 Task: Look for space in Dasoguz, Turkmenistan from 15th July, 2023 to 25th July, 2023 for 6 adults in price range Rs.8000 to Rs.12000. Place can be entire place or private room with 6 bedrooms having 6 beds and 6 bathrooms. Property type can be house, flat, guest house. Amenities needed are: wifi, TV, free parkinig on premises, gym, breakfast. Booking option can be shelf check-in. Required host language is English.
Action: Mouse moved to (448, 94)
Screenshot: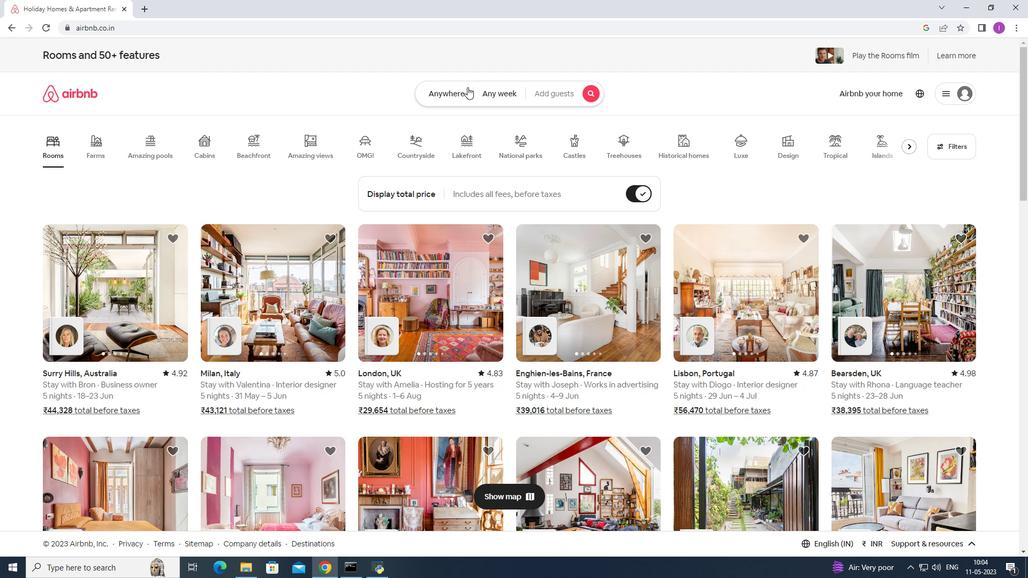 
Action: Mouse pressed left at (448, 94)
Screenshot: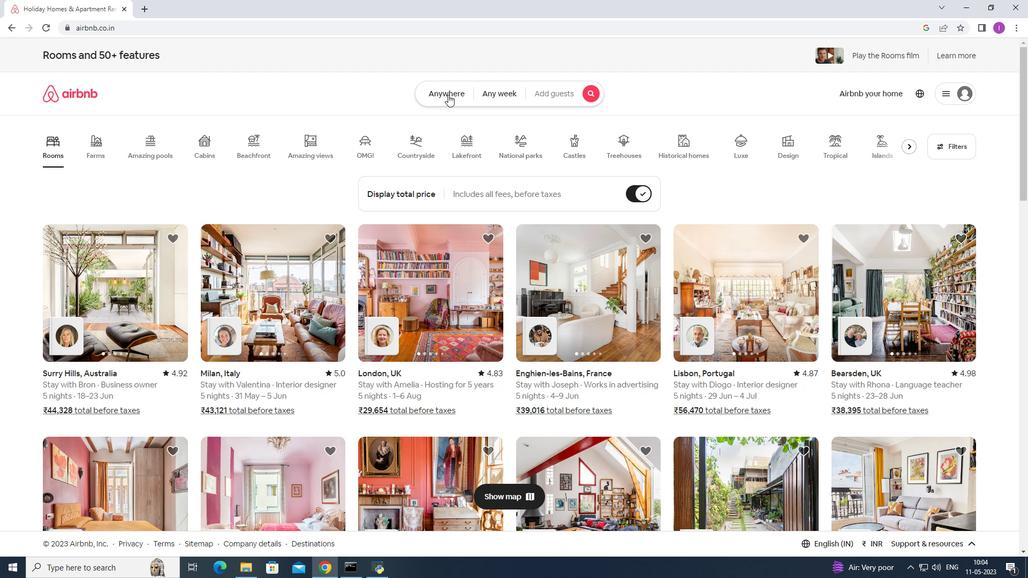 
Action: Mouse moved to (319, 137)
Screenshot: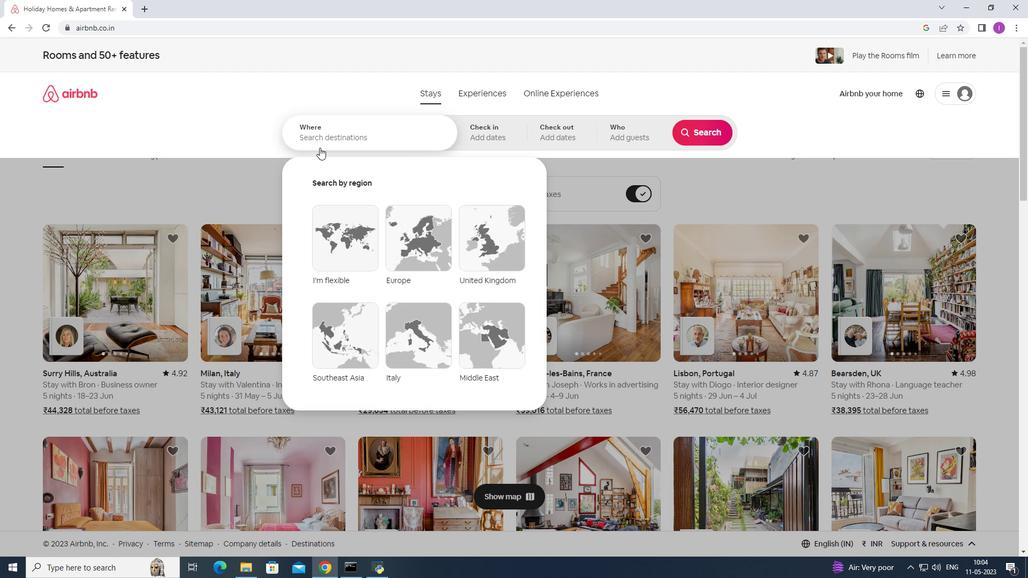 
Action: Mouse pressed left at (319, 137)
Screenshot: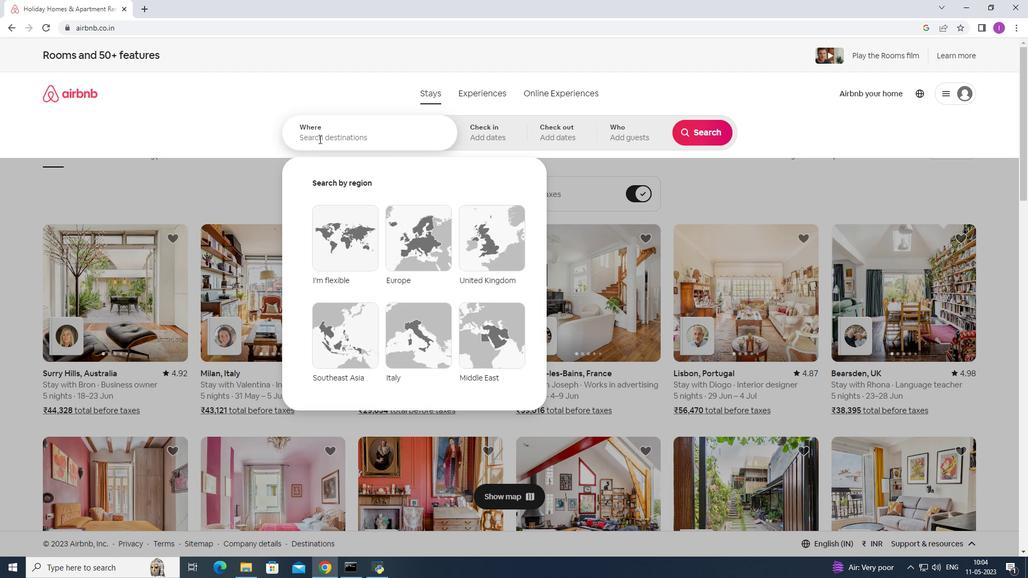 
Action: Mouse moved to (344, 143)
Screenshot: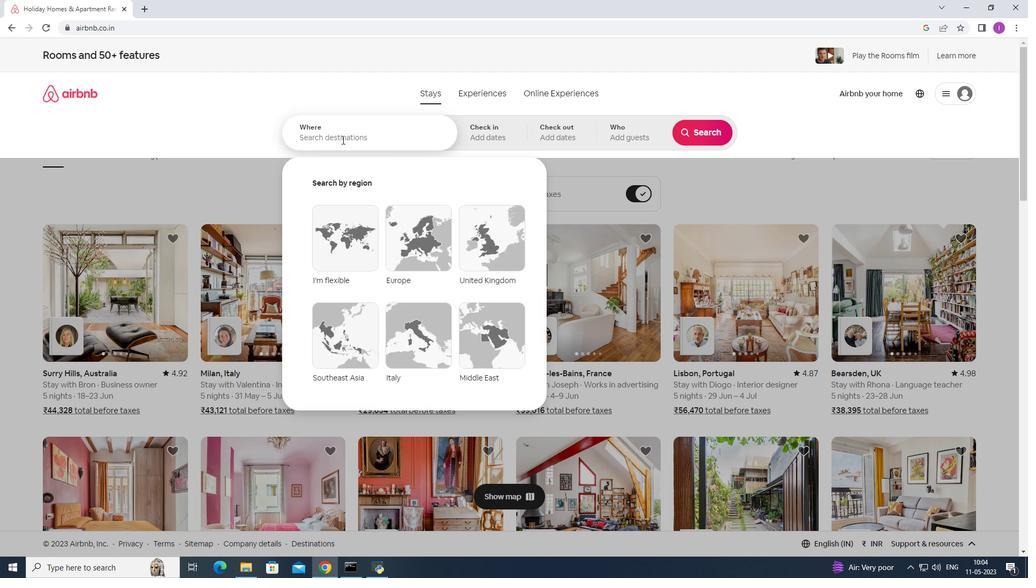 
Action: Key pressed <Key.shift><Key.shift><Key.shift>Dasoguz,<Key.shift>Turkmenistan
Screenshot: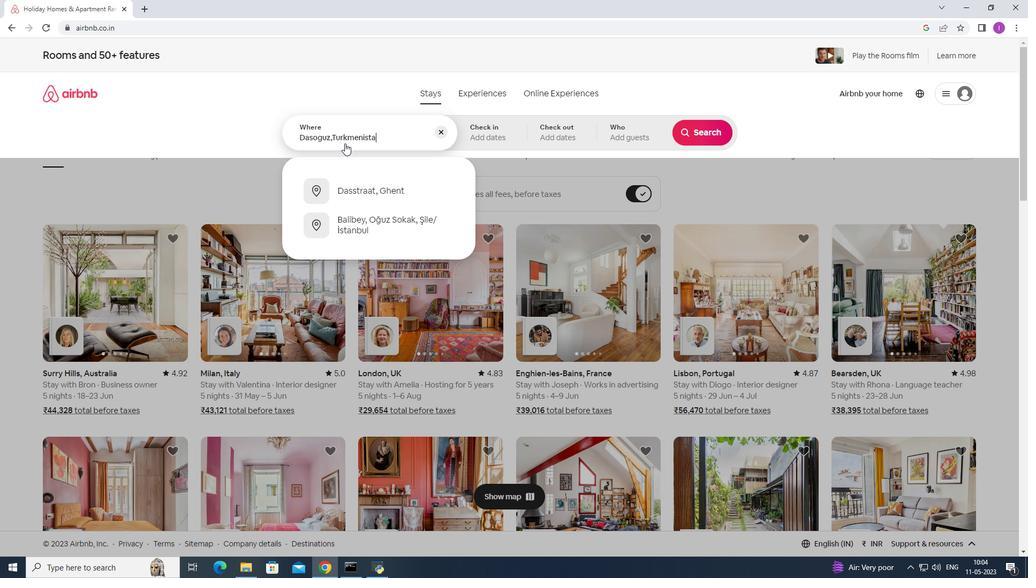 
Action: Mouse moved to (383, 197)
Screenshot: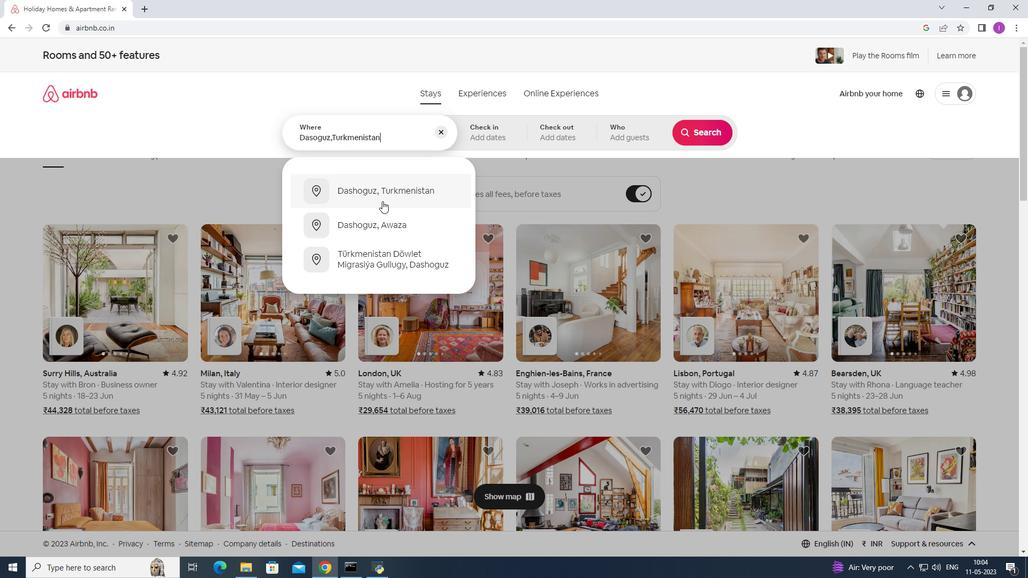 
Action: Mouse pressed left at (383, 197)
Screenshot: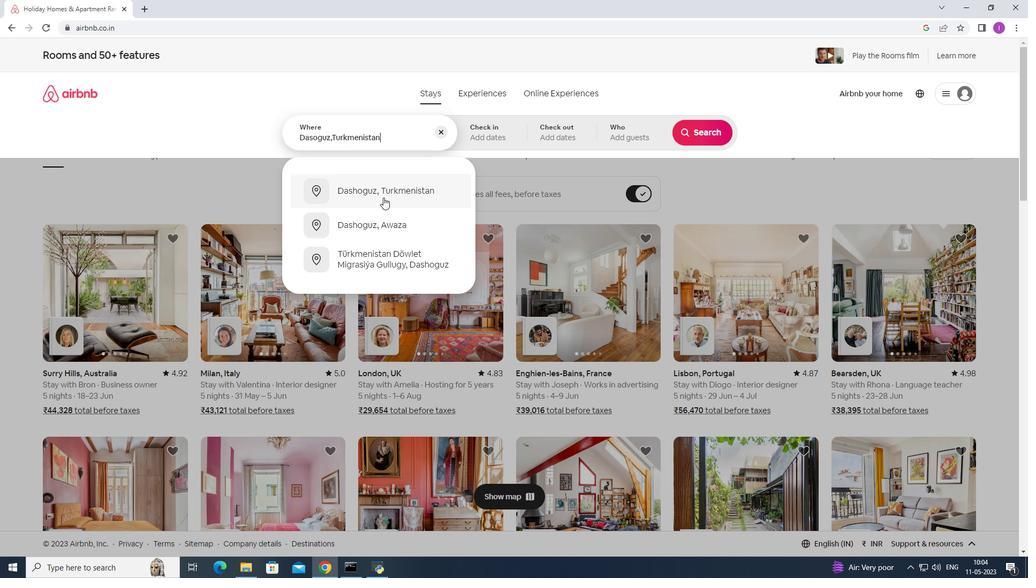 
Action: Mouse moved to (703, 219)
Screenshot: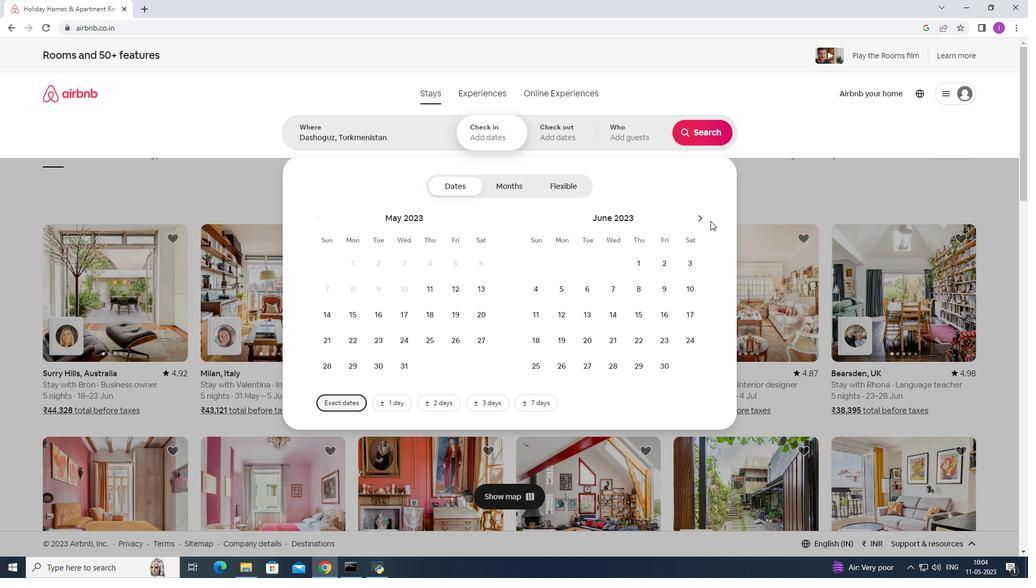 
Action: Mouse pressed left at (703, 219)
Screenshot: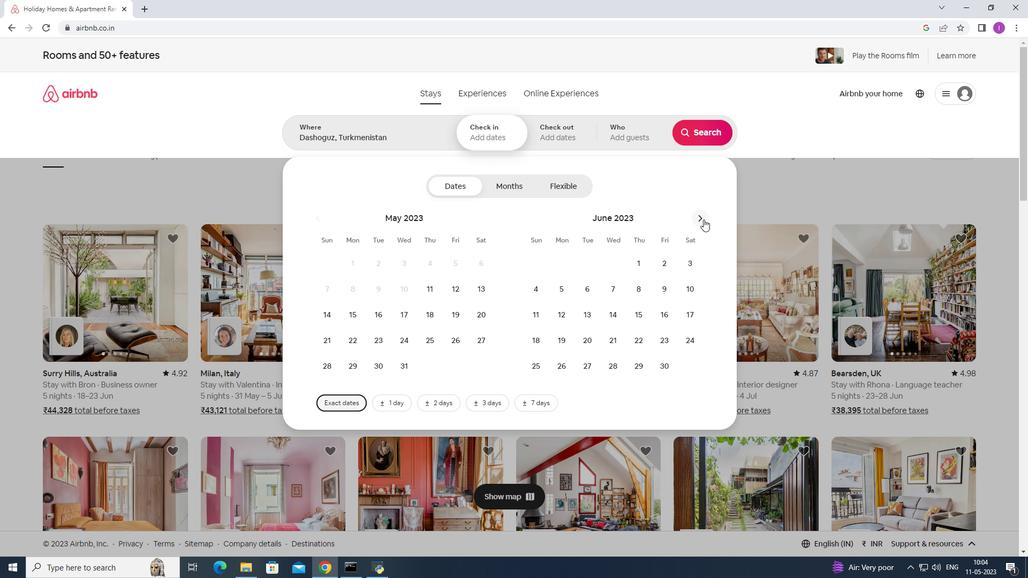 
Action: Mouse moved to (702, 219)
Screenshot: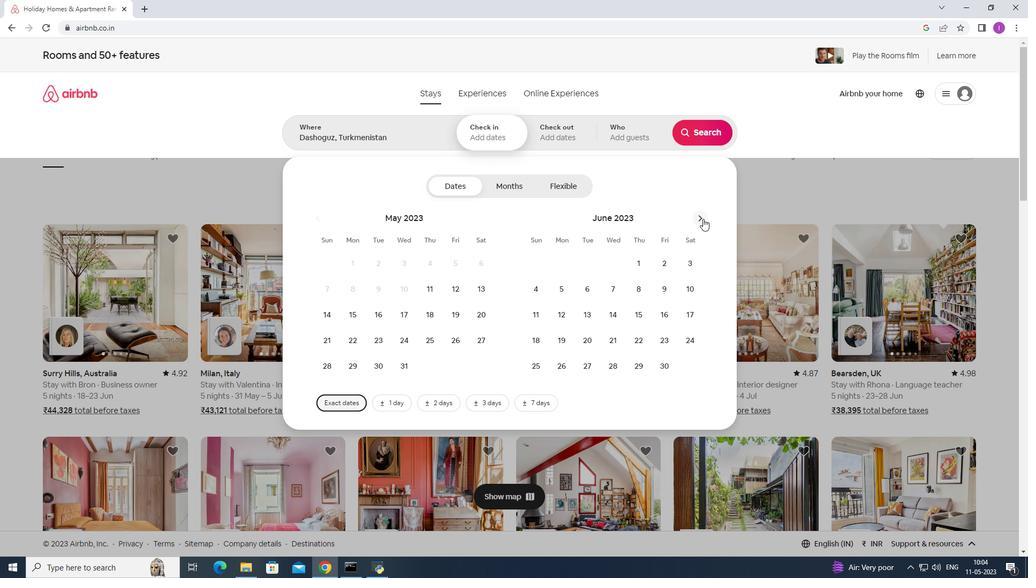 
Action: Mouse pressed left at (702, 219)
Screenshot: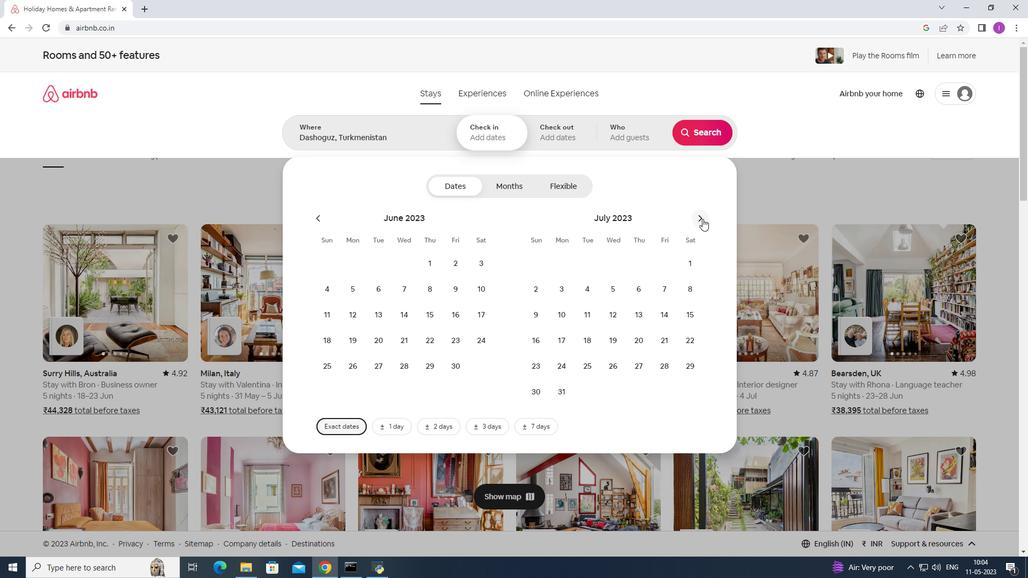 
Action: Mouse moved to (481, 314)
Screenshot: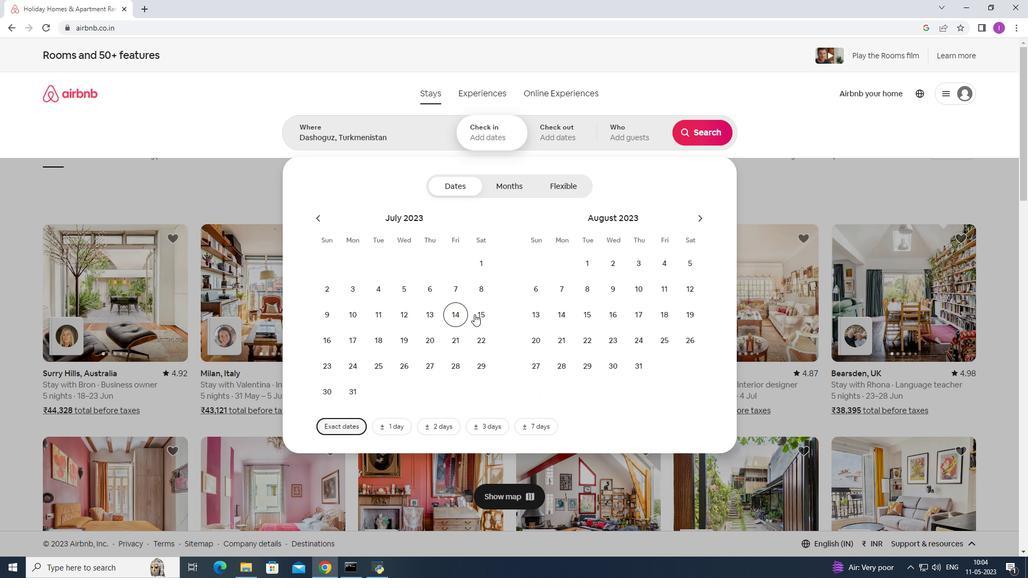 
Action: Mouse pressed left at (481, 314)
Screenshot: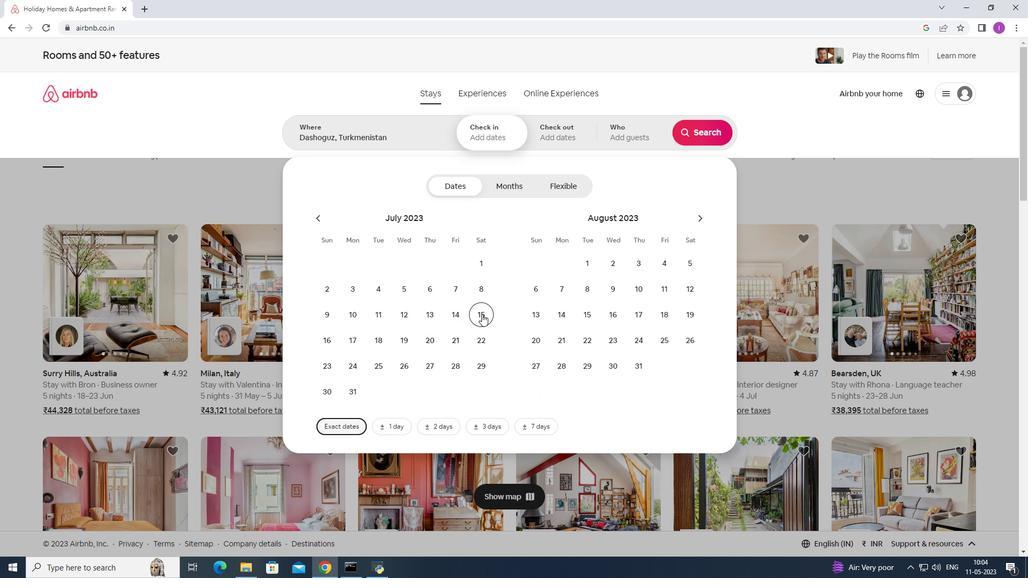 
Action: Mouse moved to (377, 366)
Screenshot: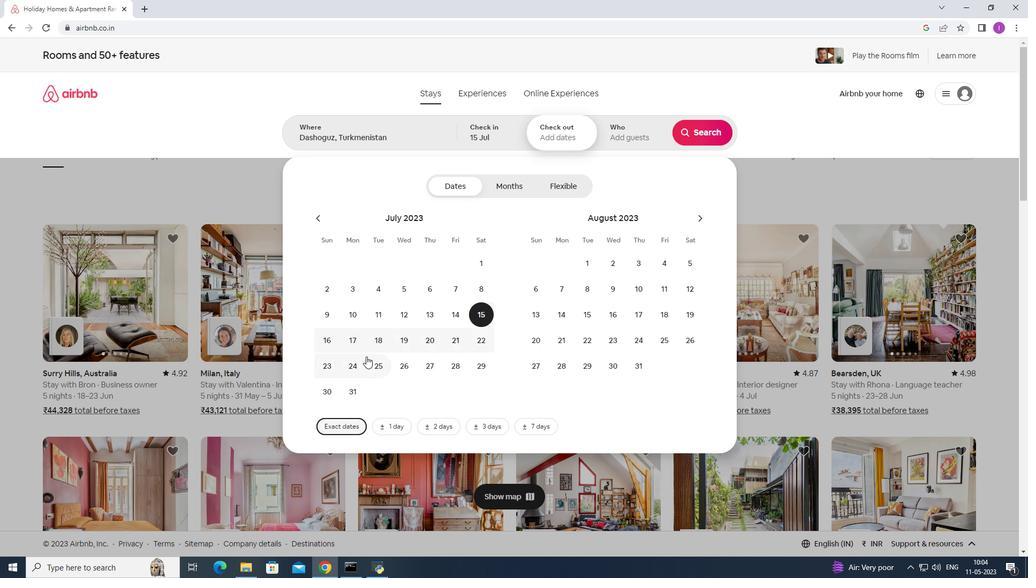 
Action: Mouse pressed left at (377, 366)
Screenshot: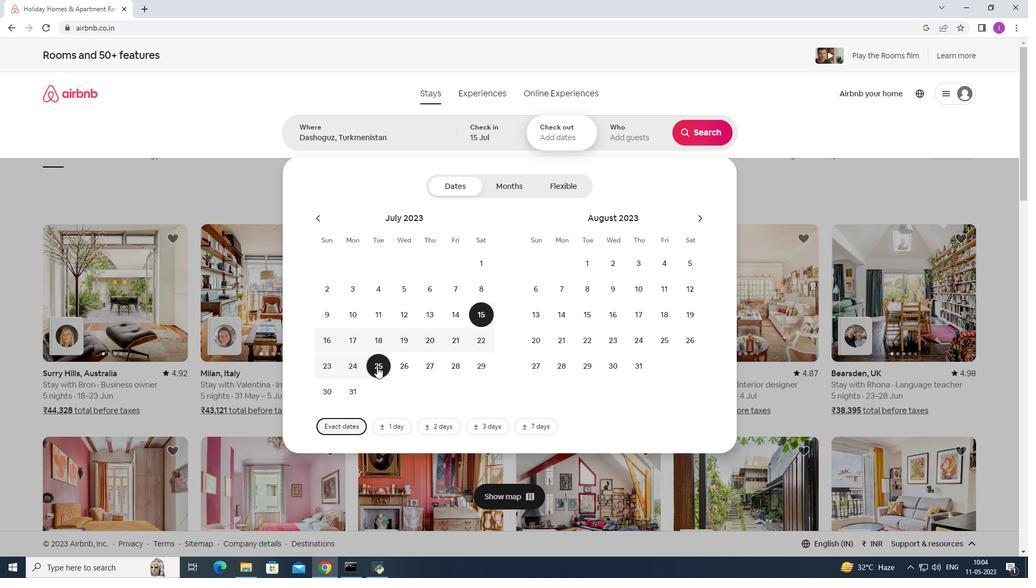 
Action: Mouse moved to (620, 137)
Screenshot: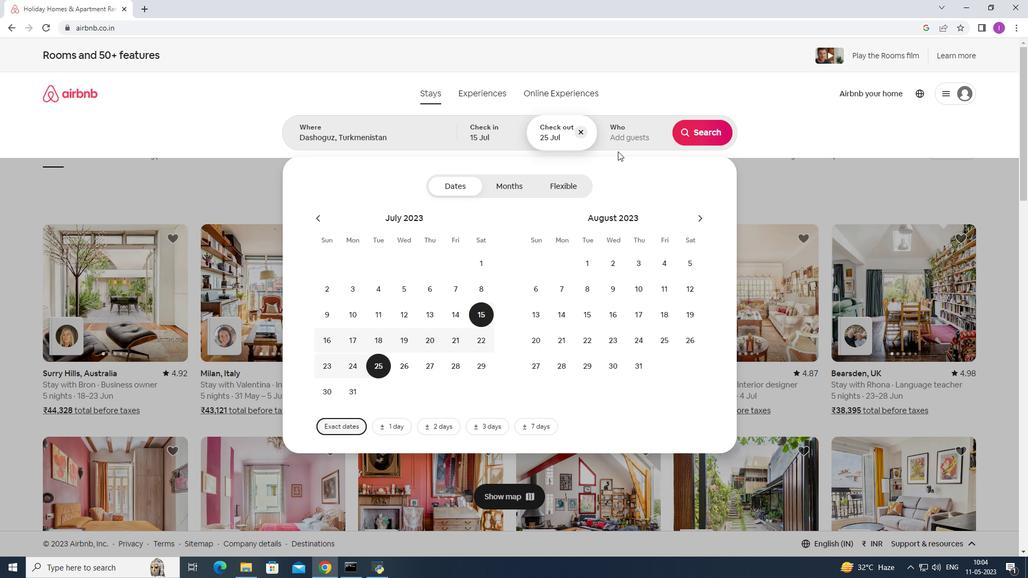 
Action: Mouse pressed left at (620, 137)
Screenshot: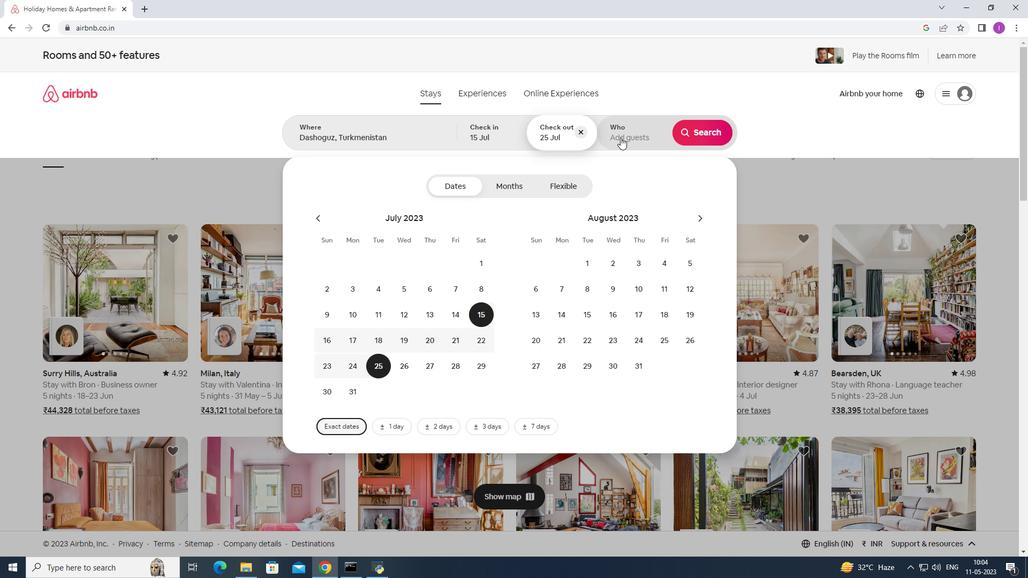 
Action: Mouse moved to (708, 189)
Screenshot: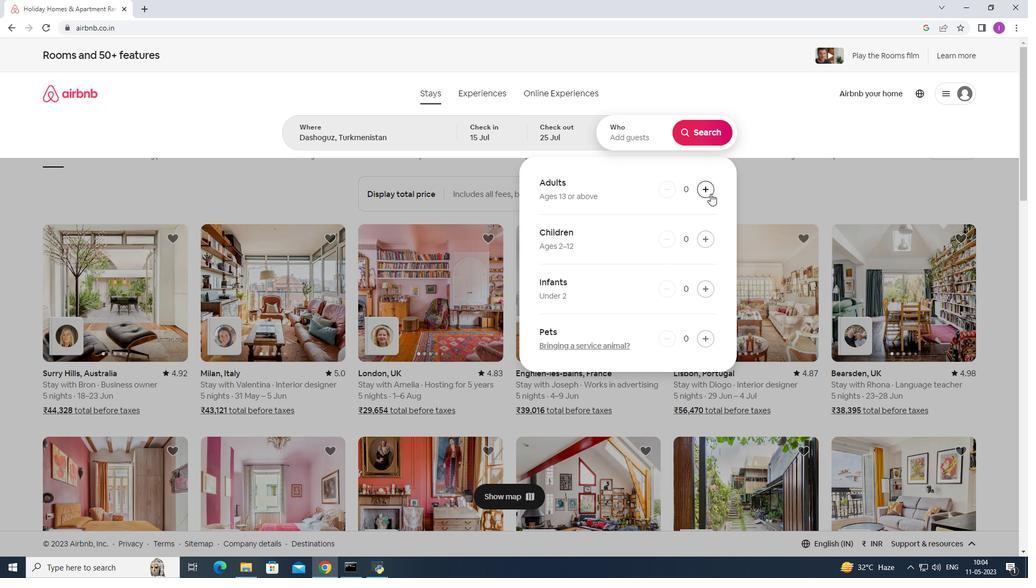 
Action: Mouse pressed left at (708, 189)
Screenshot: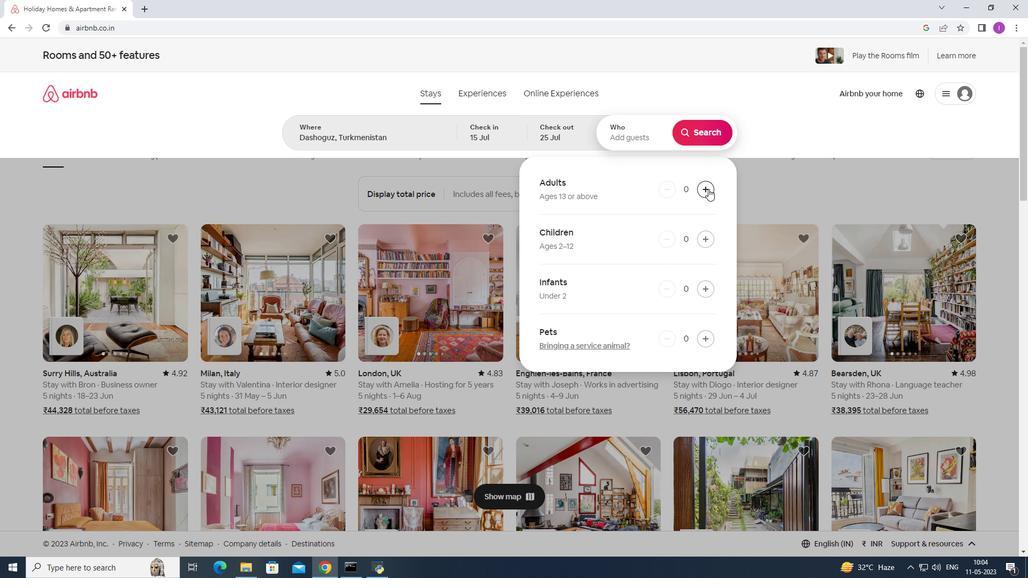 
Action: Mouse pressed left at (708, 189)
Screenshot: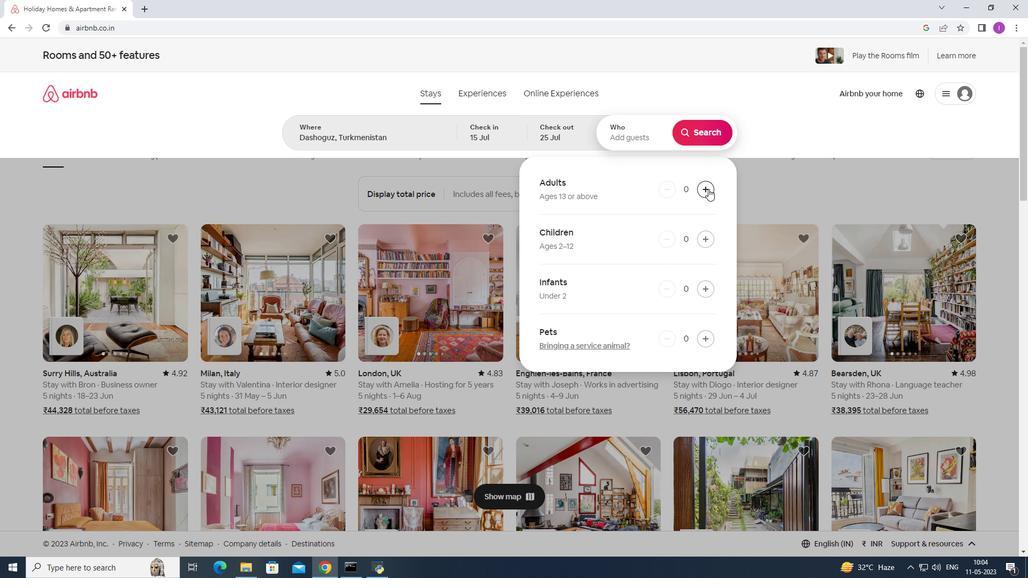 
Action: Mouse pressed left at (708, 189)
Screenshot: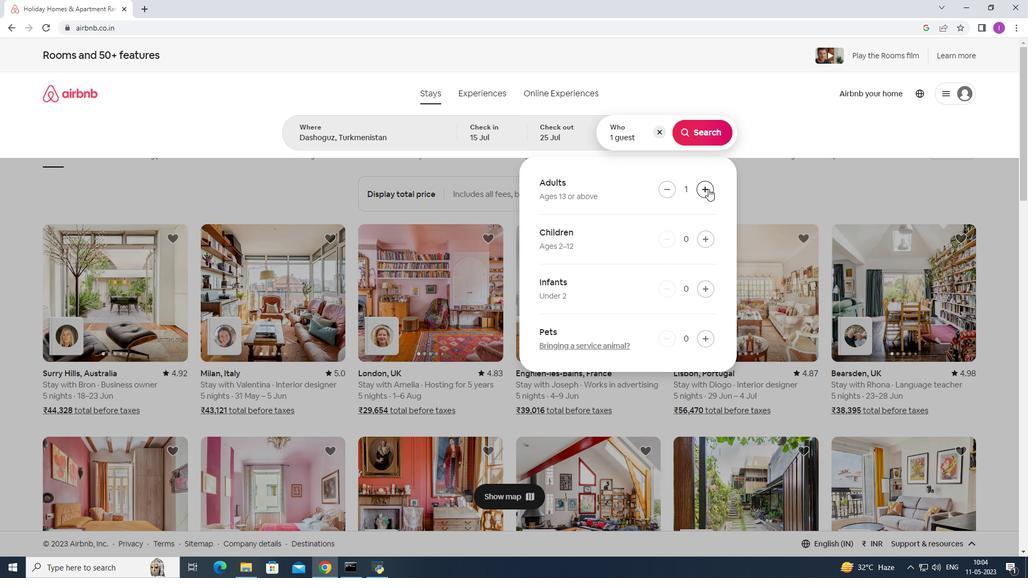 
Action: Mouse pressed left at (708, 189)
Screenshot: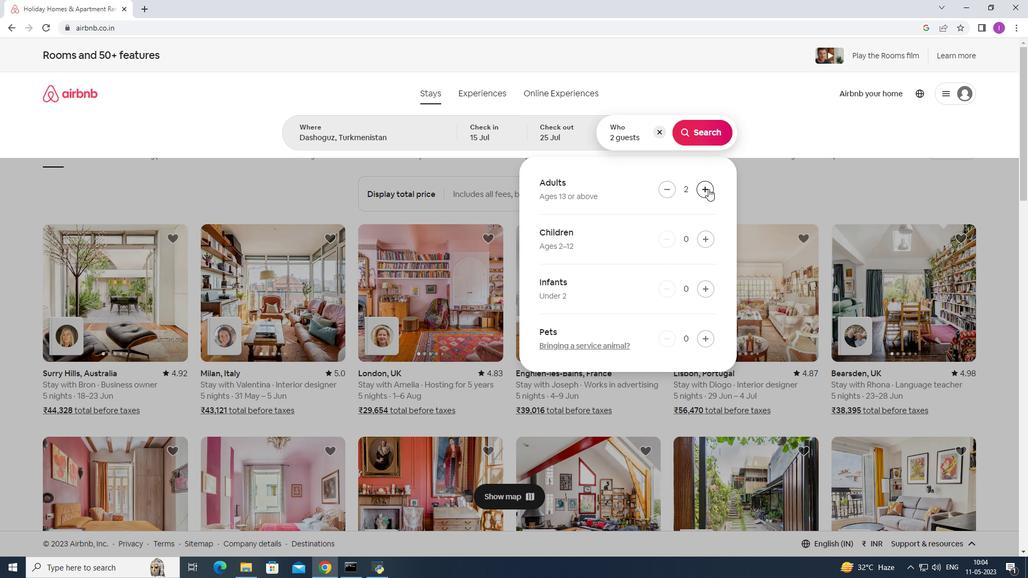 
Action: Mouse pressed left at (708, 189)
Screenshot: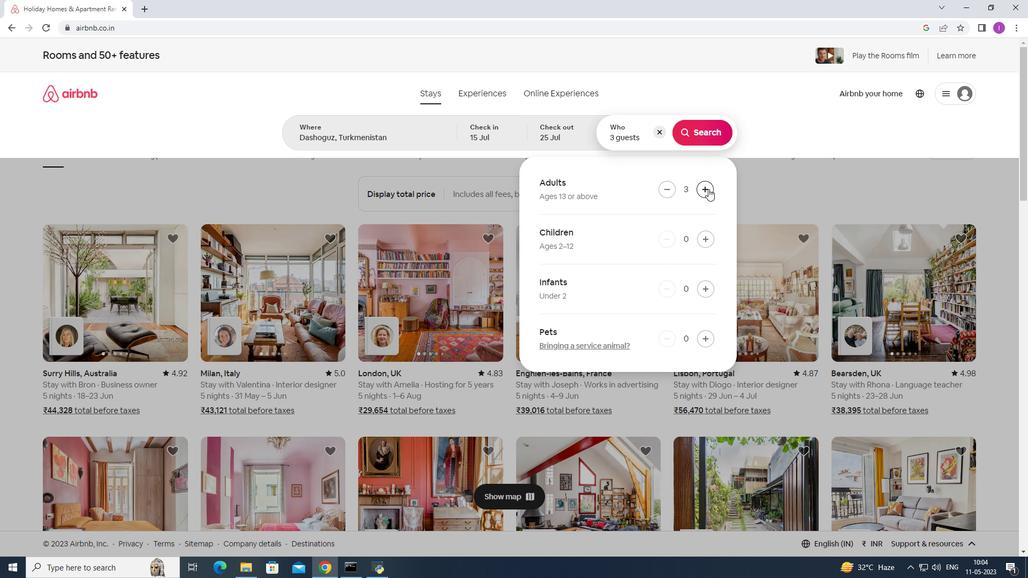 
Action: Mouse pressed left at (708, 189)
Screenshot: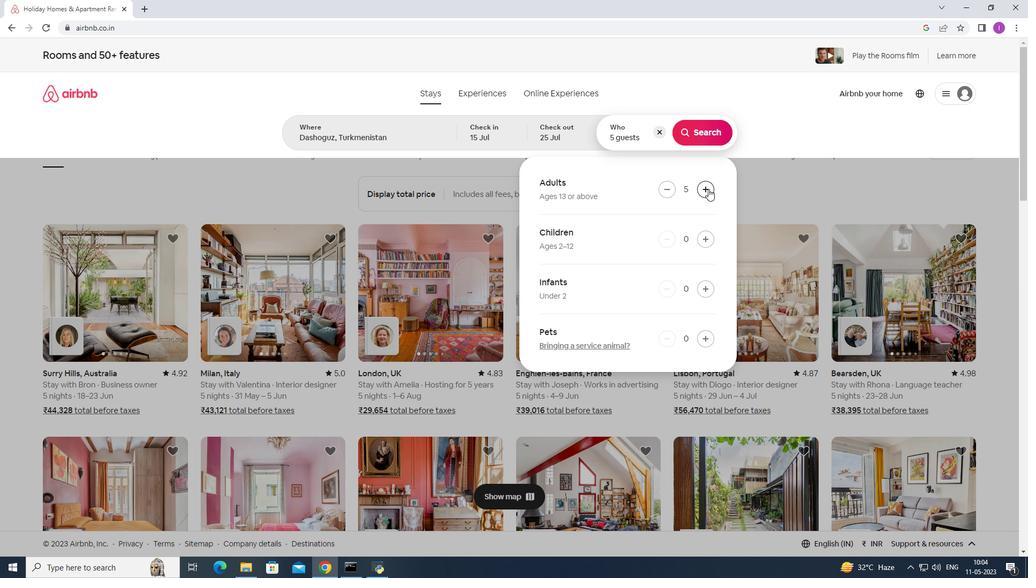 
Action: Mouse moved to (703, 138)
Screenshot: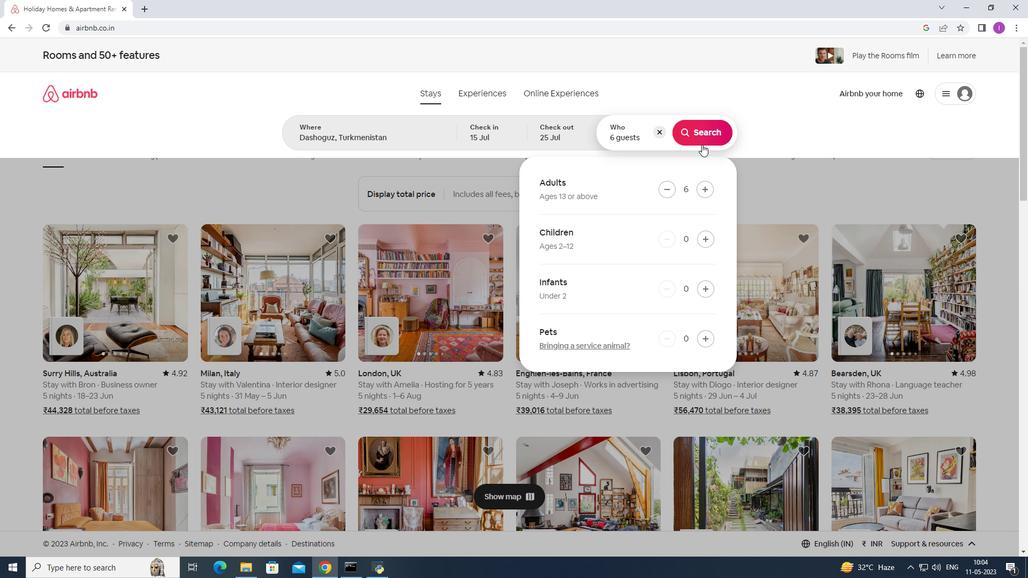 
Action: Mouse pressed left at (703, 138)
Screenshot: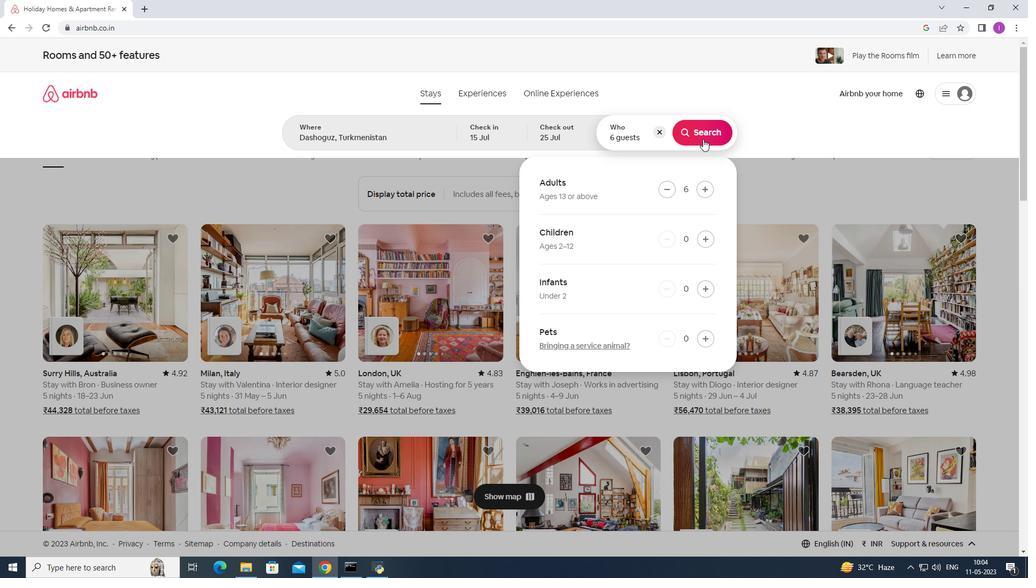 
Action: Mouse moved to (975, 100)
Screenshot: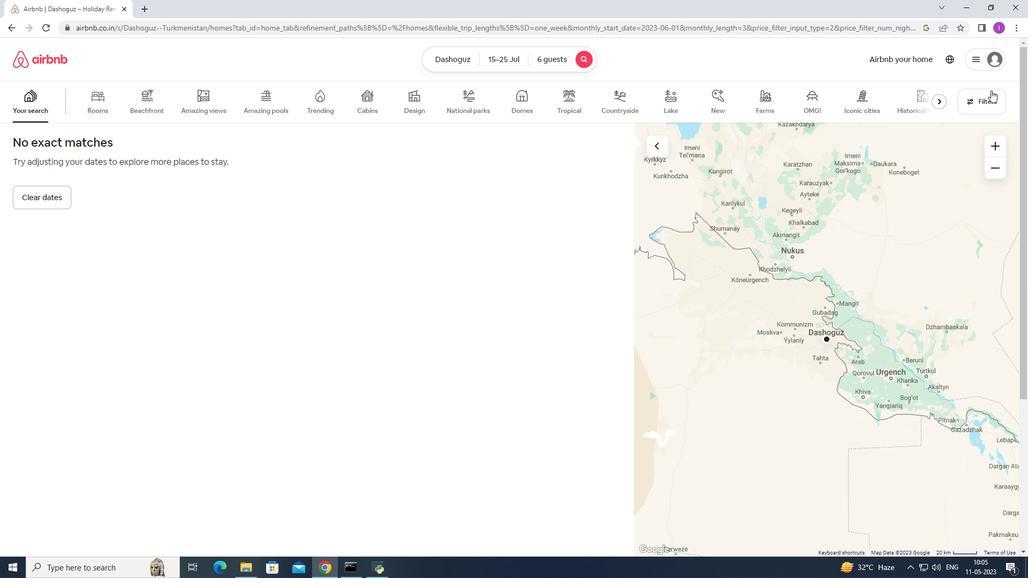 
Action: Mouse pressed left at (975, 100)
Screenshot: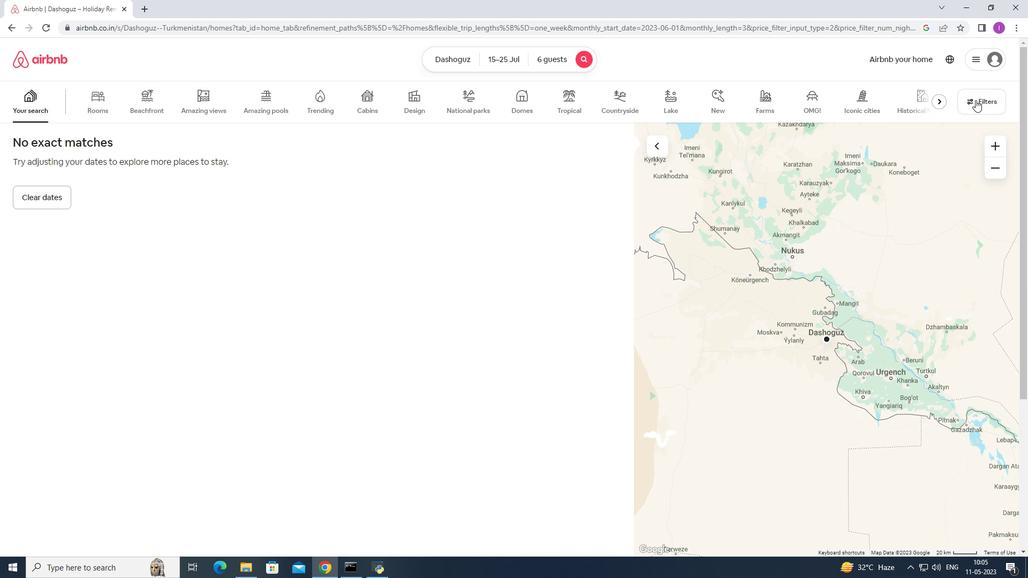 
Action: Mouse moved to (587, 364)
Screenshot: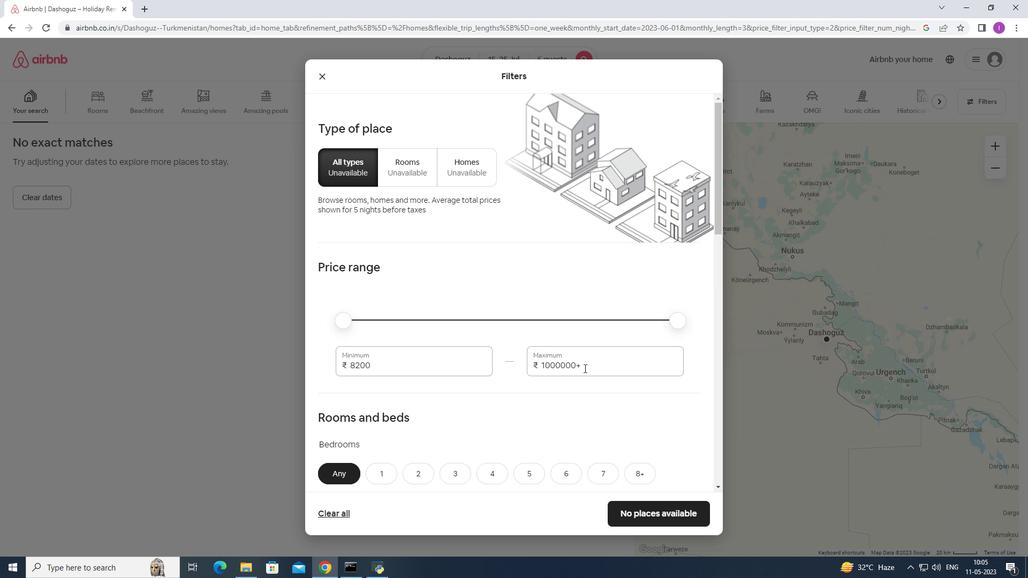 
Action: Mouse pressed left at (587, 364)
Screenshot: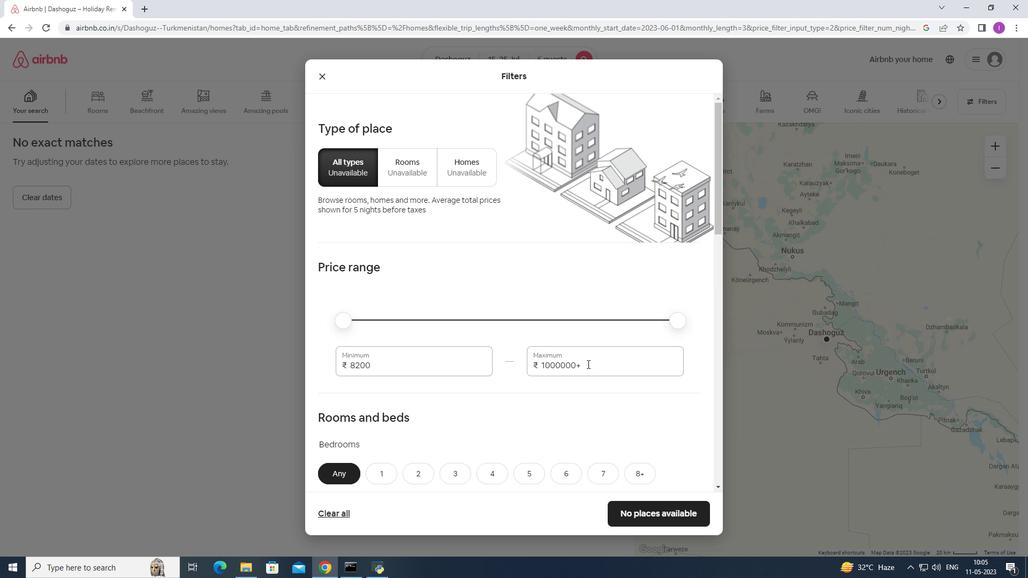 
Action: Mouse moved to (531, 363)
Screenshot: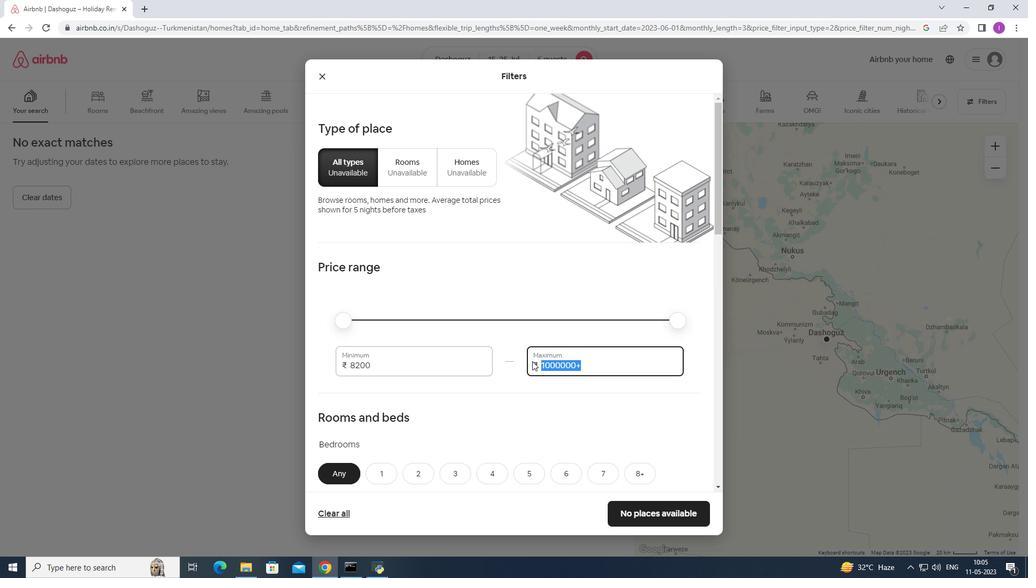 
Action: Key pressed 12
Screenshot: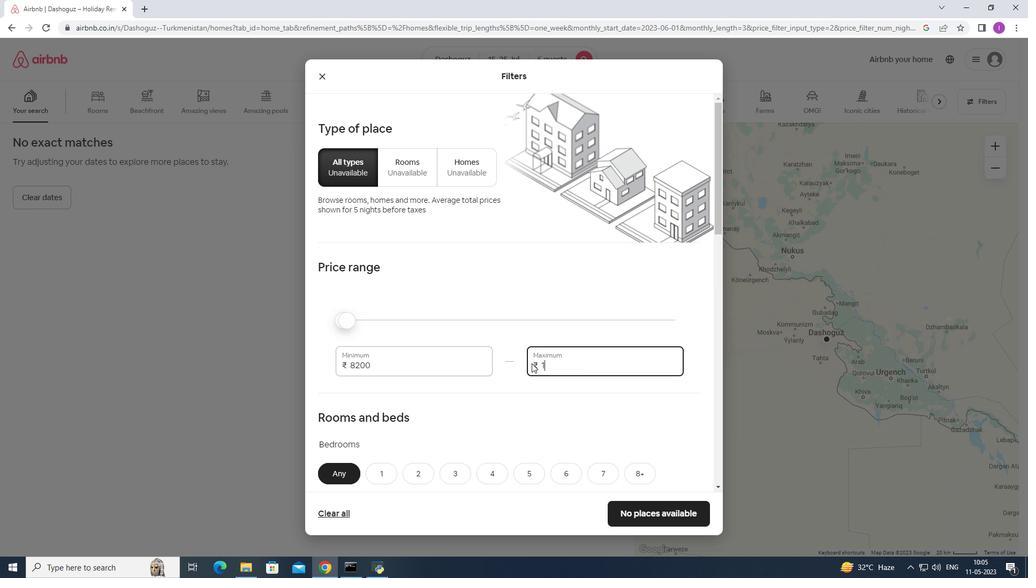 
Action: Mouse moved to (532, 365)
Screenshot: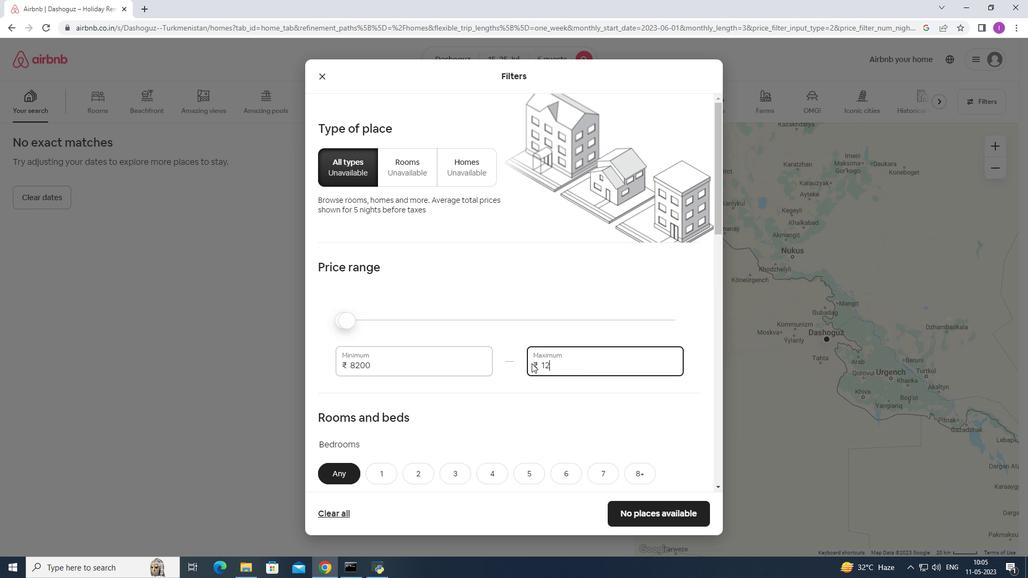 
Action: Key pressed 0
Screenshot: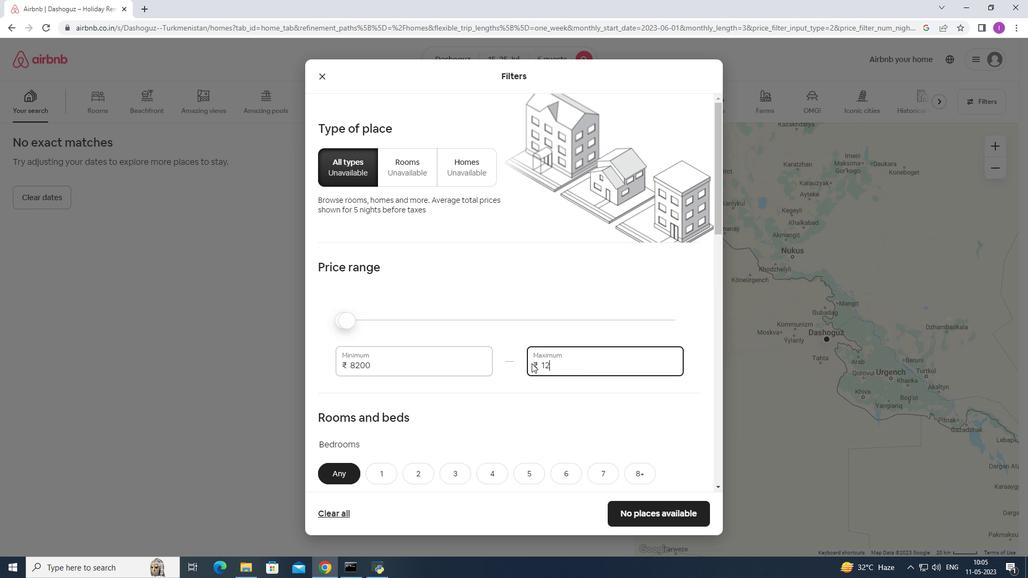 
Action: Mouse moved to (532, 366)
Screenshot: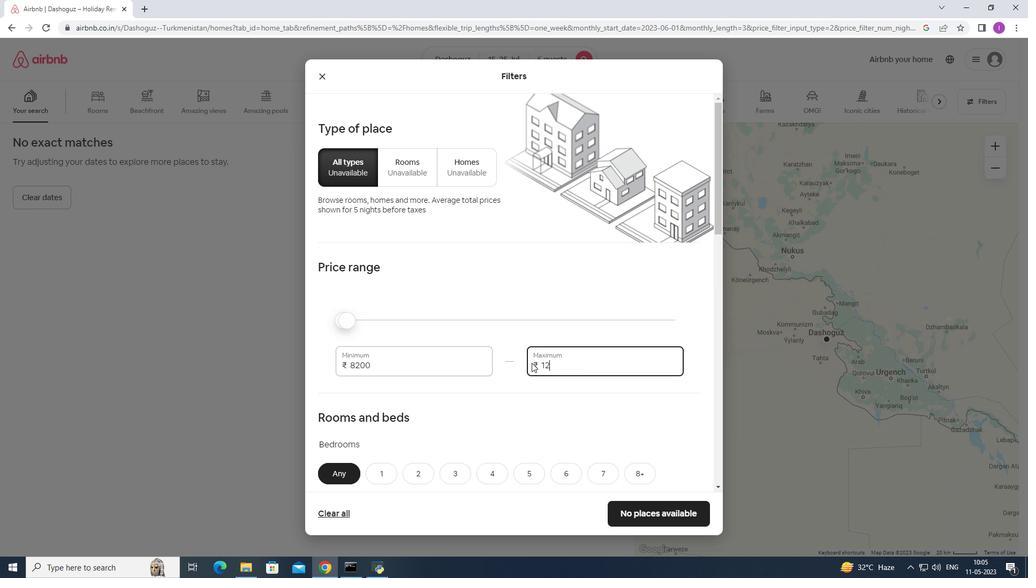 
Action: Key pressed 00
Screenshot: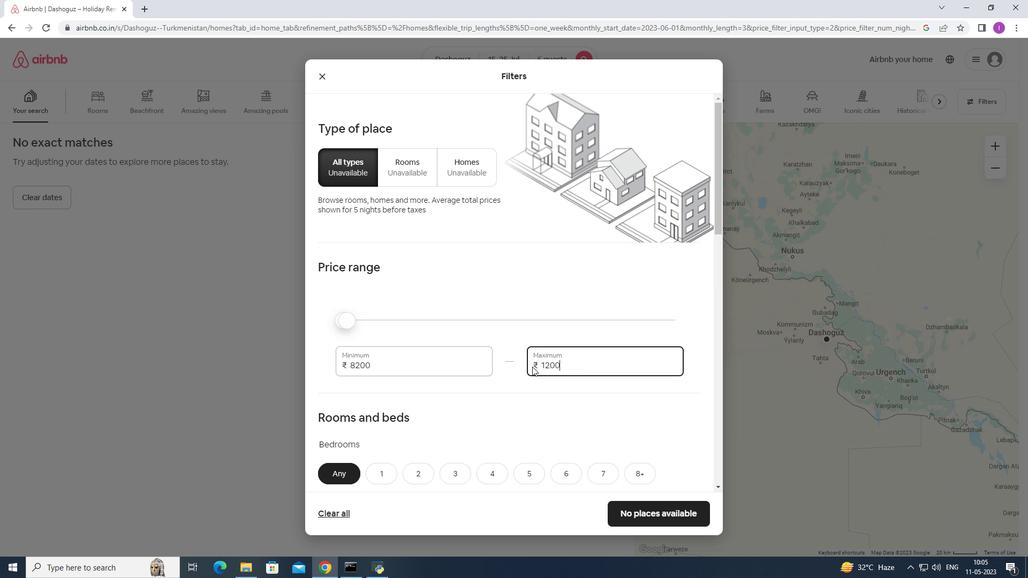 
Action: Mouse moved to (374, 363)
Screenshot: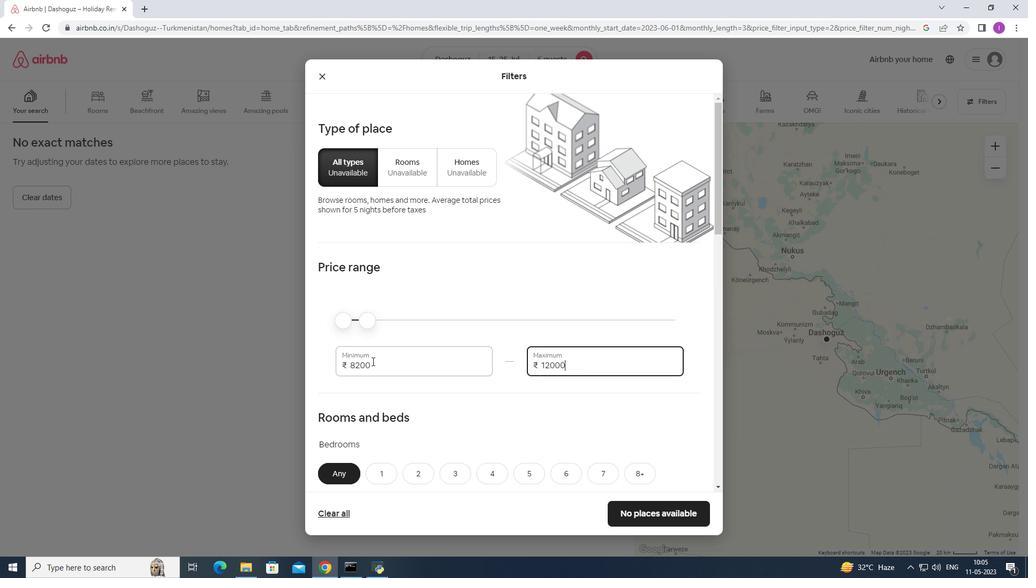 
Action: Mouse pressed left at (374, 363)
Screenshot: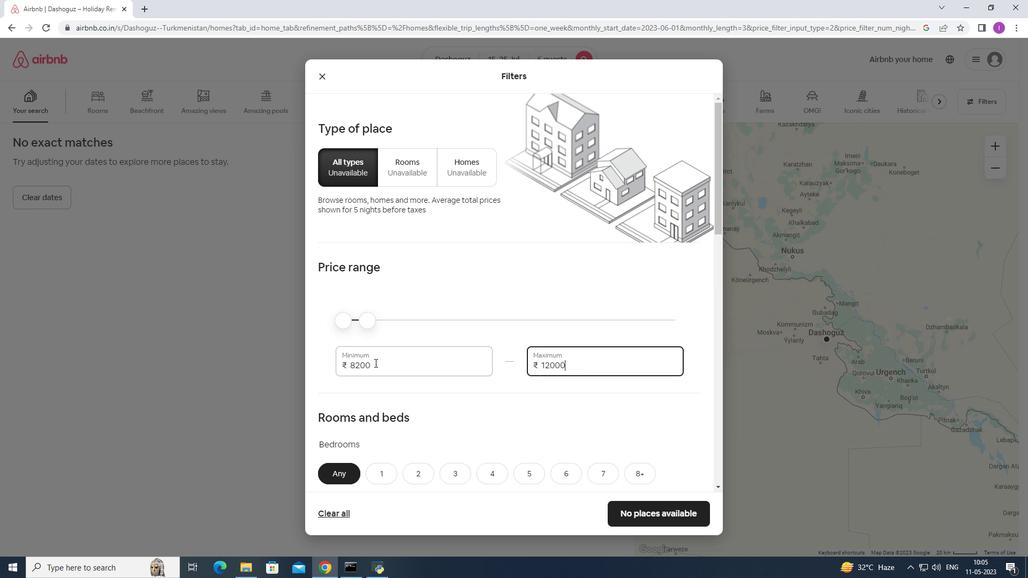 
Action: Mouse moved to (655, 409)
Screenshot: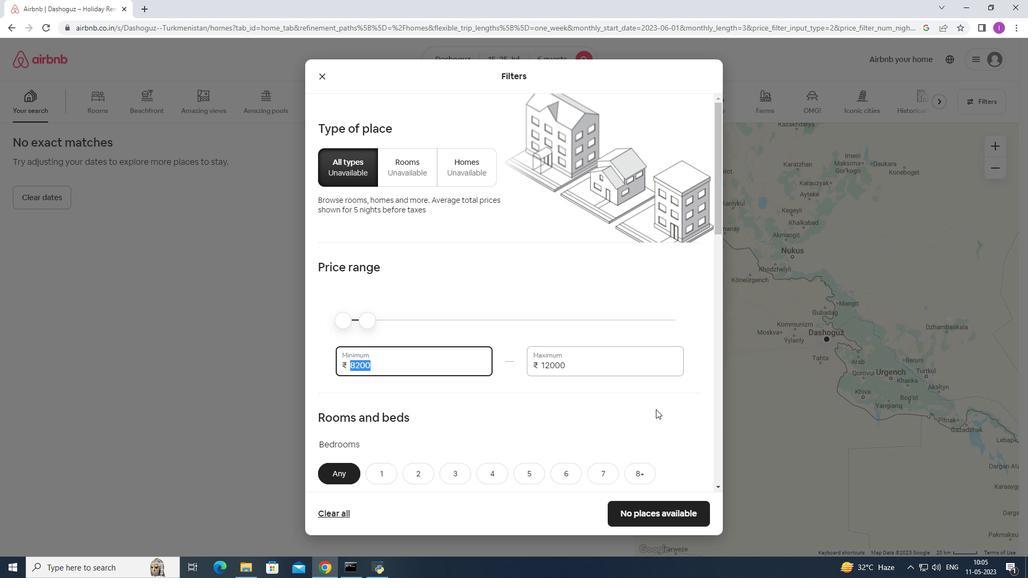 
Action: Key pressed 8
Screenshot: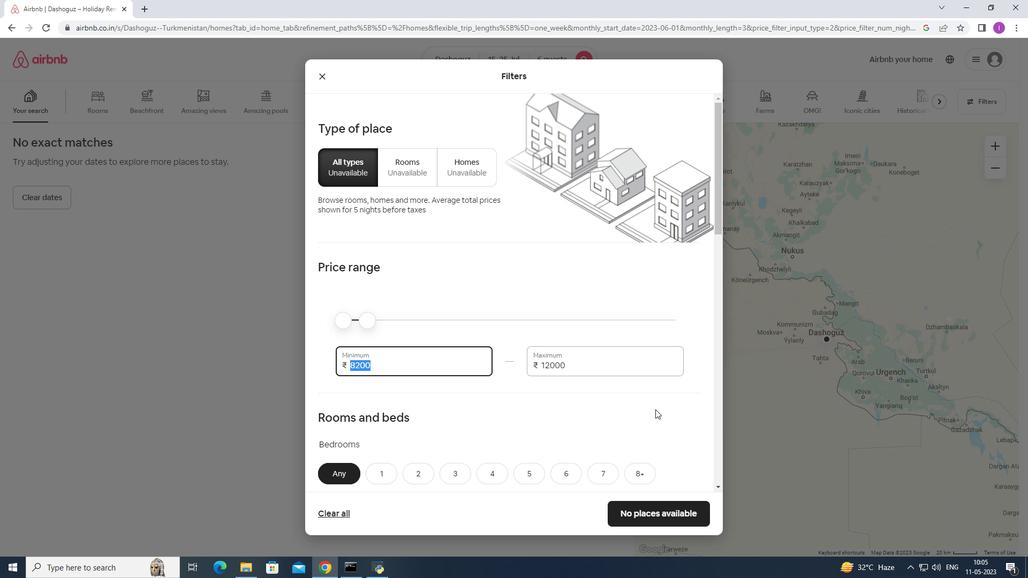 
Action: Mouse moved to (655, 409)
Screenshot: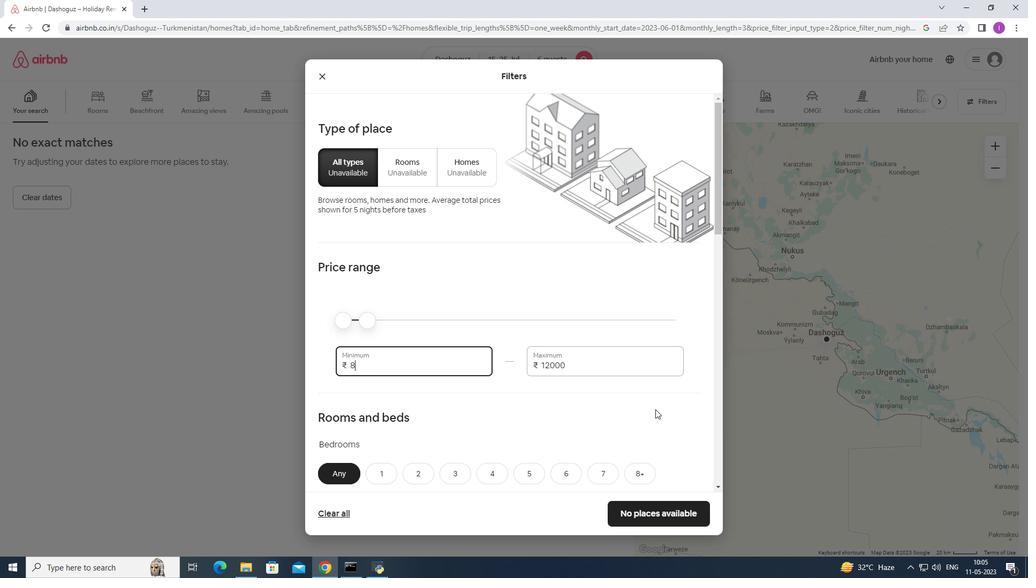 
Action: Key pressed 0
Screenshot: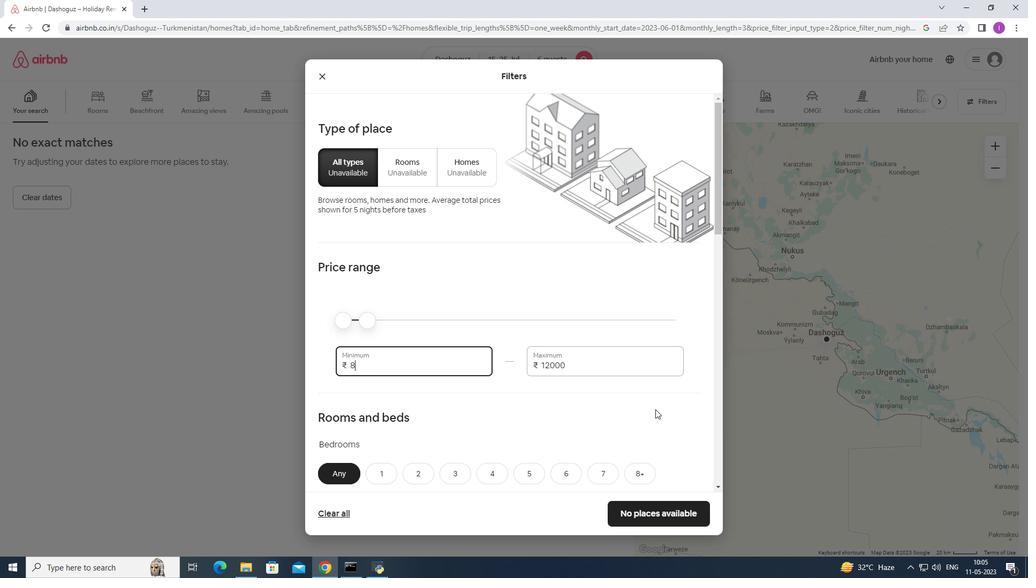 
Action: Mouse moved to (654, 409)
Screenshot: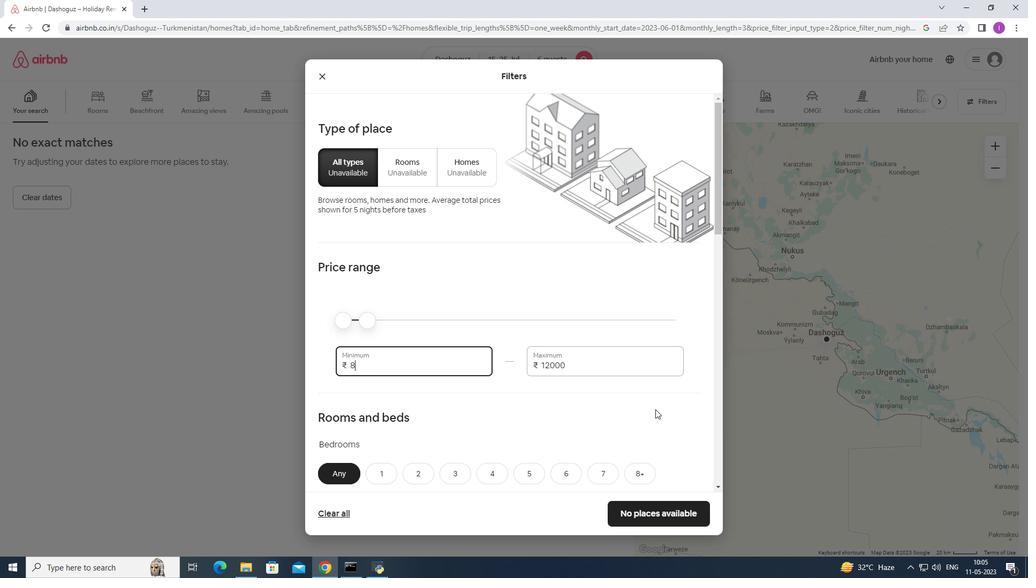 
Action: Key pressed 00
Screenshot: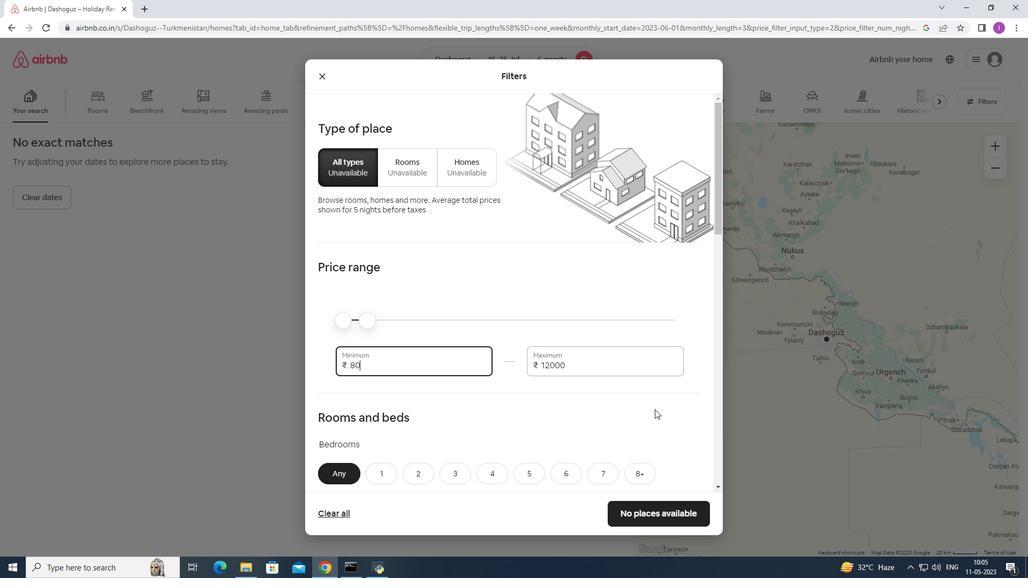 
Action: Mouse moved to (654, 412)
Screenshot: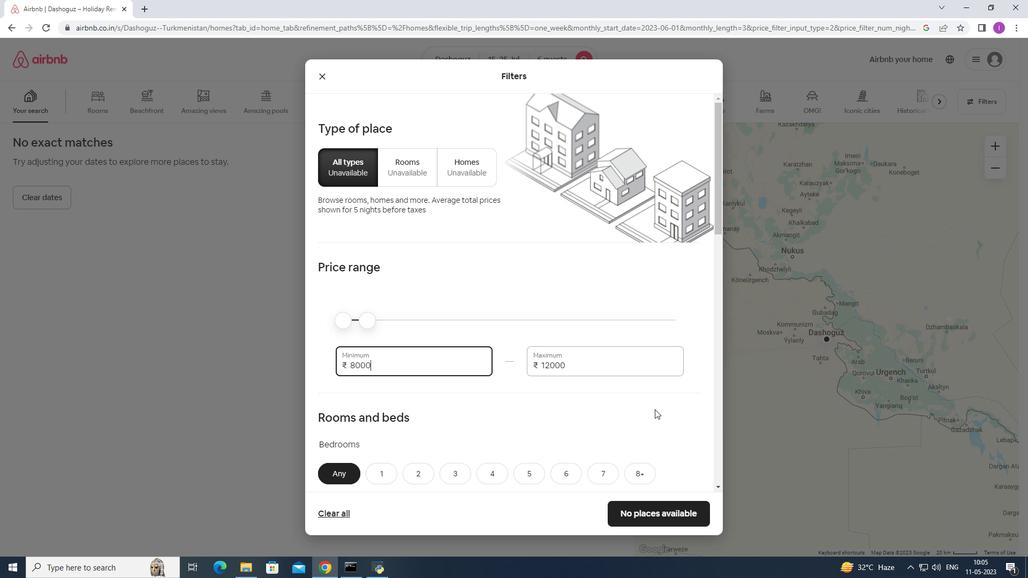 
Action: Mouse scrolled (654, 411) with delta (0, 0)
Screenshot: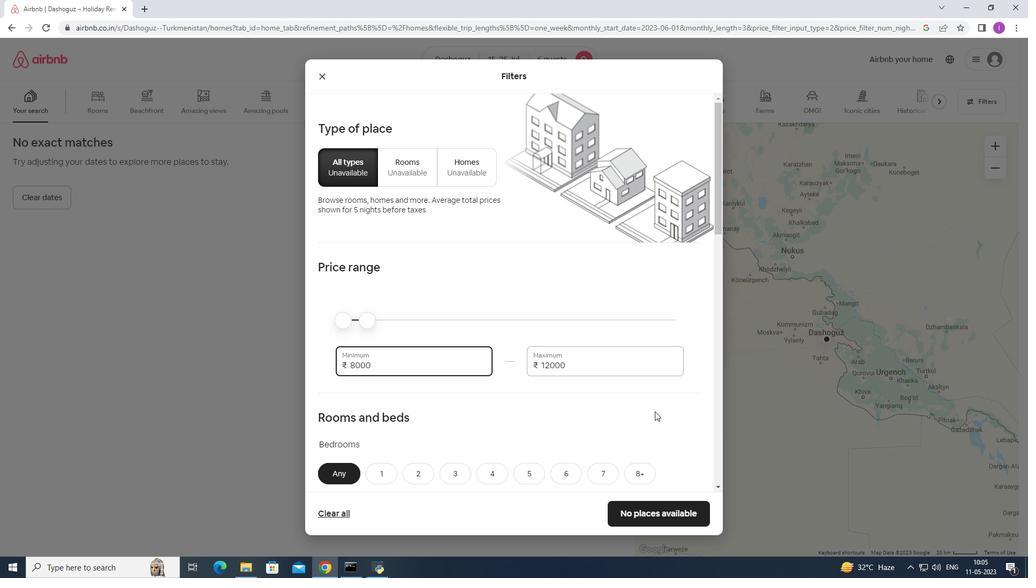 
Action: Mouse scrolled (654, 411) with delta (0, 0)
Screenshot: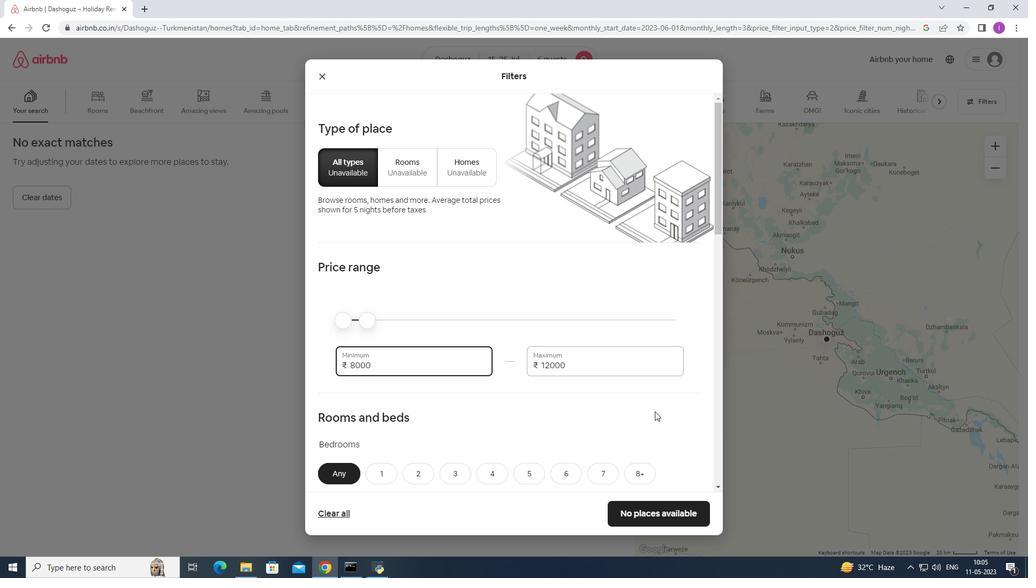 
Action: Mouse scrolled (654, 411) with delta (0, 0)
Screenshot: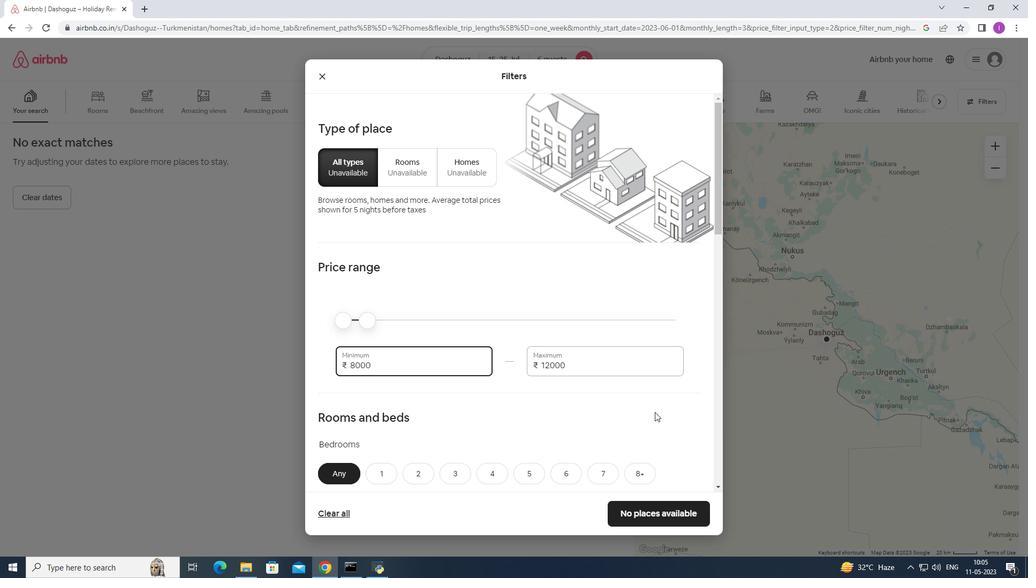 
Action: Mouse moved to (651, 408)
Screenshot: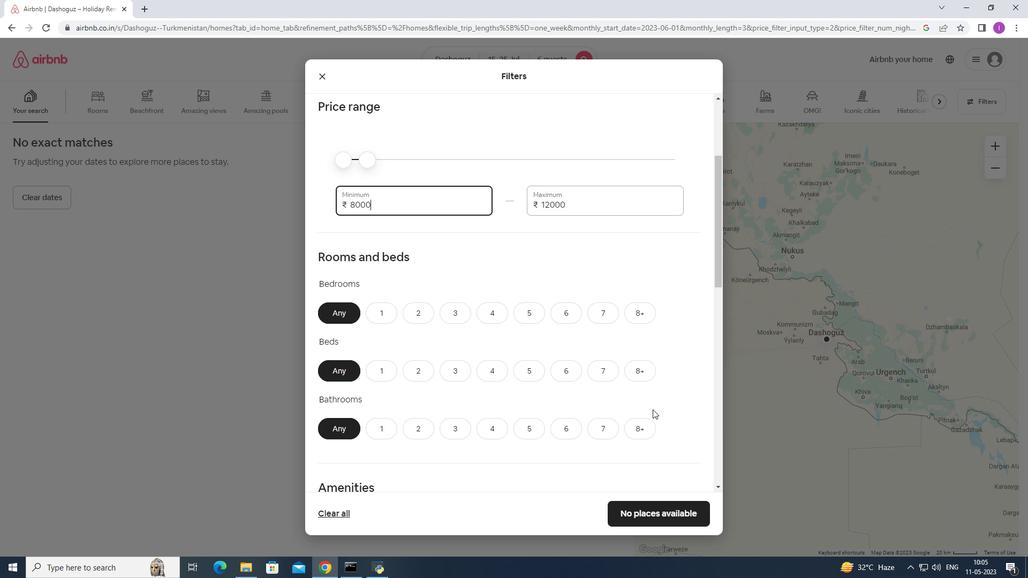 
Action: Mouse scrolled (651, 408) with delta (0, 0)
Screenshot: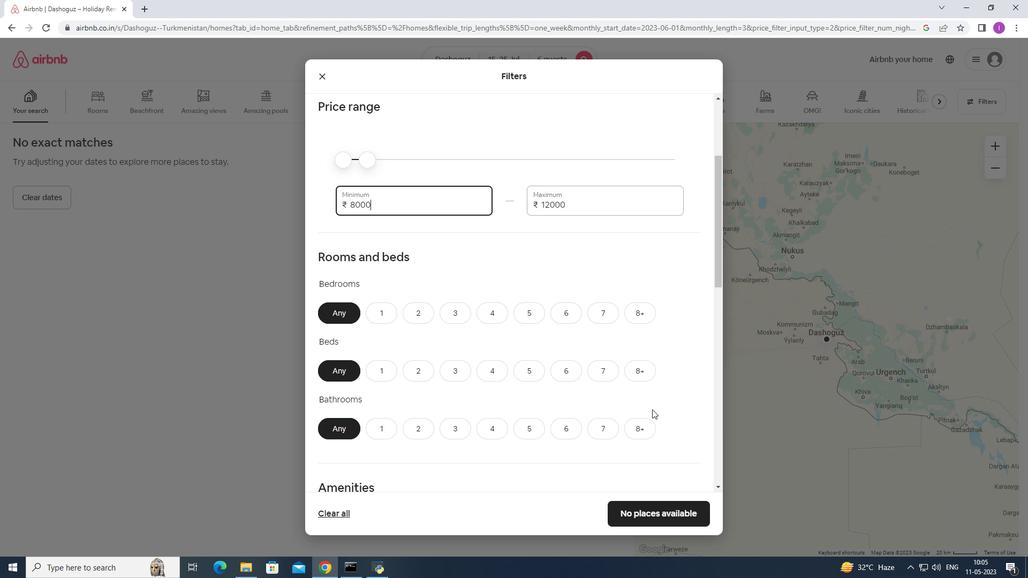 
Action: Mouse moved to (564, 262)
Screenshot: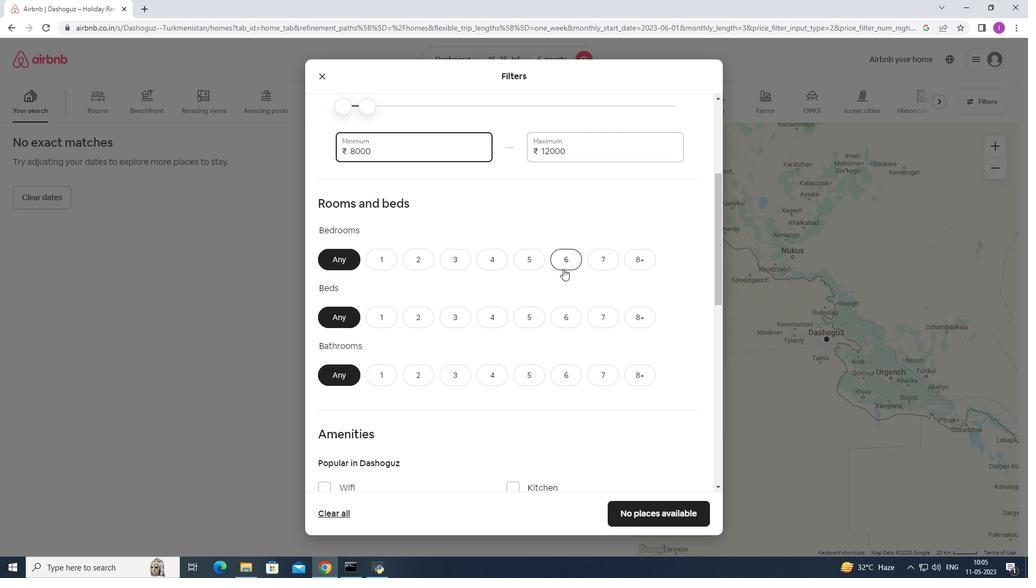 
Action: Mouse pressed left at (564, 262)
Screenshot: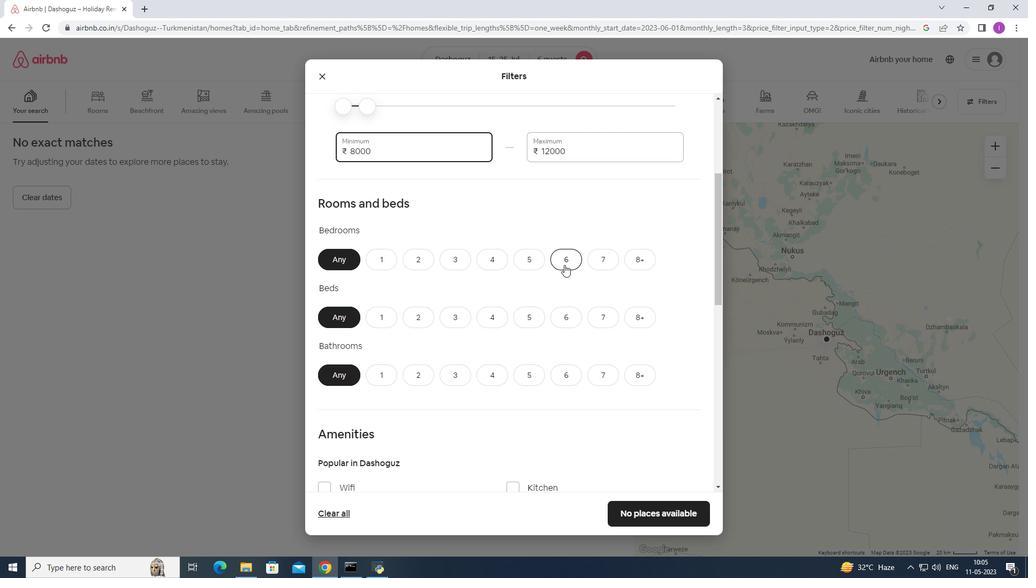
Action: Mouse moved to (569, 318)
Screenshot: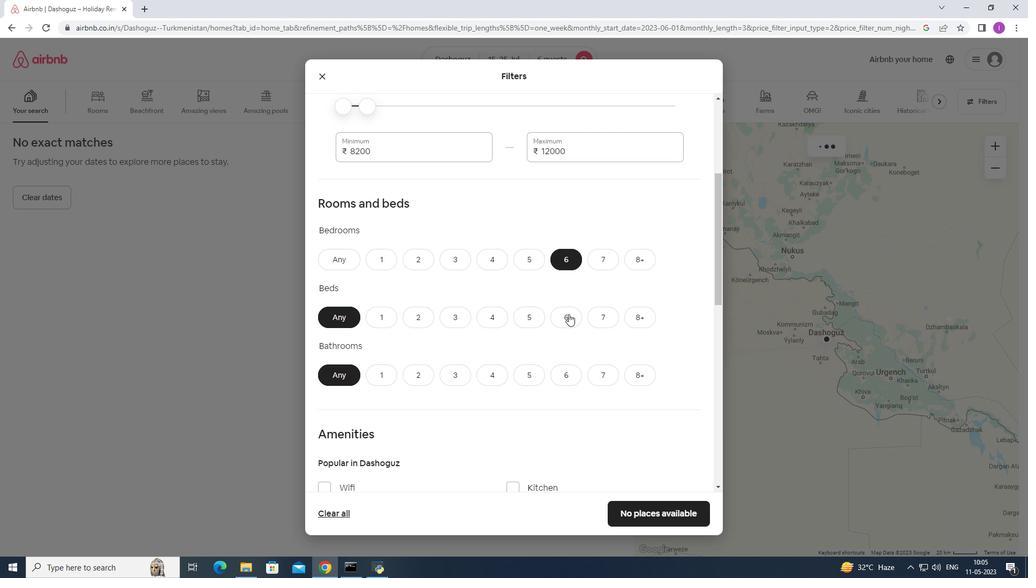 
Action: Mouse pressed left at (569, 318)
Screenshot: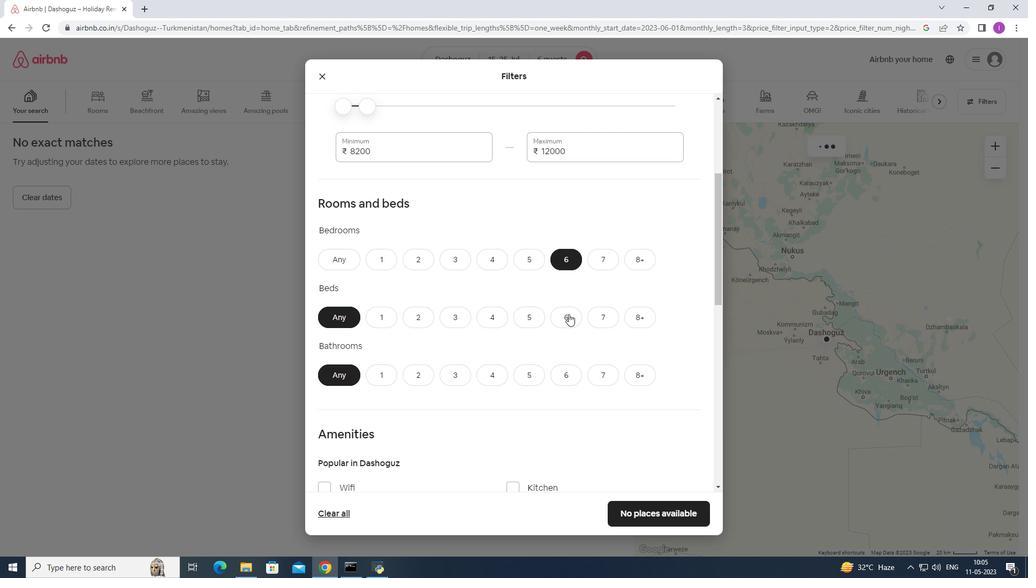 
Action: Mouse moved to (570, 375)
Screenshot: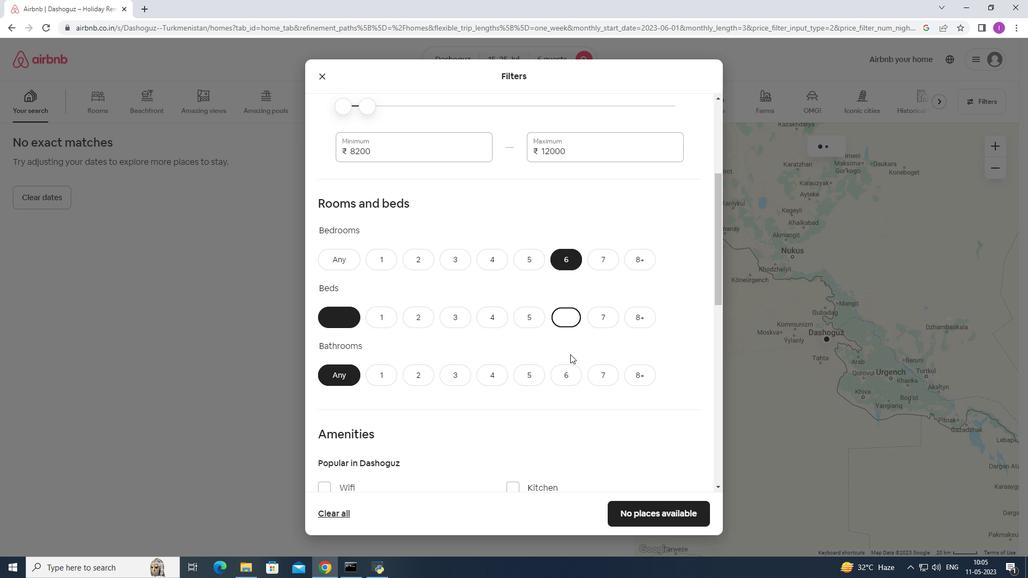 
Action: Mouse pressed left at (570, 375)
Screenshot: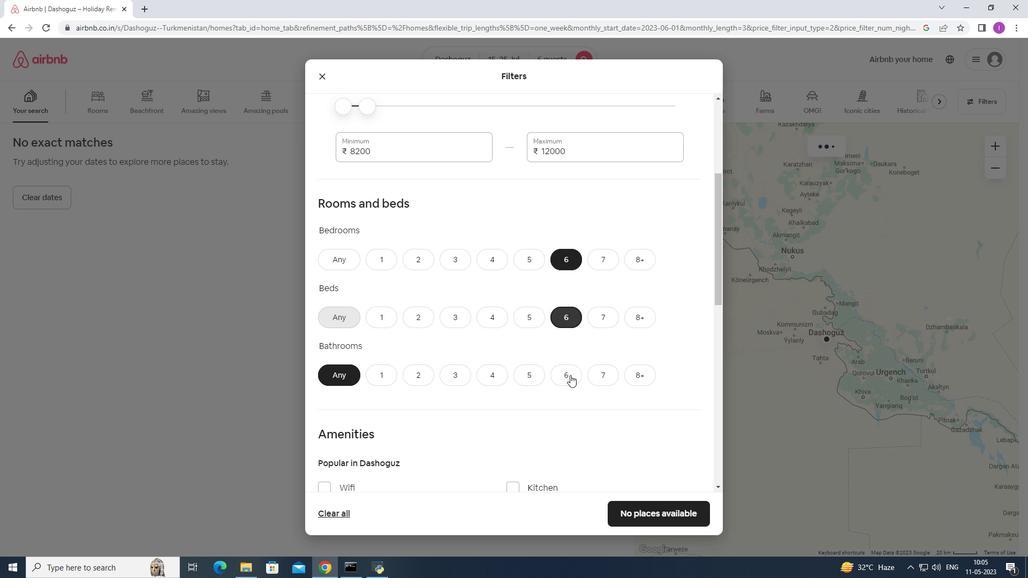 
Action: Mouse moved to (504, 366)
Screenshot: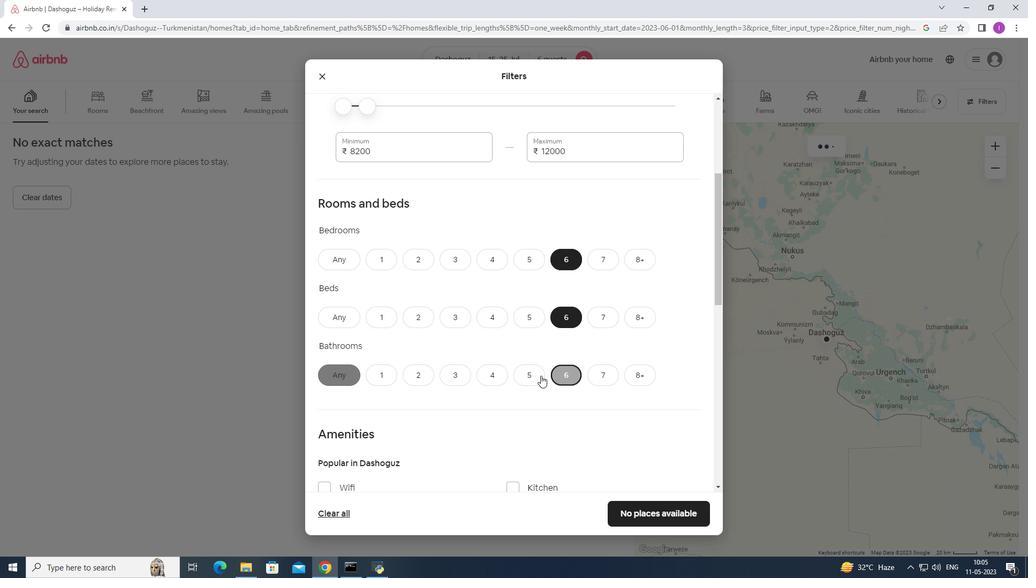 
Action: Mouse scrolled (504, 366) with delta (0, 0)
Screenshot: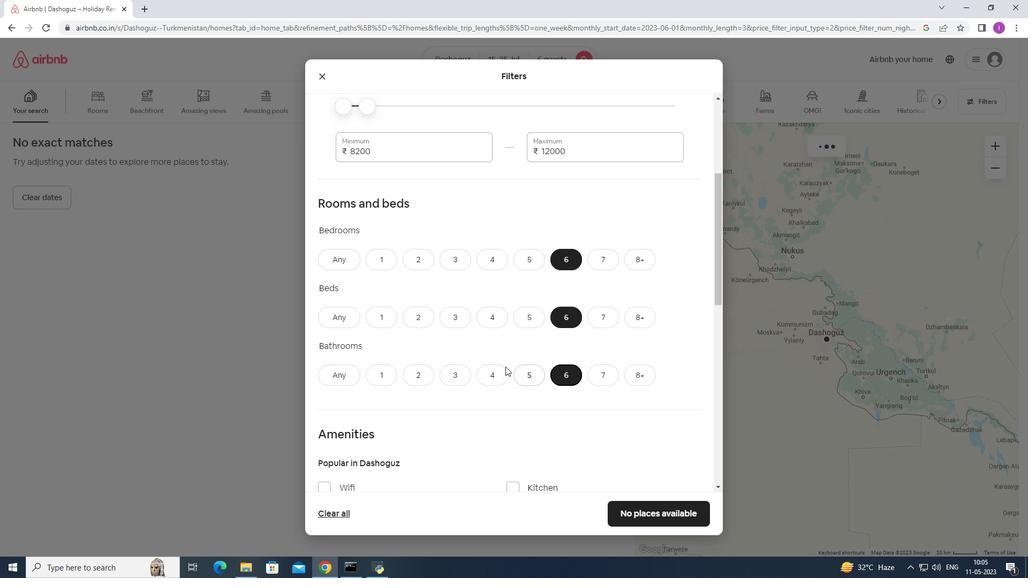 
Action: Mouse scrolled (504, 366) with delta (0, 0)
Screenshot: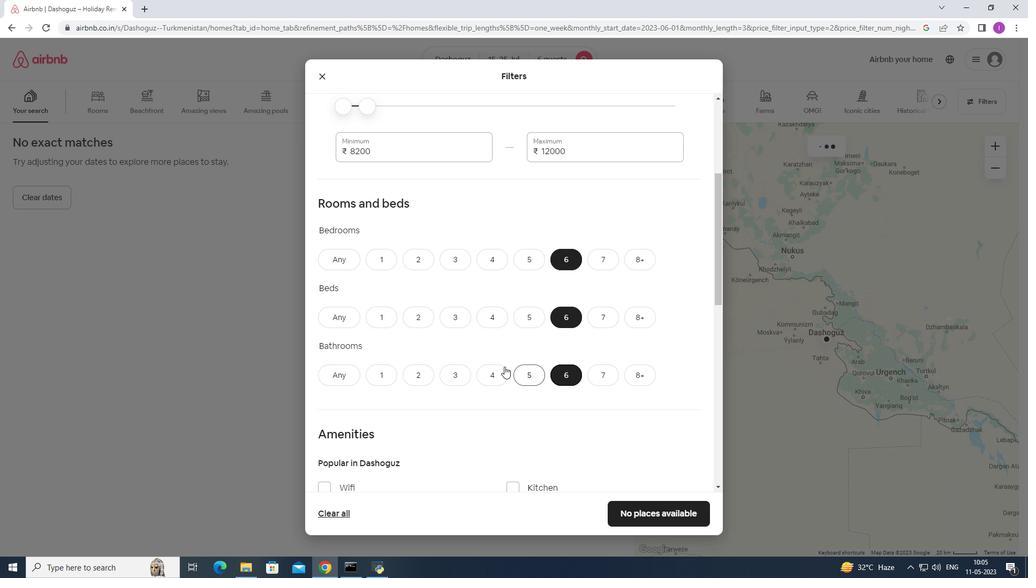 
Action: Mouse scrolled (504, 366) with delta (0, 0)
Screenshot: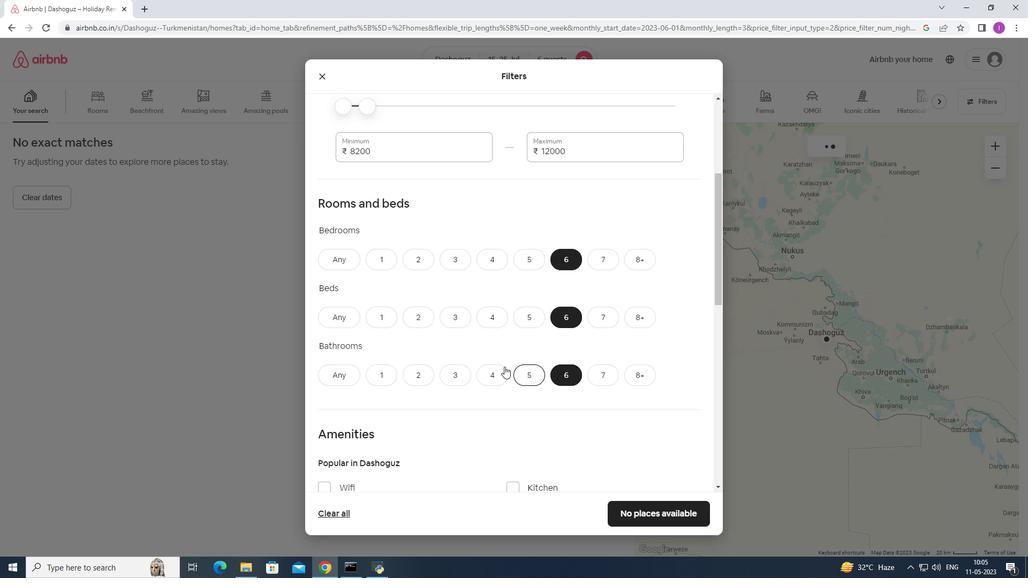 
Action: Mouse moved to (504, 364)
Screenshot: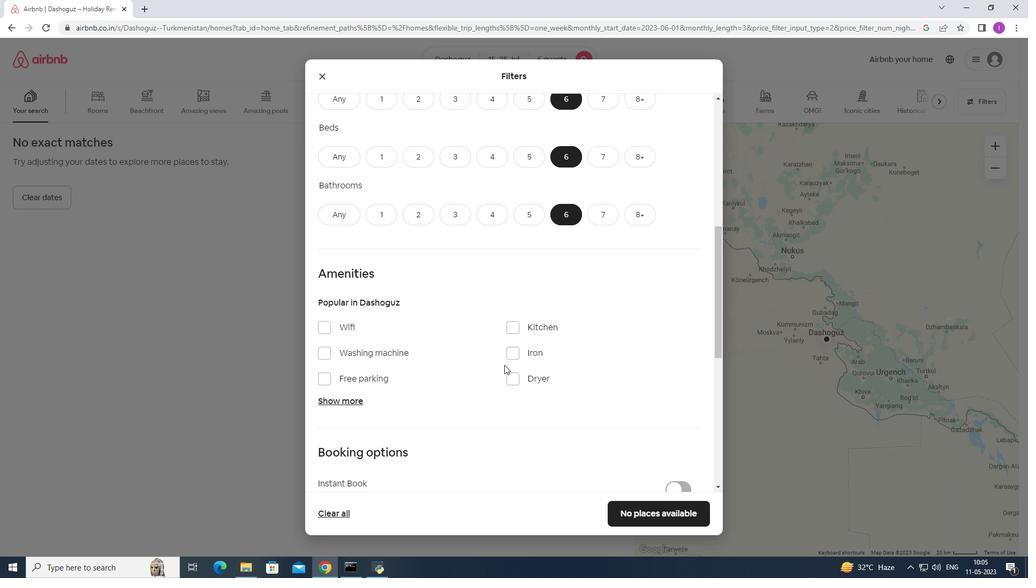 
Action: Mouse scrolled (504, 364) with delta (0, 0)
Screenshot: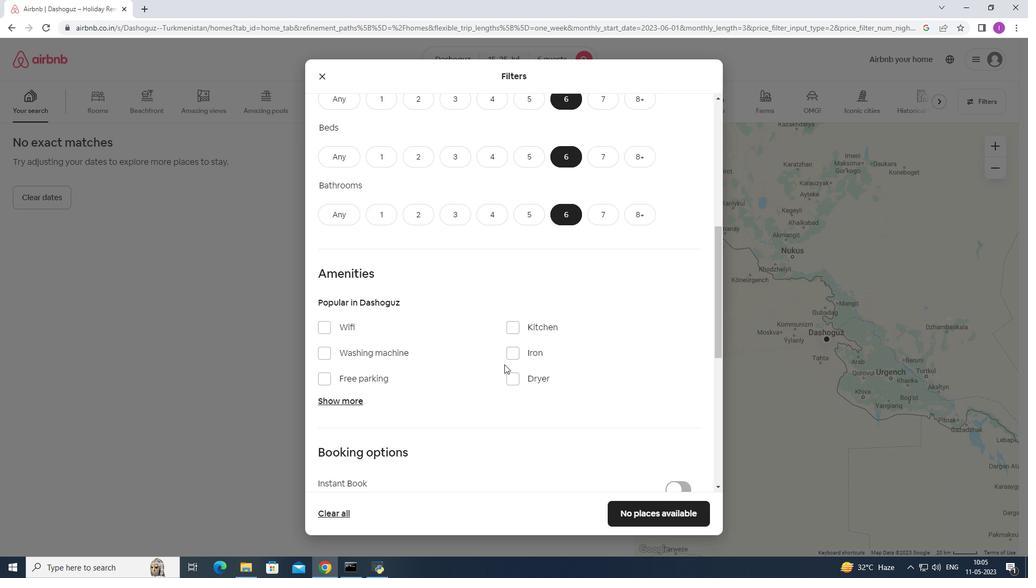 
Action: Mouse moved to (511, 306)
Screenshot: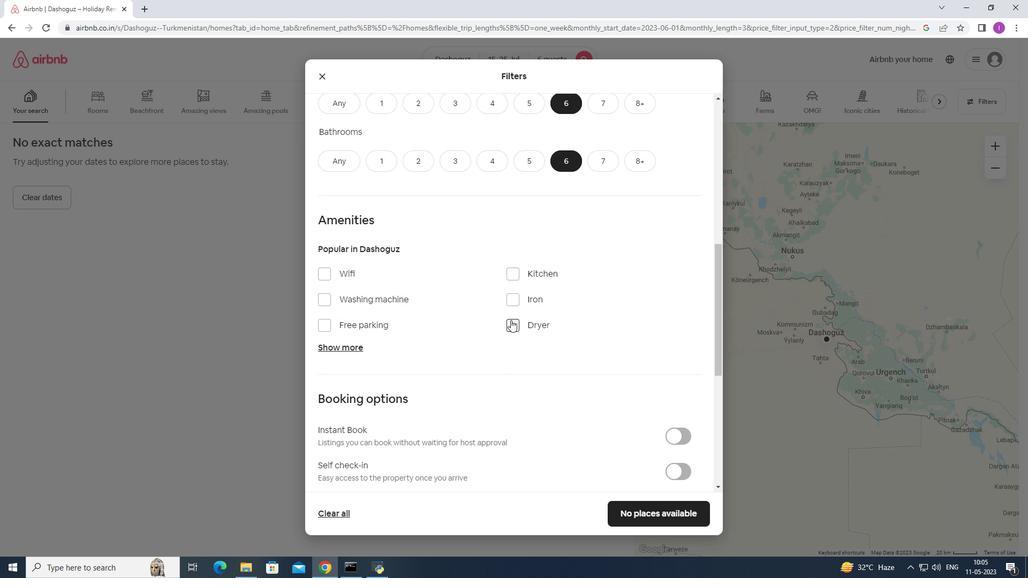 
Action: Mouse scrolled (511, 305) with delta (0, 0)
Screenshot: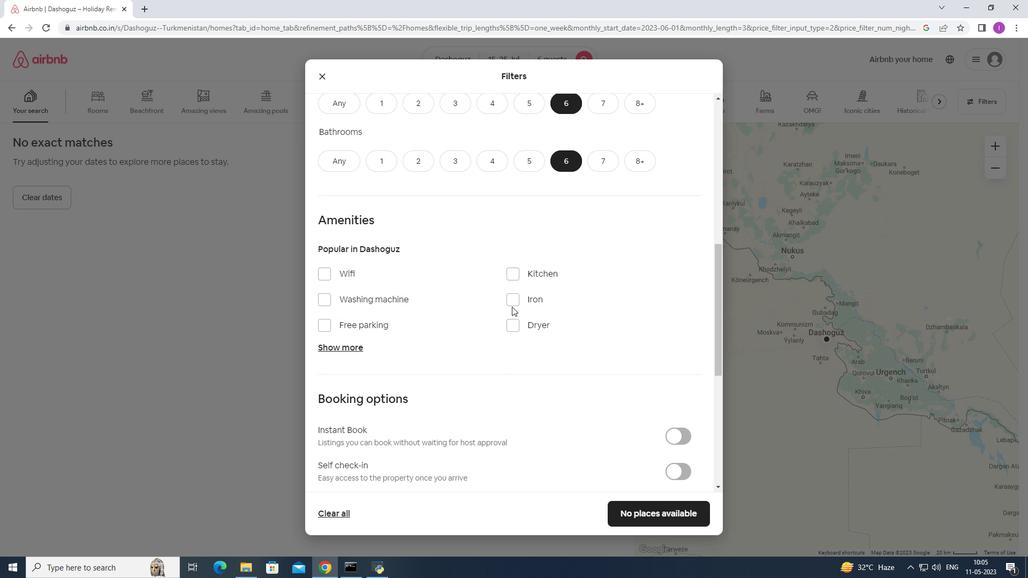 
Action: Mouse moved to (328, 217)
Screenshot: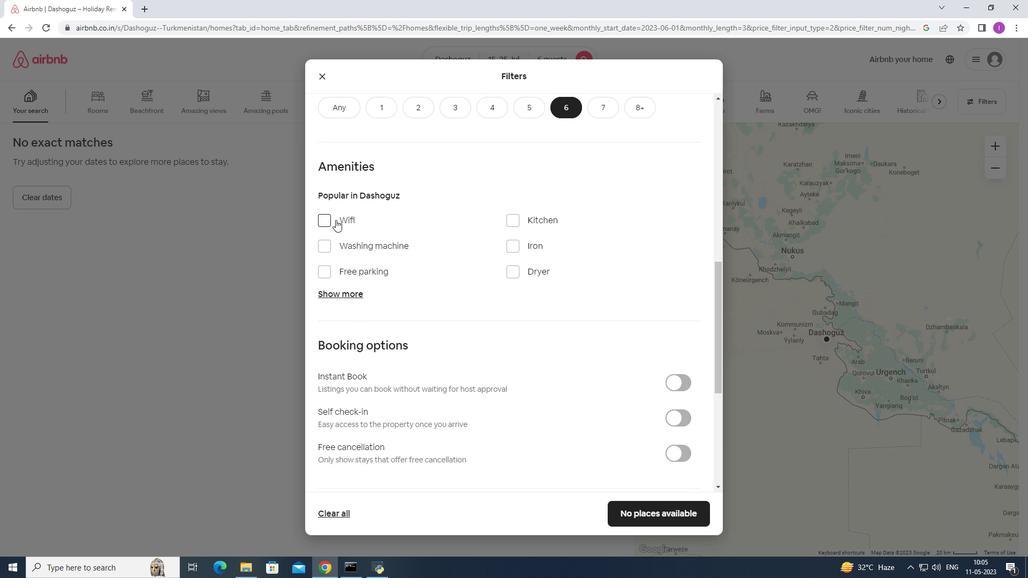 
Action: Mouse pressed left at (328, 217)
Screenshot: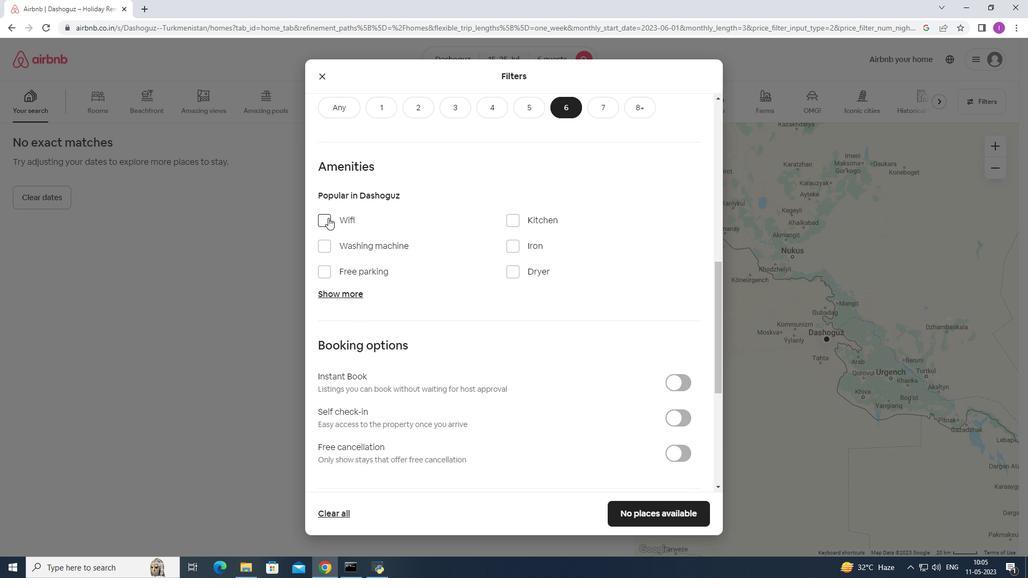 
Action: Mouse moved to (395, 242)
Screenshot: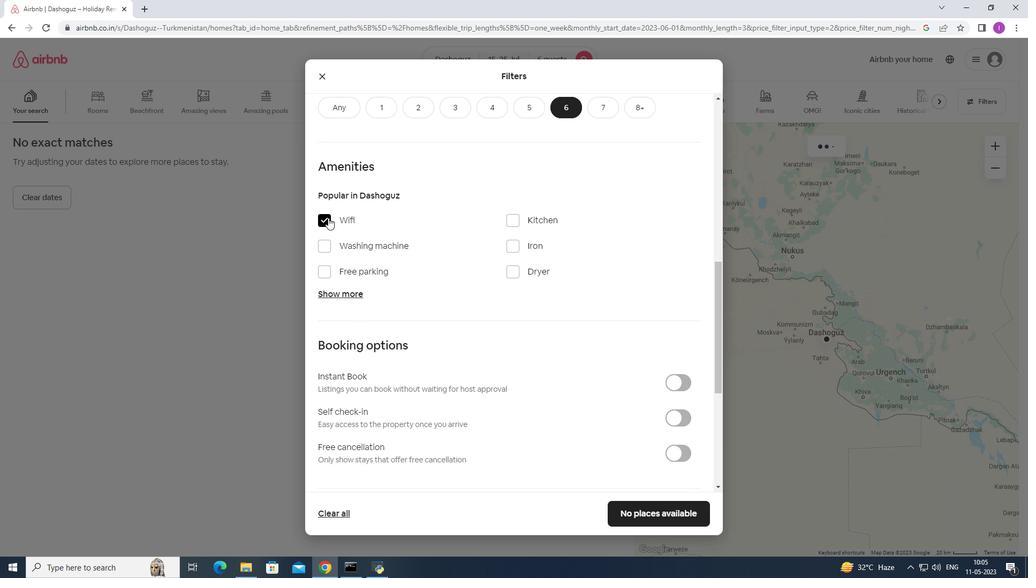 
Action: Mouse scrolled (395, 242) with delta (0, 0)
Screenshot: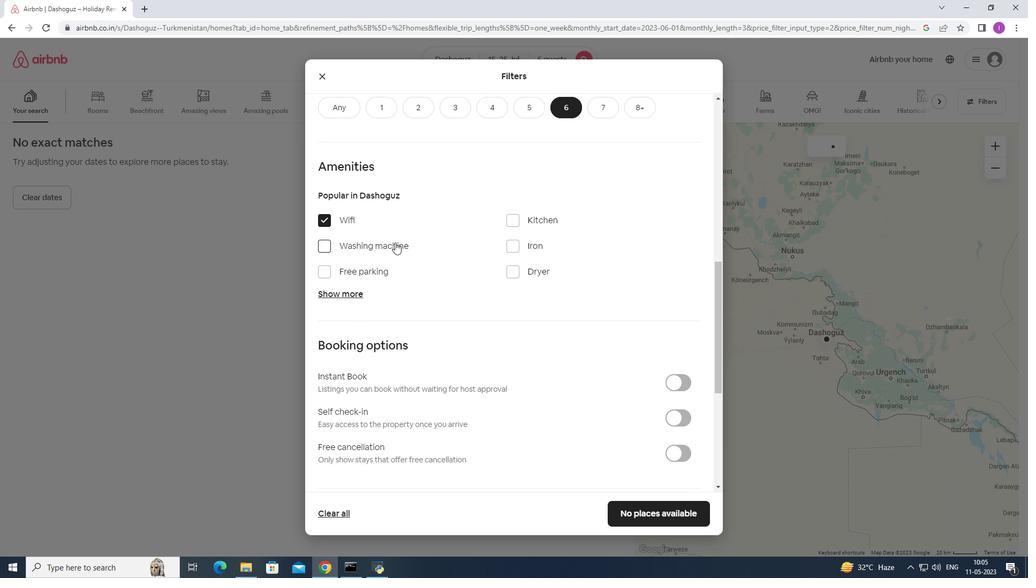 
Action: Mouse moved to (395, 243)
Screenshot: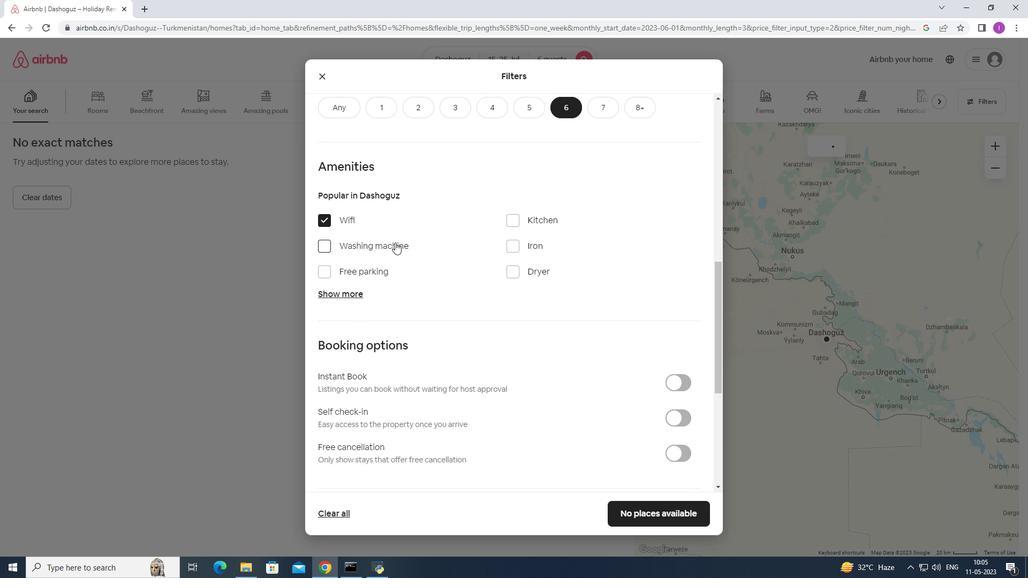 
Action: Mouse scrolled (395, 242) with delta (0, 0)
Screenshot: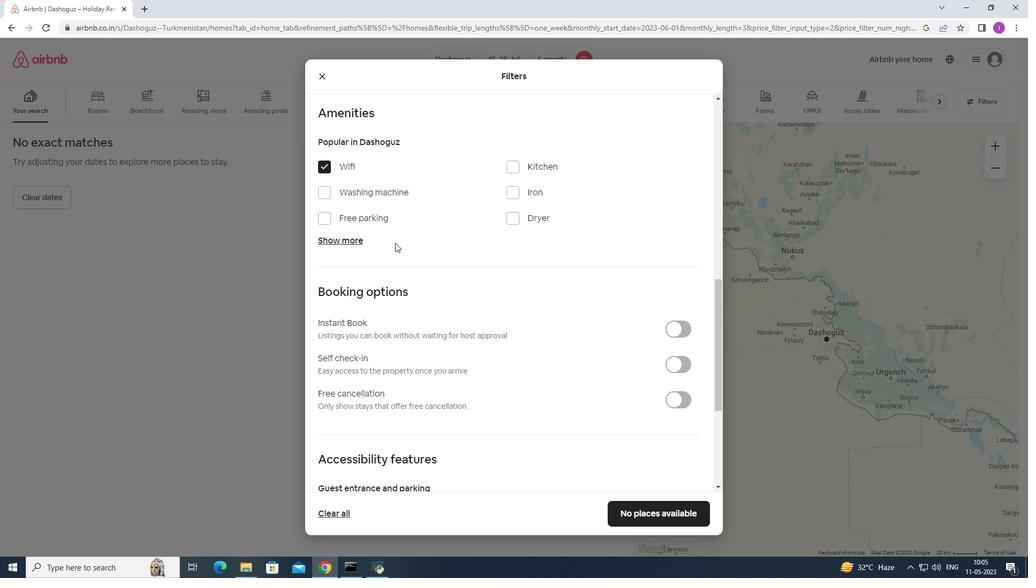 
Action: Mouse moved to (391, 193)
Screenshot: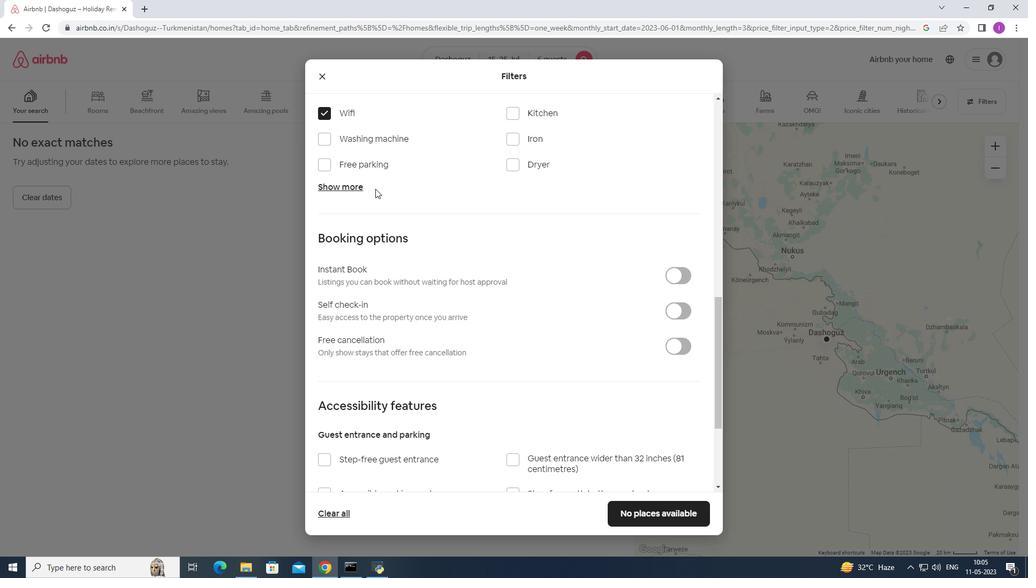 
Action: Mouse scrolled (391, 194) with delta (0, 0)
Screenshot: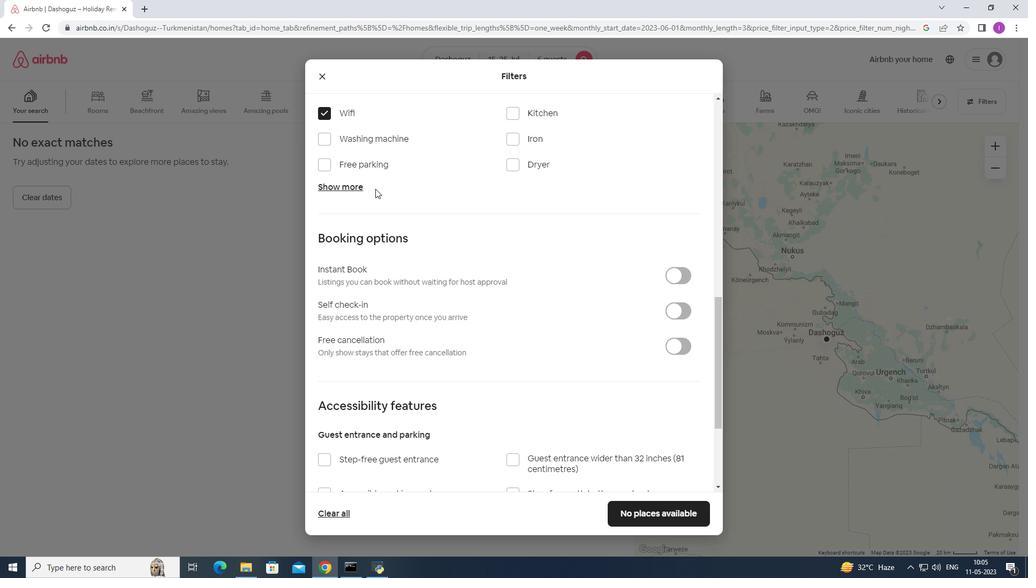 
Action: Mouse moved to (328, 216)
Screenshot: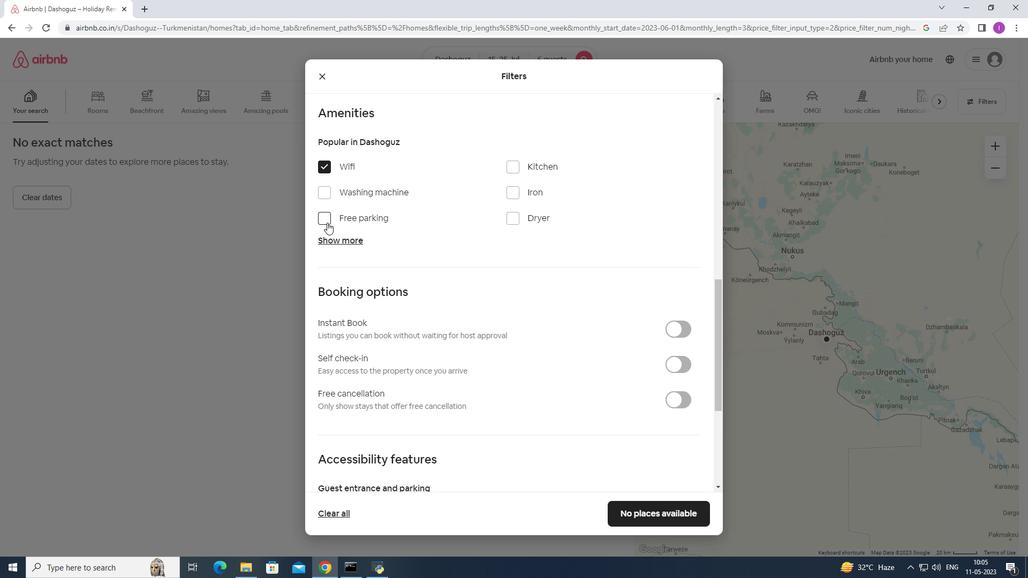 
Action: Mouse pressed left at (328, 216)
Screenshot: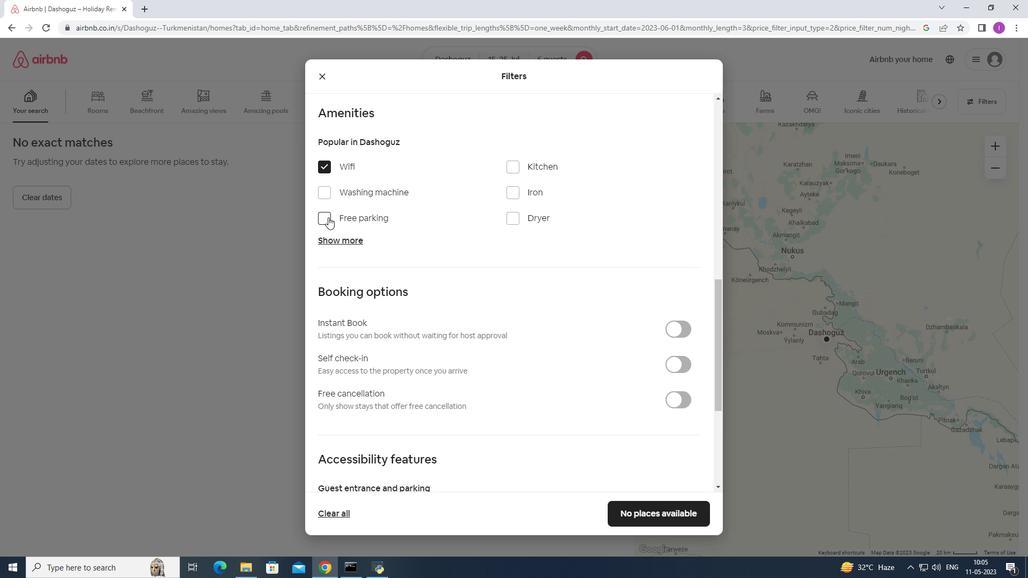 
Action: Mouse moved to (349, 237)
Screenshot: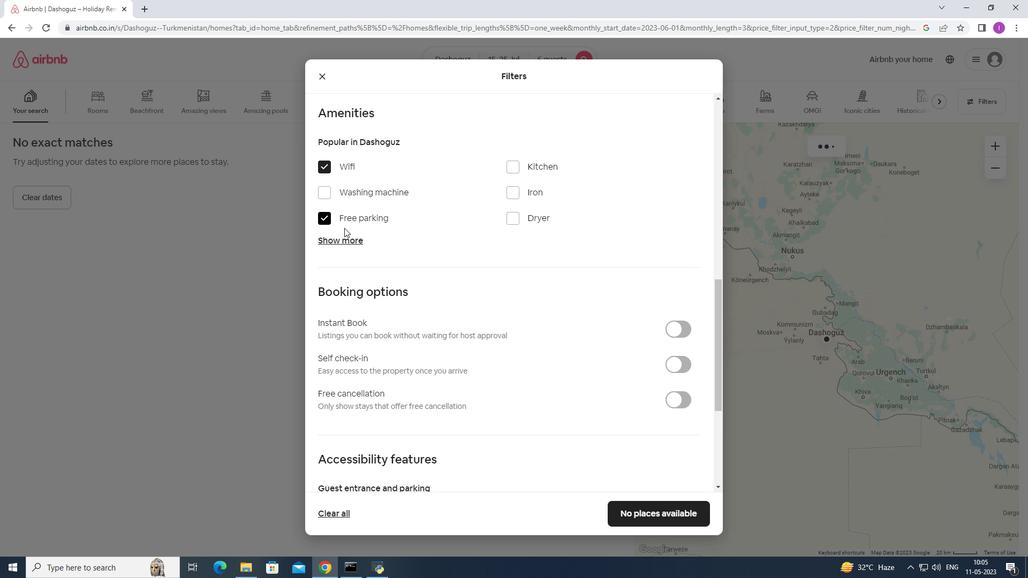 
Action: Mouse pressed left at (349, 237)
Screenshot: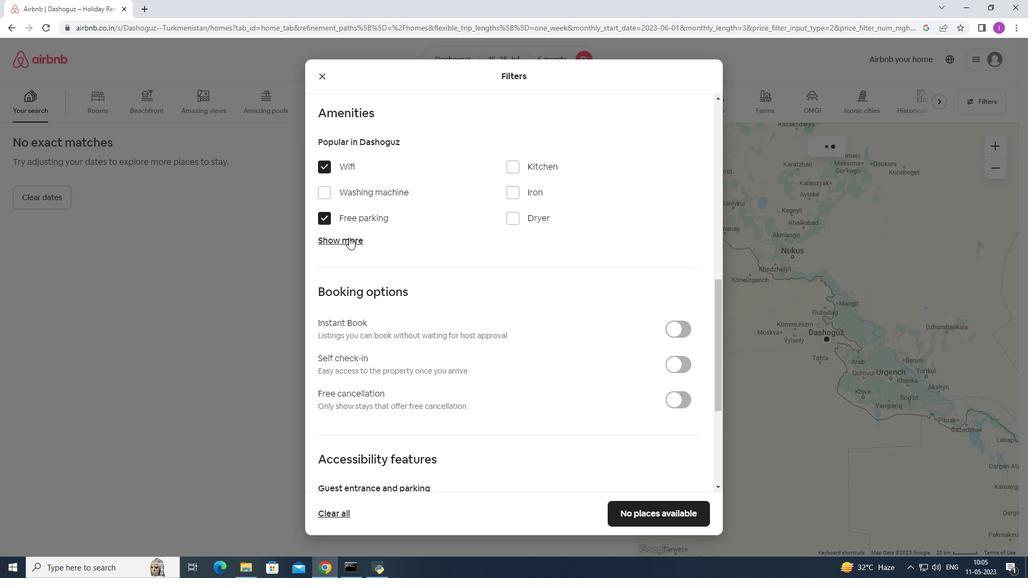 
Action: Mouse moved to (451, 266)
Screenshot: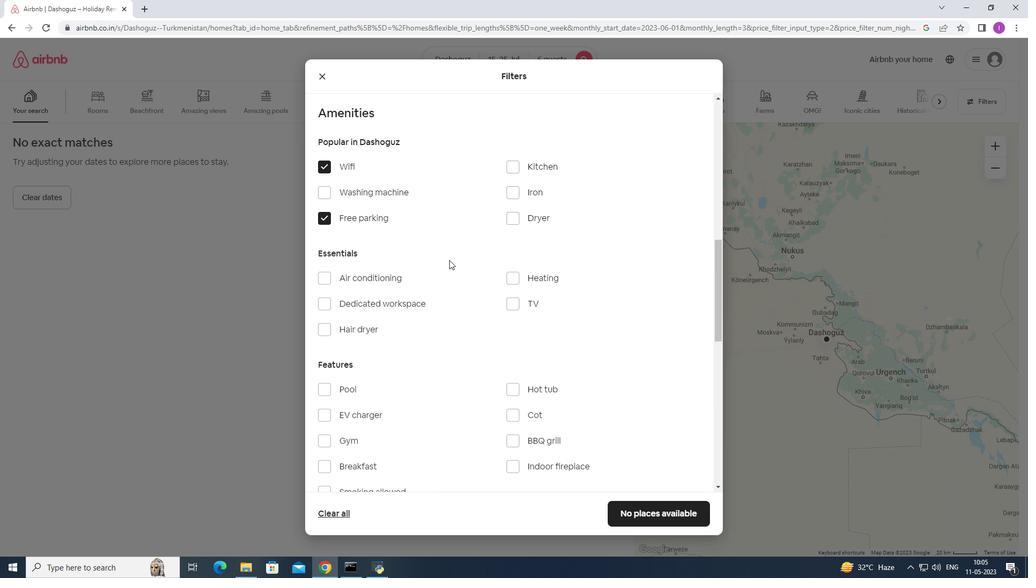 
Action: Mouse scrolled (451, 265) with delta (0, 0)
Screenshot: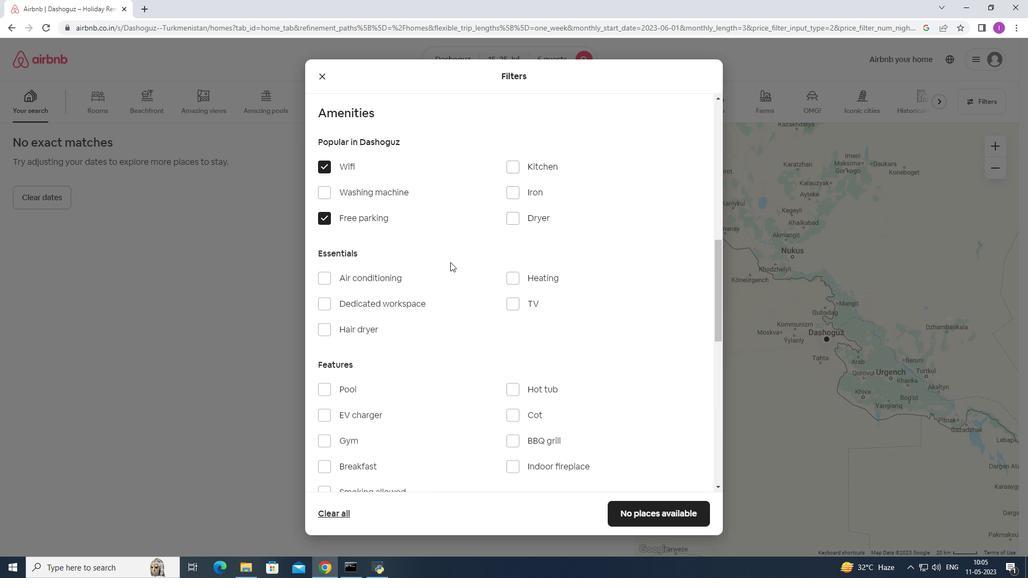 
Action: Mouse moved to (514, 255)
Screenshot: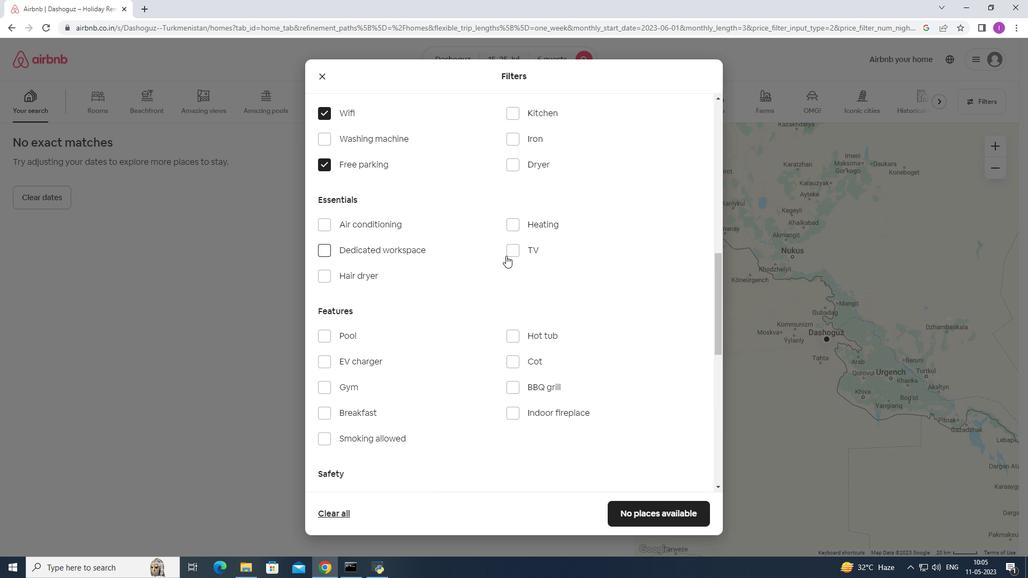 
Action: Mouse pressed left at (514, 255)
Screenshot: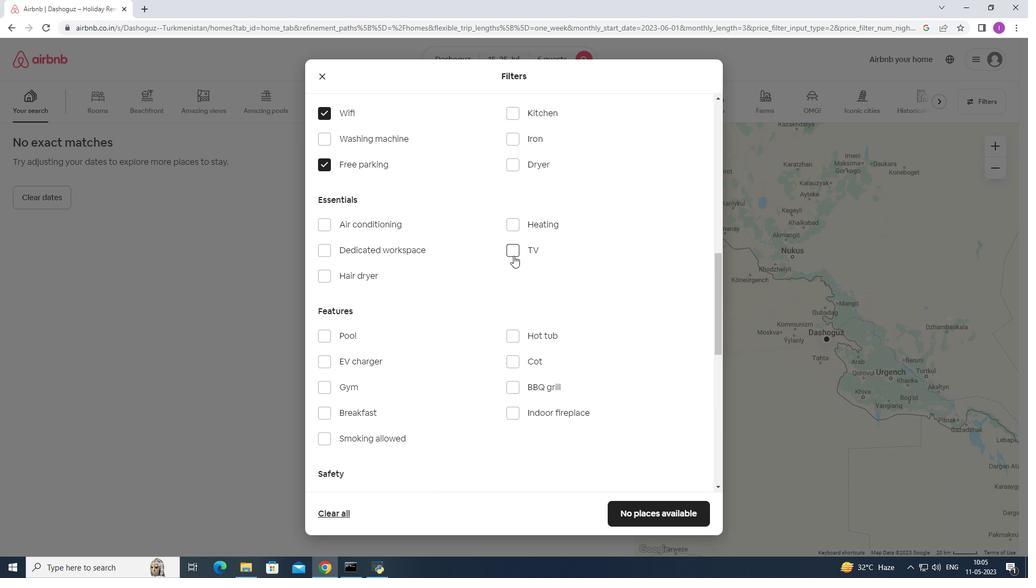 
Action: Mouse moved to (465, 342)
Screenshot: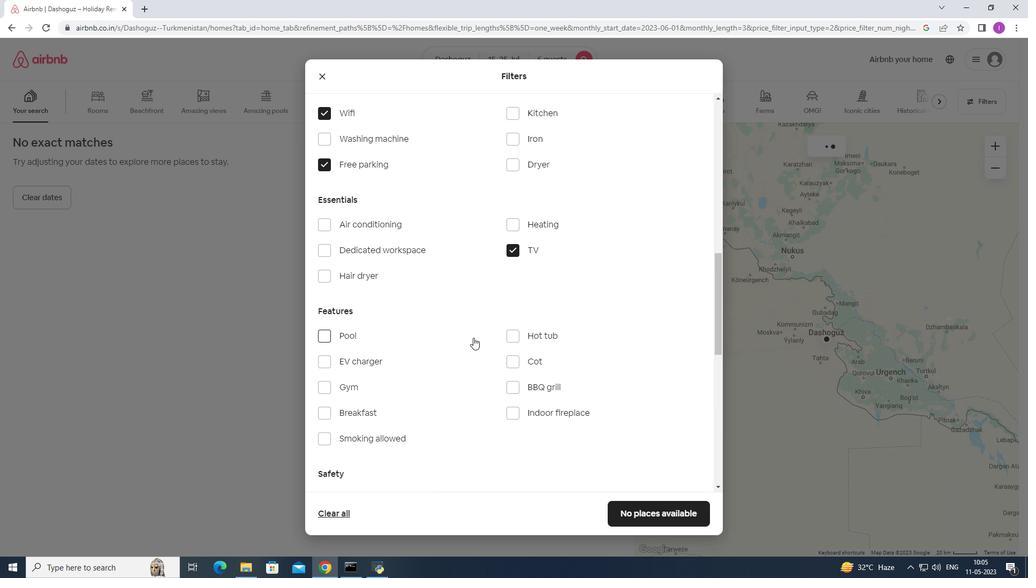 
Action: Mouse scrolled (465, 342) with delta (0, 0)
Screenshot: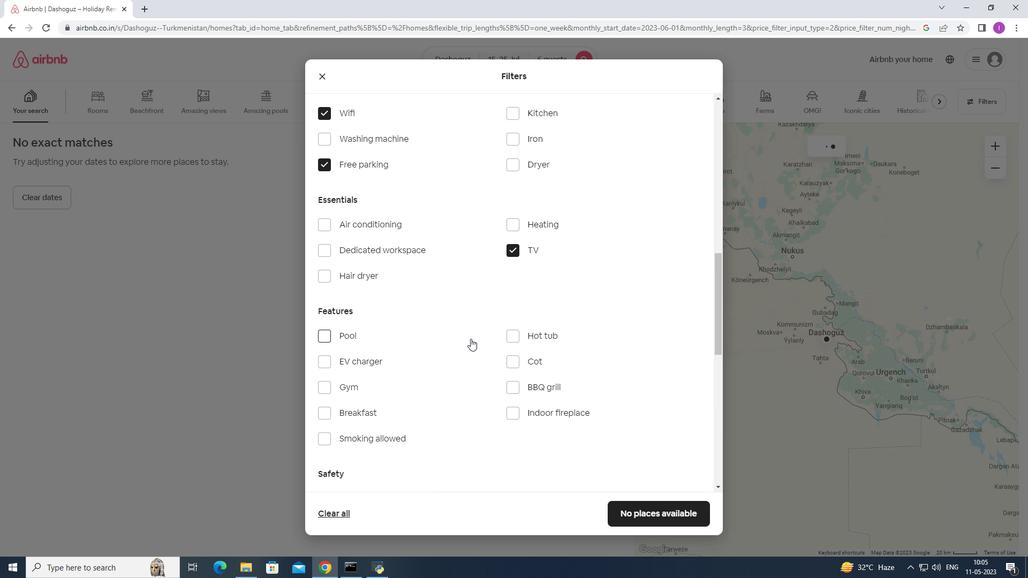 
Action: Mouse moved to (463, 344)
Screenshot: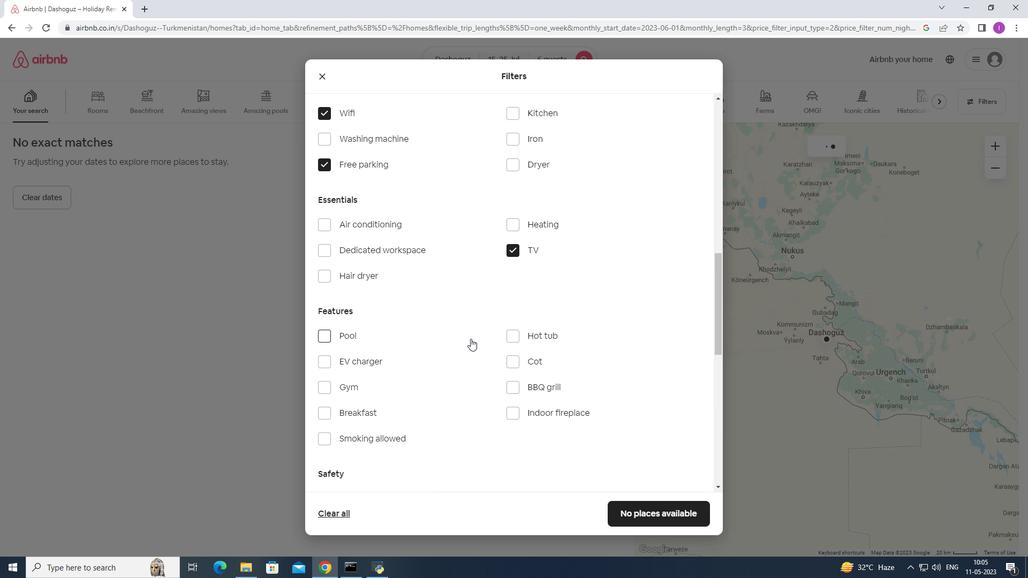 
Action: Mouse scrolled (463, 344) with delta (0, 0)
Screenshot: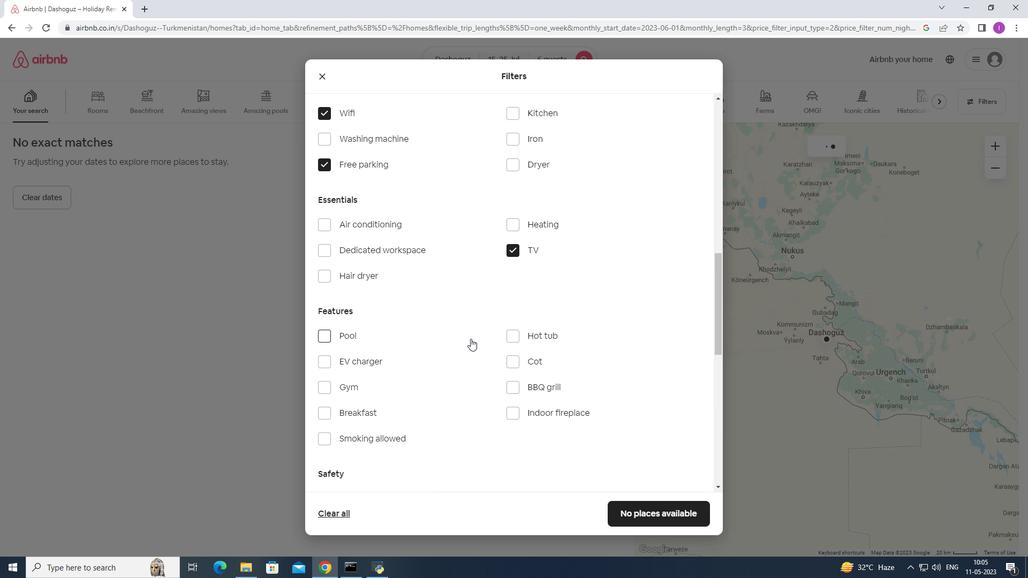 
Action: Mouse moved to (331, 275)
Screenshot: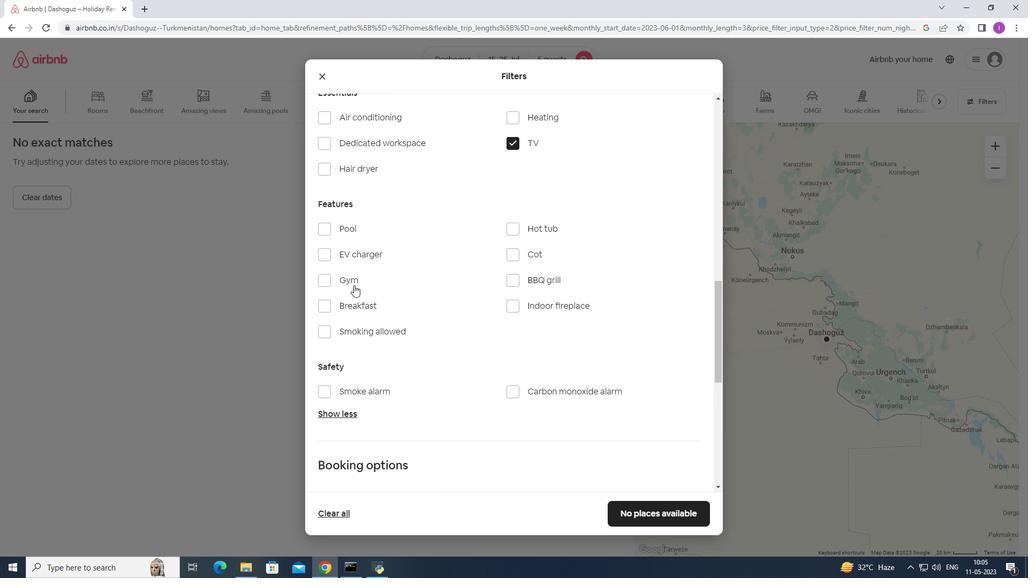 
Action: Mouse pressed left at (331, 275)
Screenshot: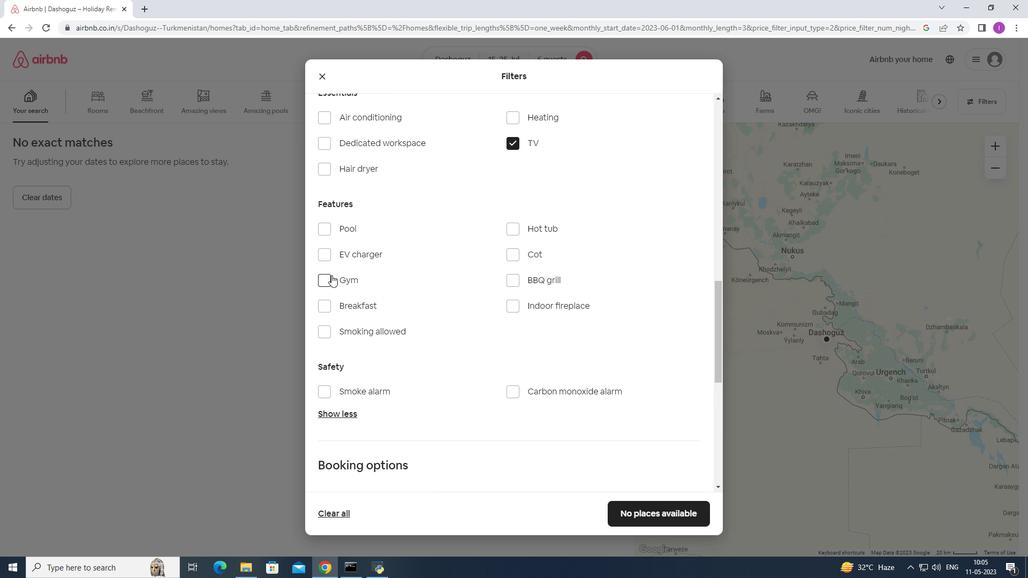 
Action: Mouse moved to (330, 305)
Screenshot: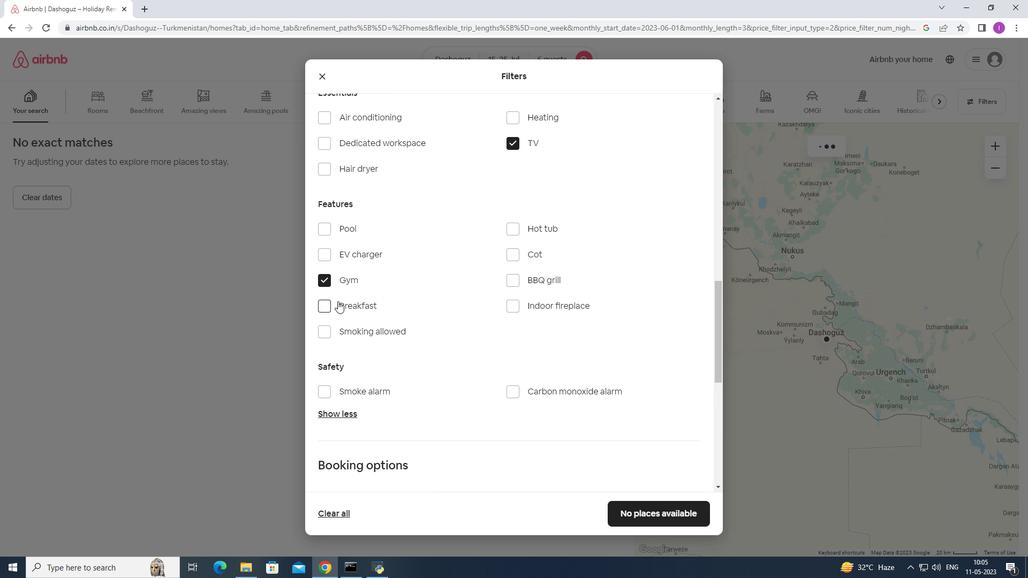 
Action: Mouse pressed left at (330, 305)
Screenshot: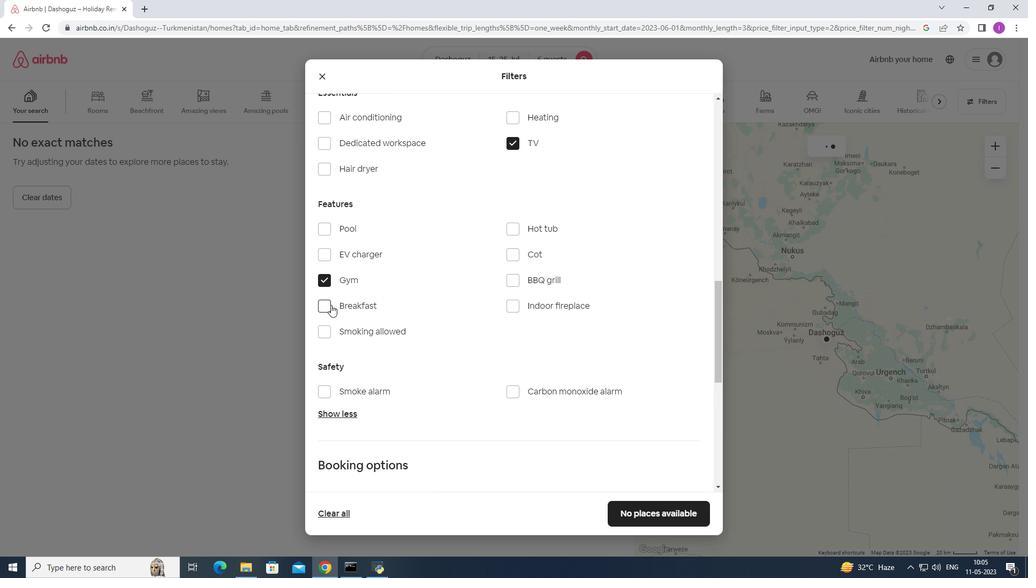 
Action: Mouse moved to (449, 336)
Screenshot: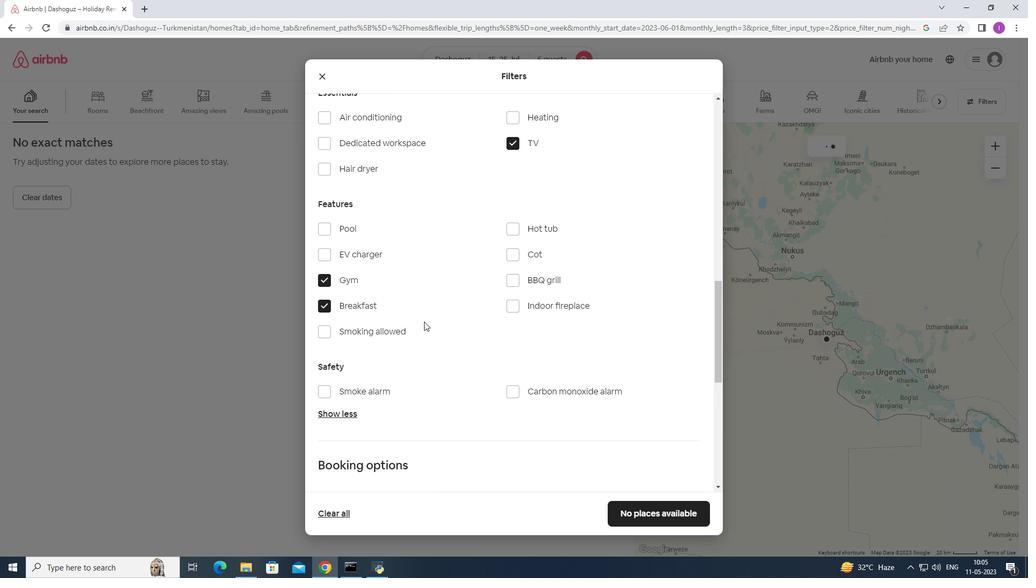 
Action: Mouse scrolled (449, 335) with delta (0, 0)
Screenshot: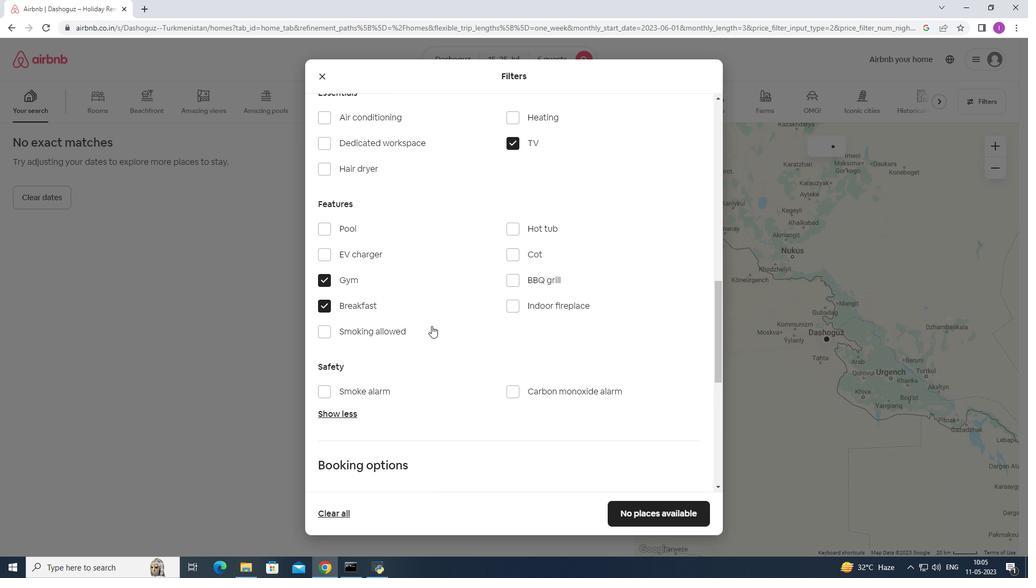 
Action: Mouse moved to (450, 340)
Screenshot: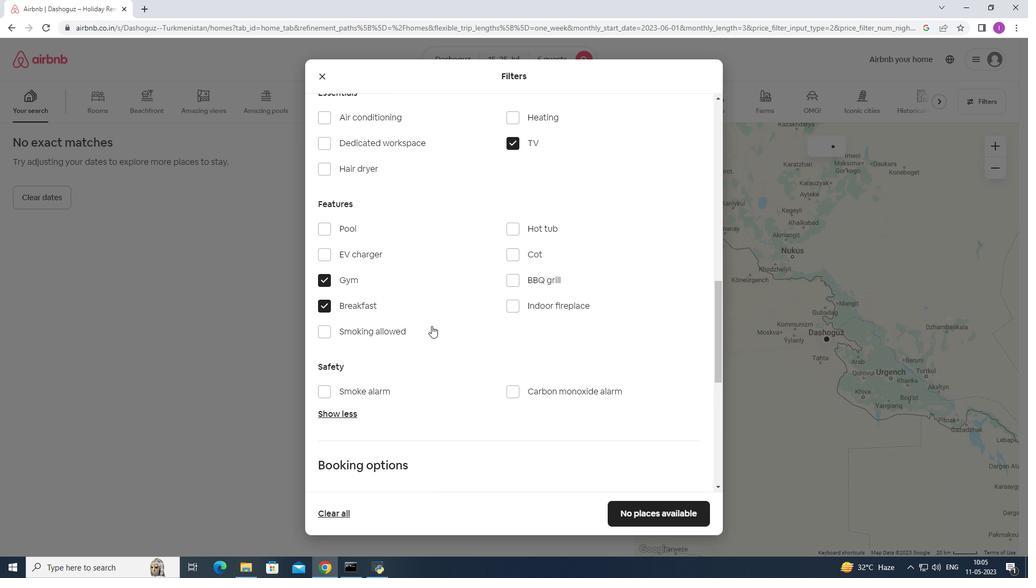 
Action: Mouse scrolled (450, 340) with delta (0, 0)
Screenshot: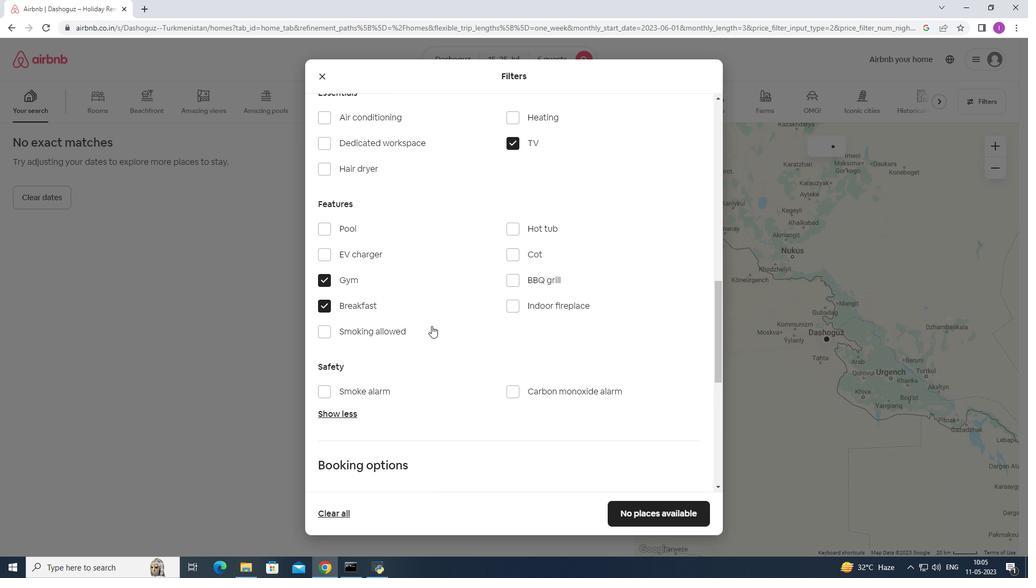 
Action: Mouse scrolled (450, 340) with delta (0, 0)
Screenshot: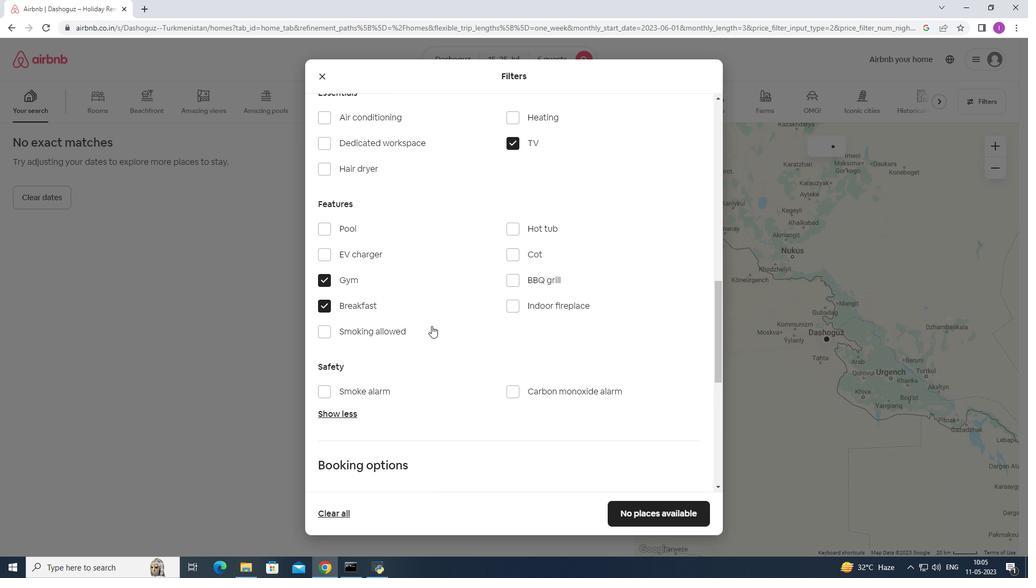 
Action: Mouse moved to (450, 341)
Screenshot: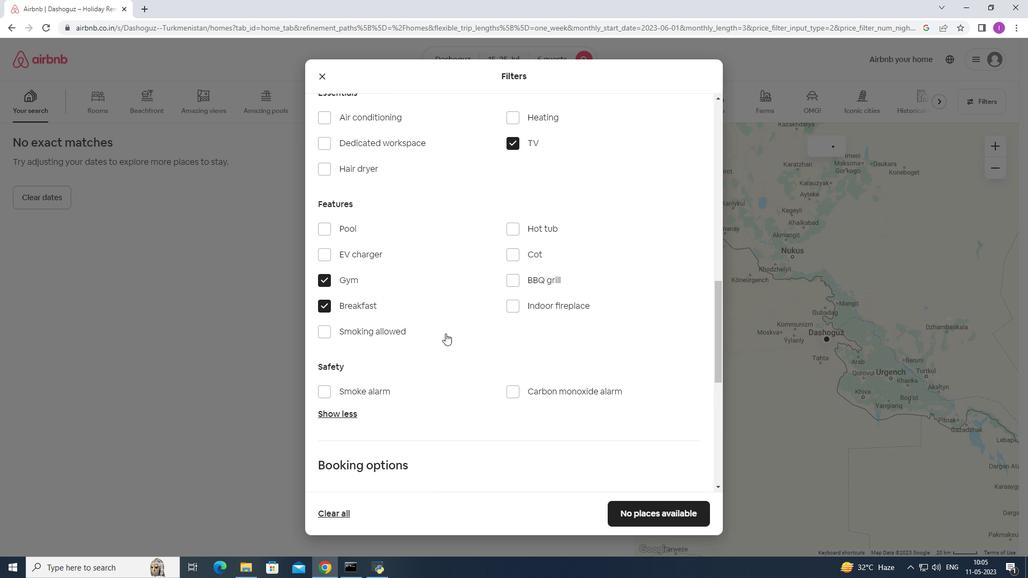 
Action: Mouse scrolled (450, 340) with delta (0, 0)
Screenshot: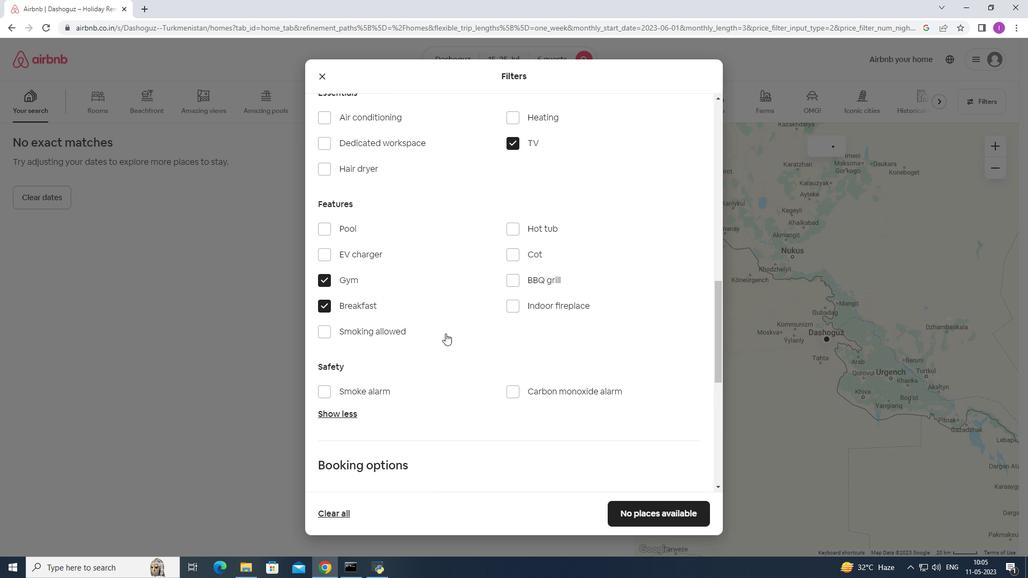 
Action: Mouse scrolled (450, 340) with delta (0, 0)
Screenshot: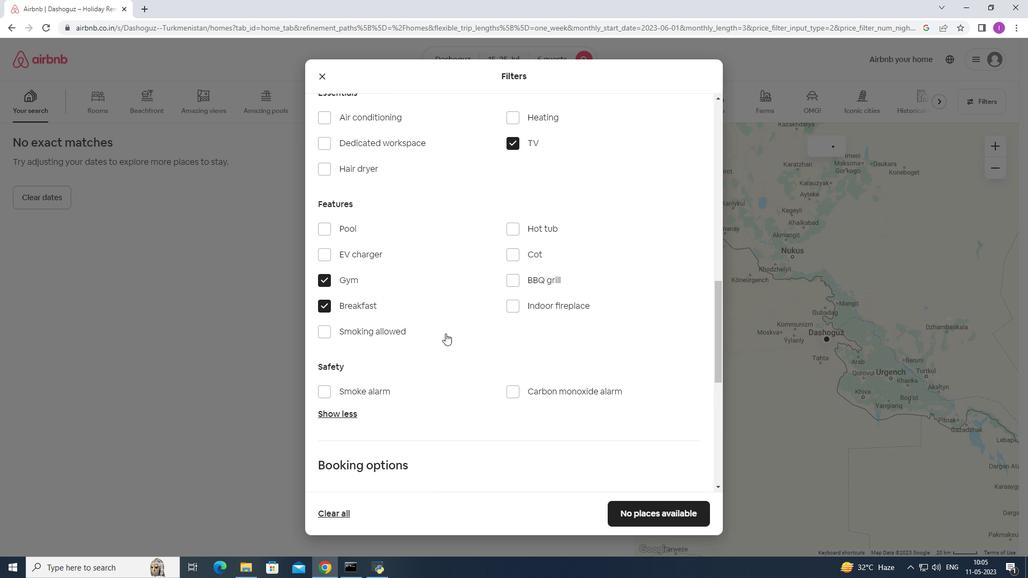 
Action: Mouse moved to (454, 342)
Screenshot: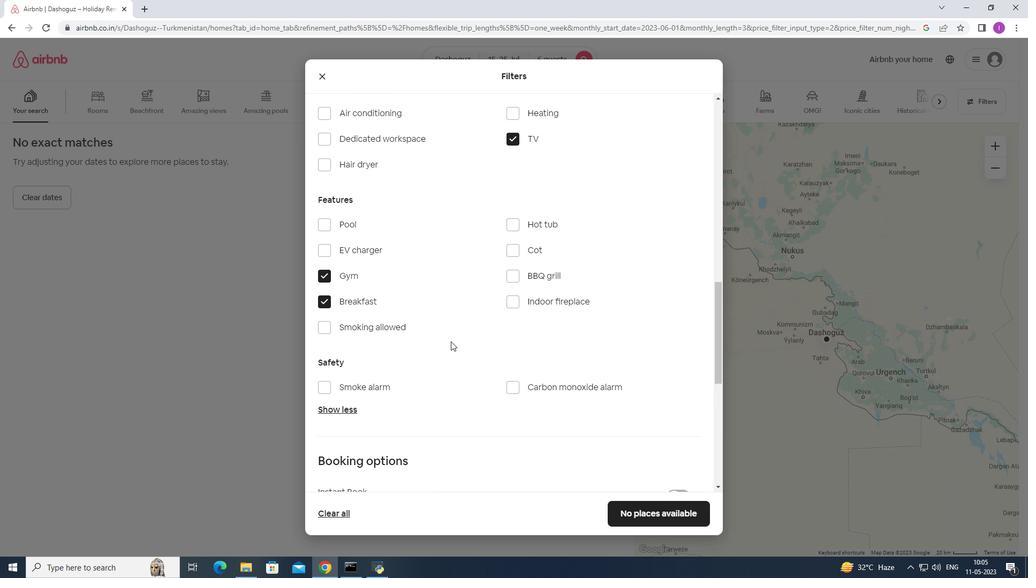 
Action: Mouse scrolled (454, 341) with delta (0, 0)
Screenshot: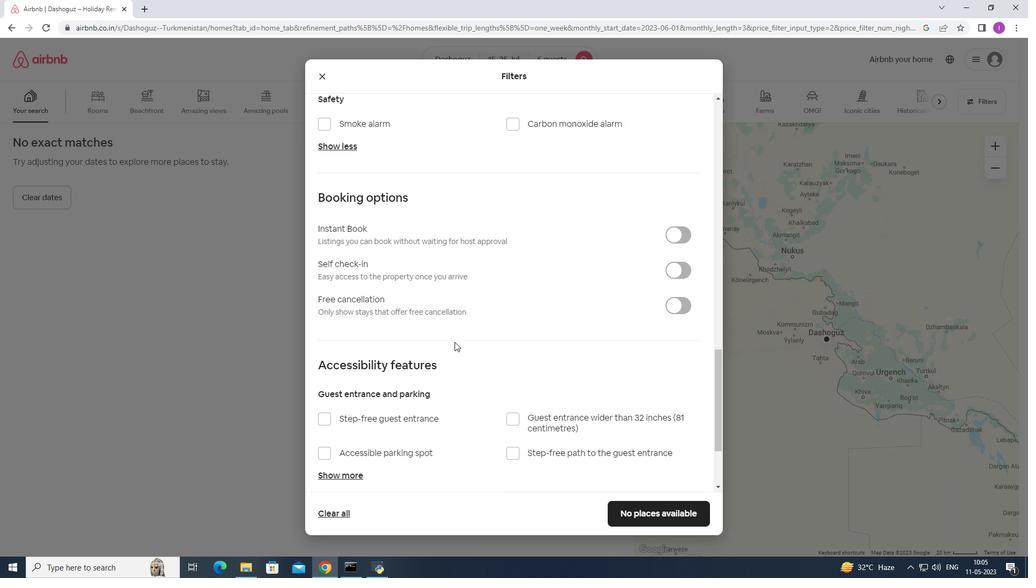 
Action: Mouse scrolled (454, 341) with delta (0, 0)
Screenshot: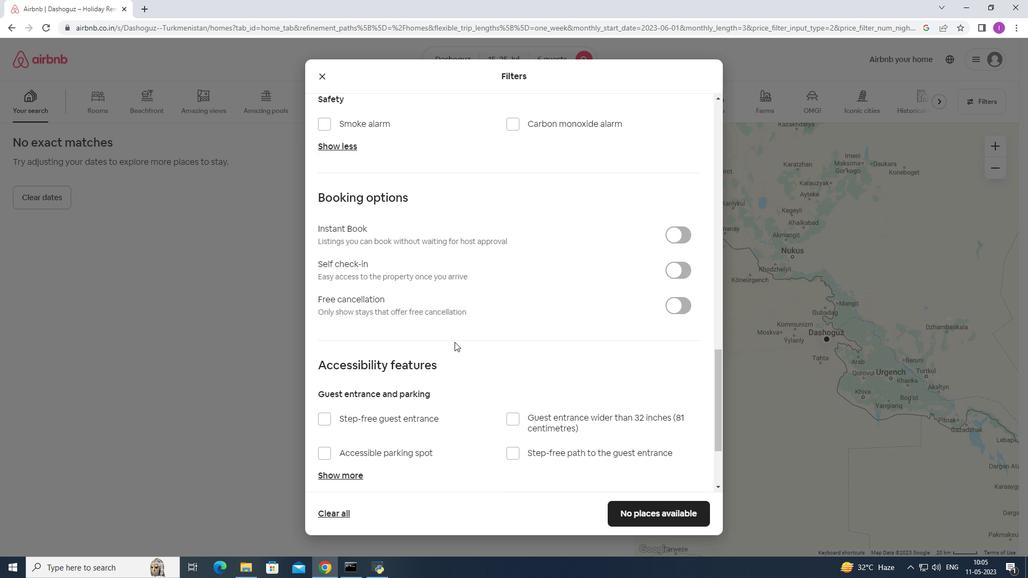 
Action: Mouse moved to (681, 167)
Screenshot: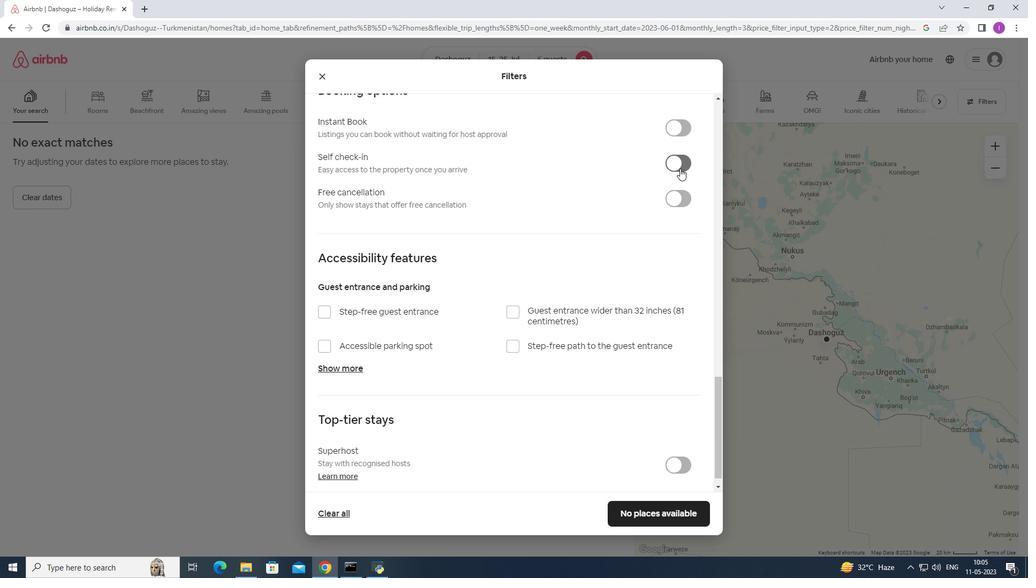 
Action: Mouse pressed left at (681, 167)
Screenshot: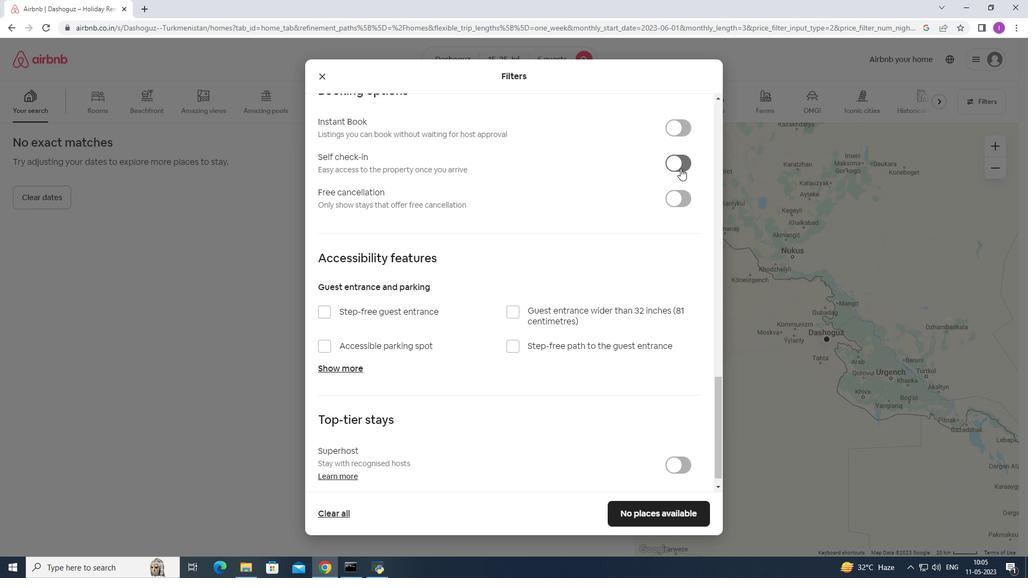 
Action: Mouse moved to (435, 300)
Screenshot: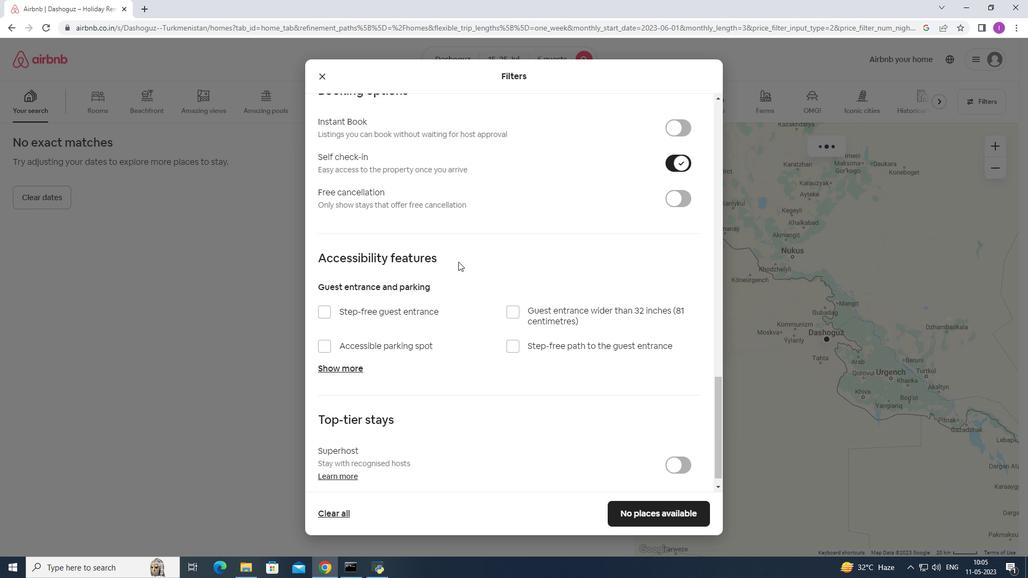 
Action: Mouse scrolled (435, 300) with delta (0, 0)
Screenshot: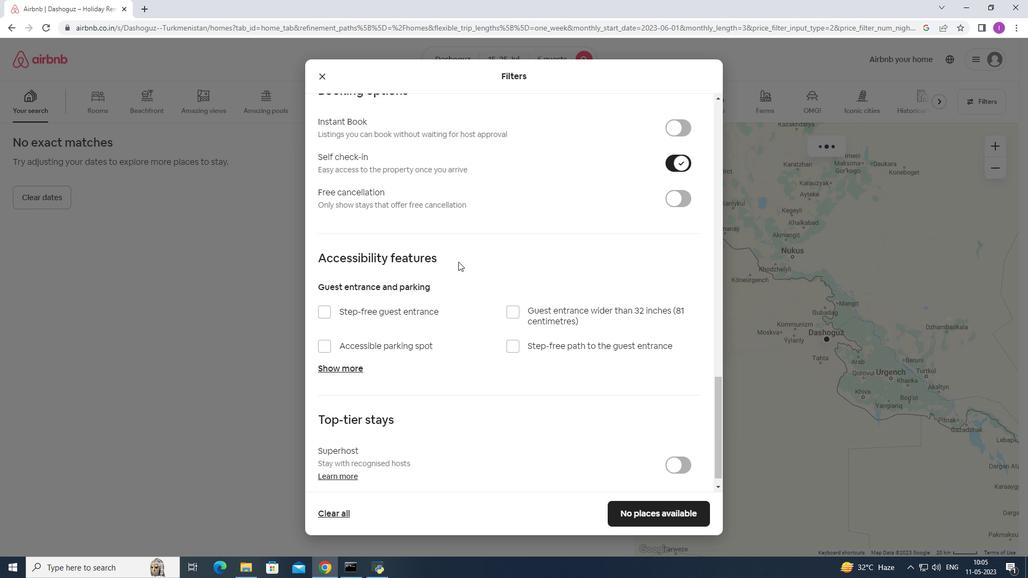 
Action: Mouse moved to (435, 301)
Screenshot: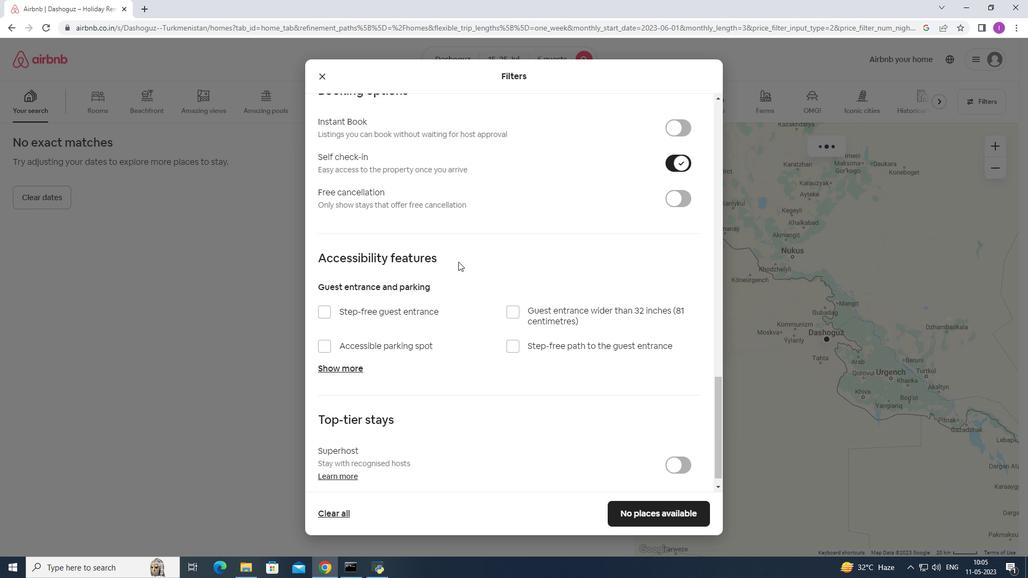 
Action: Mouse scrolled (435, 300) with delta (0, 0)
Screenshot: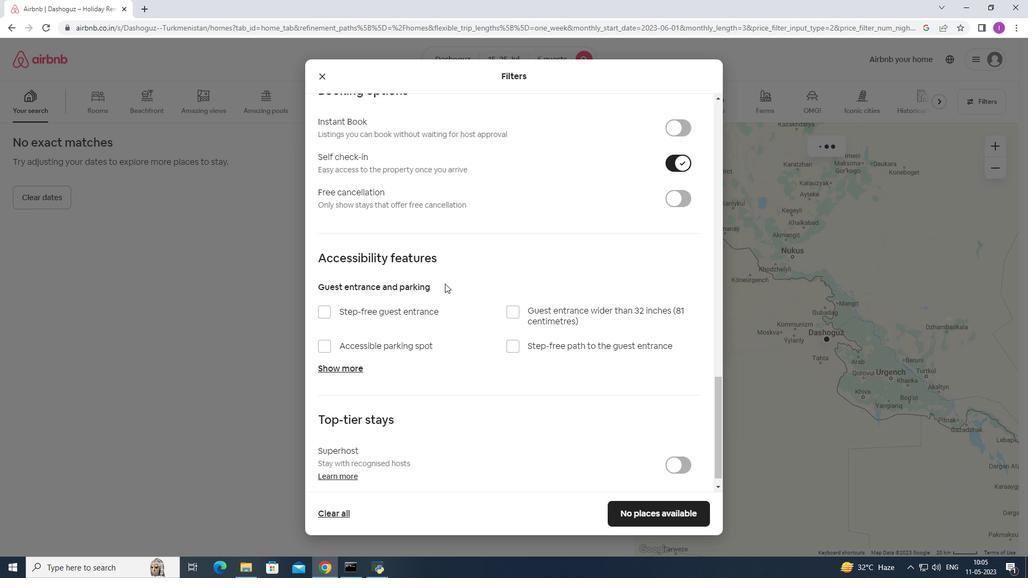 
Action: Mouse scrolled (435, 300) with delta (0, 0)
Screenshot: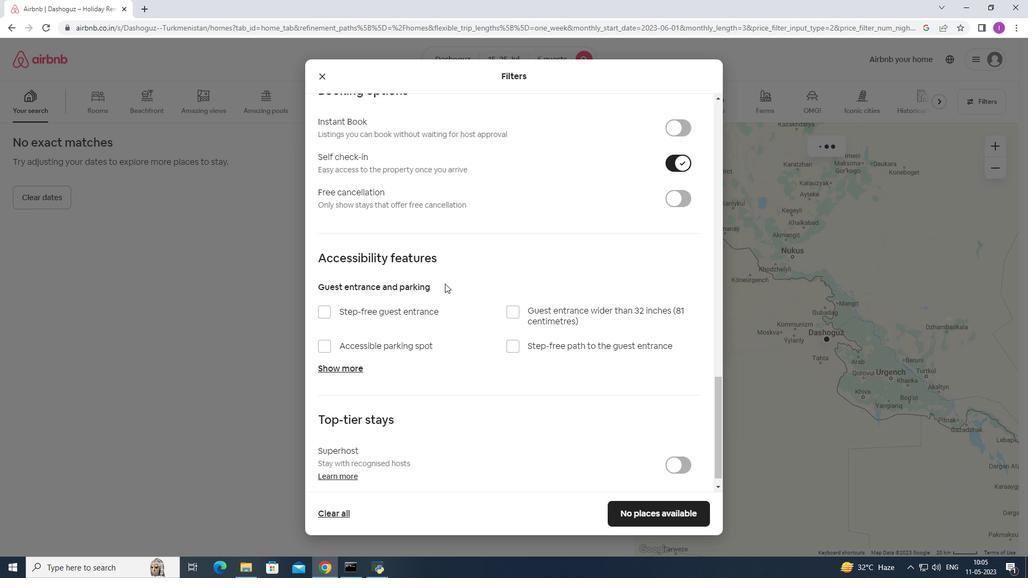 
Action: Mouse moved to (435, 302)
Screenshot: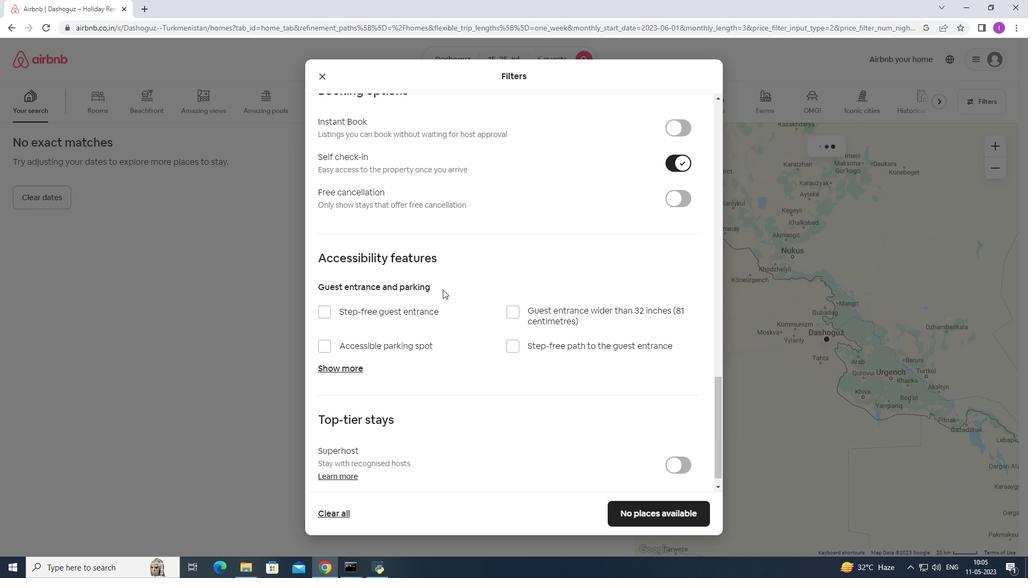
Action: Mouse scrolled (435, 302) with delta (0, 0)
Screenshot: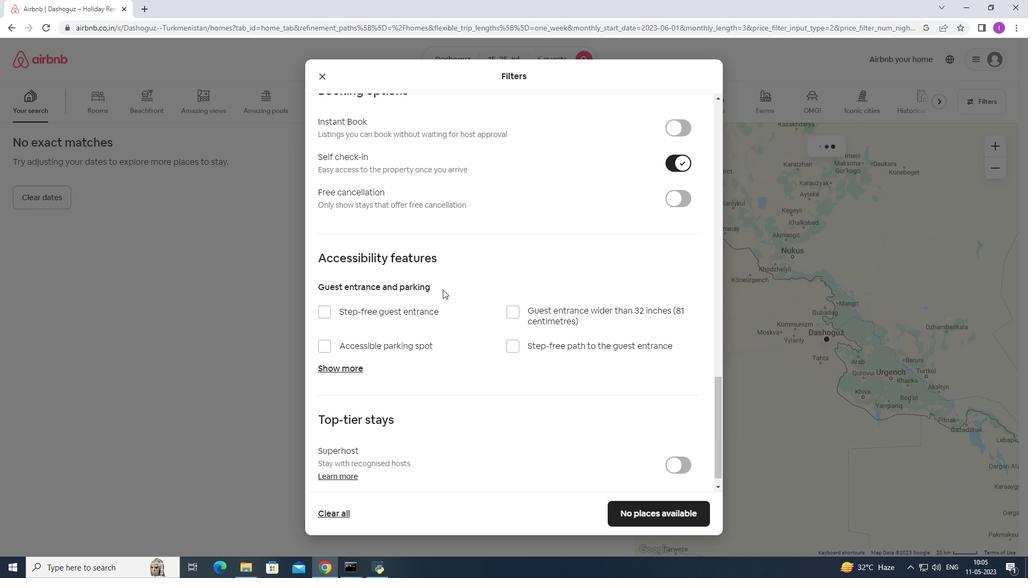 
Action: Mouse moved to (435, 304)
Screenshot: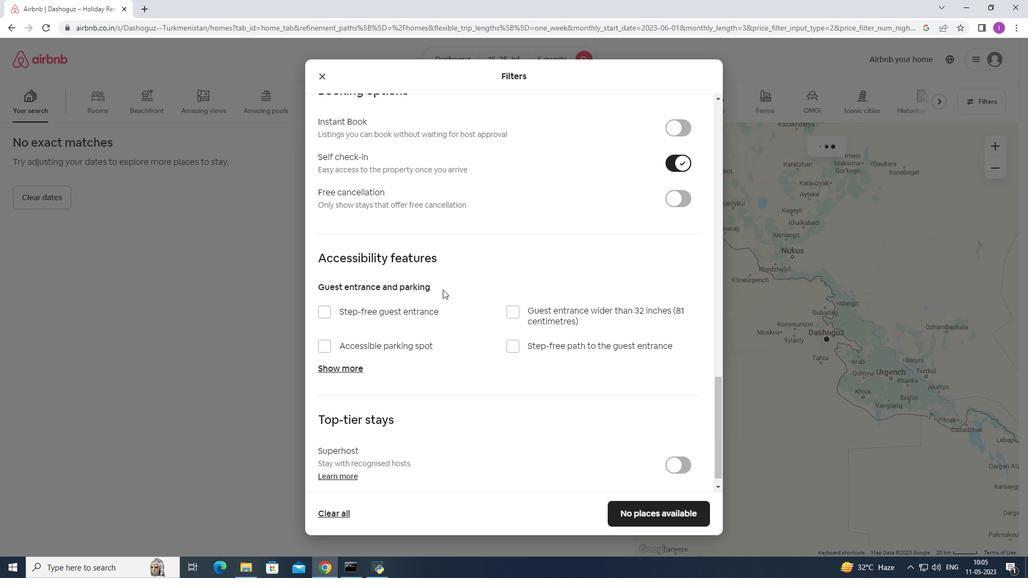 
Action: Mouse scrolled (435, 303) with delta (0, 0)
Screenshot: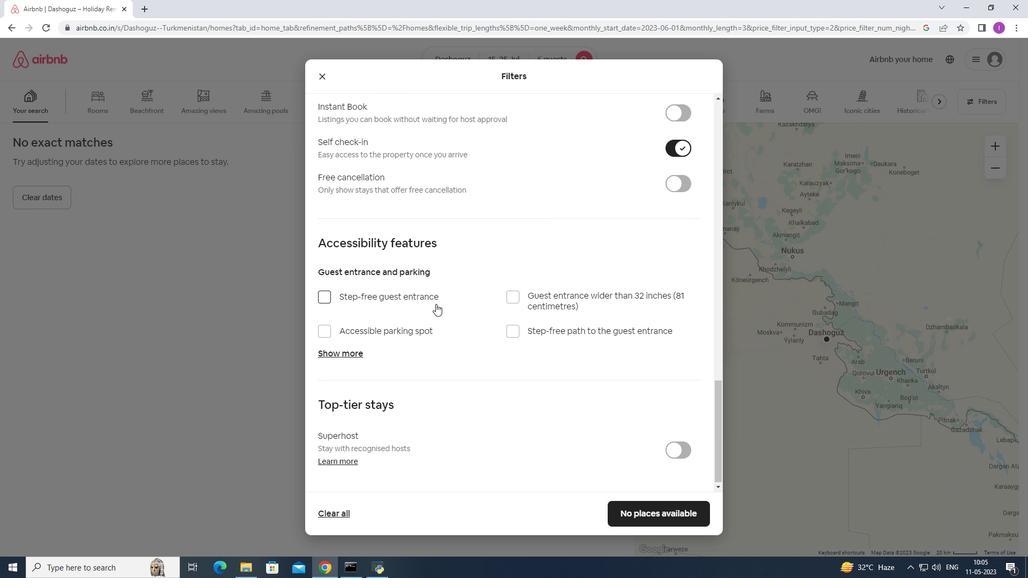 
Action: Mouse scrolled (435, 303) with delta (0, 0)
Screenshot: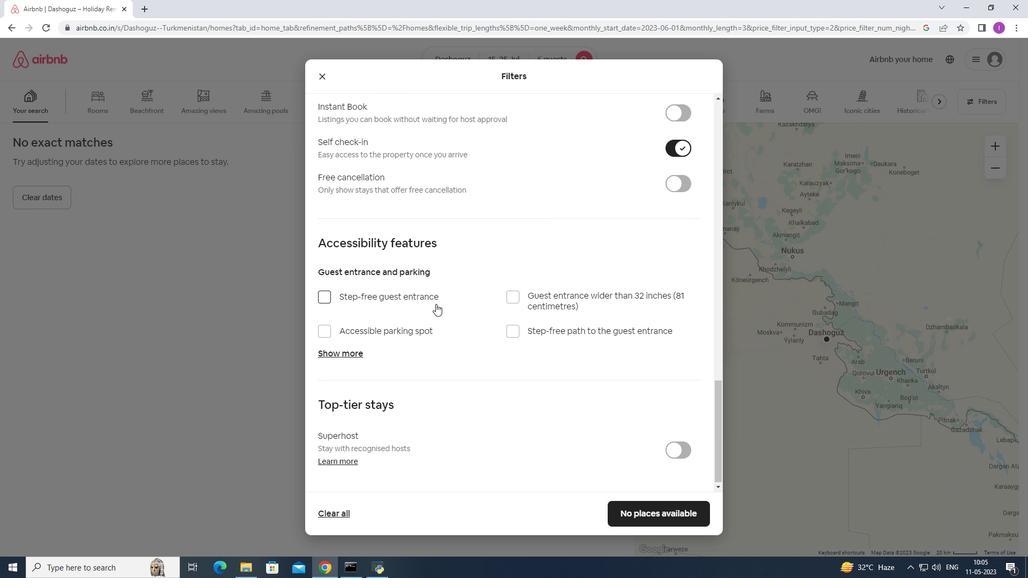 
Action: Mouse scrolled (435, 304) with delta (0, 0)
Screenshot: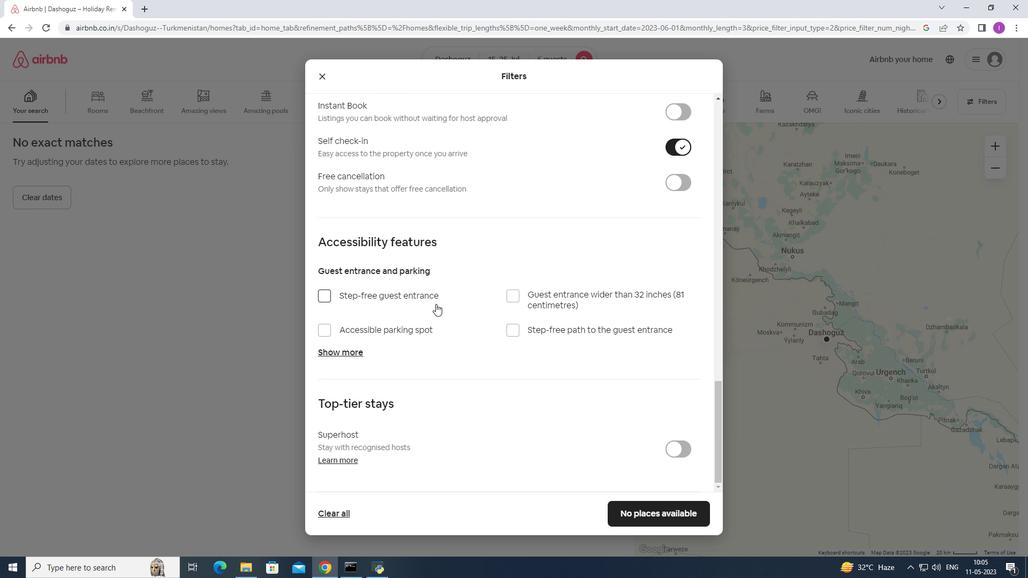 
Action: Mouse moved to (435, 307)
Screenshot: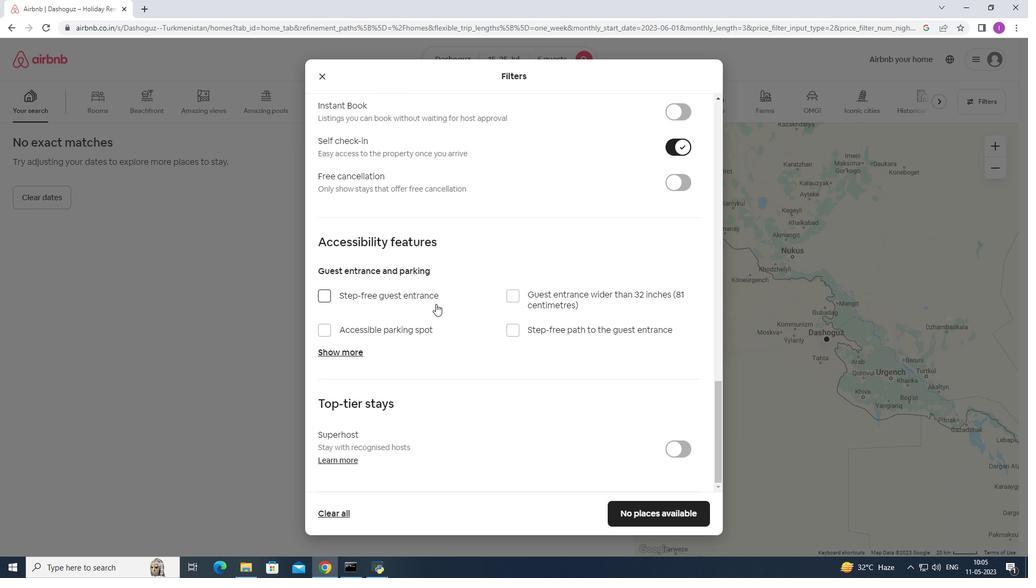 
Action: Mouse scrolled (435, 307) with delta (0, 0)
Screenshot: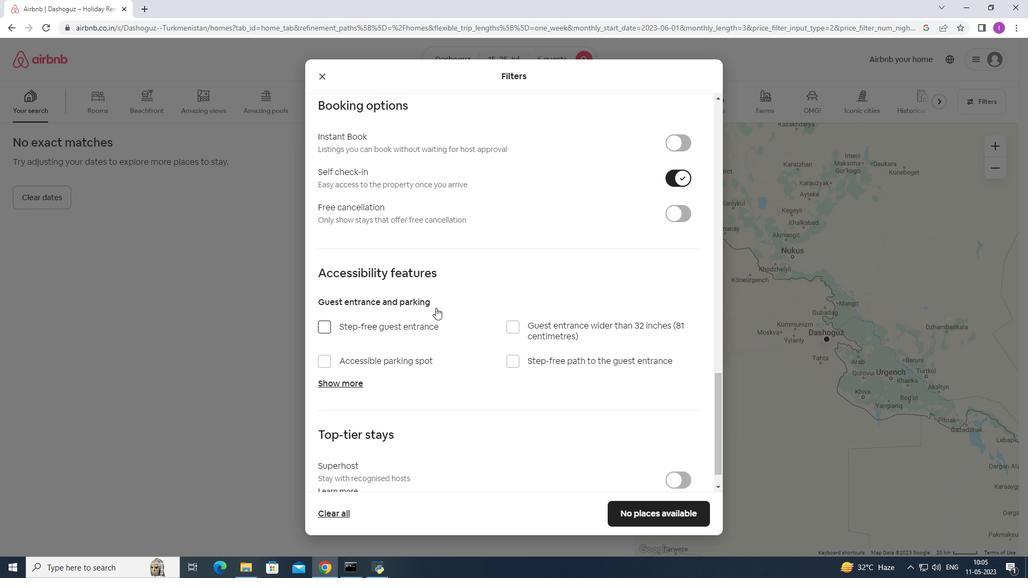 
Action: Mouse moved to (435, 308)
Screenshot: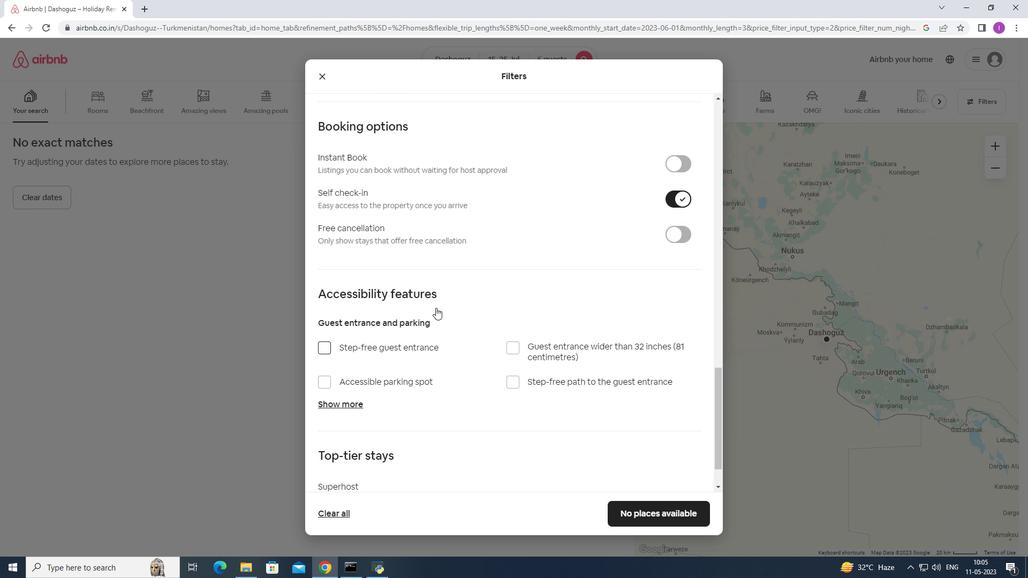 
Action: Mouse scrolled (435, 308) with delta (0, 0)
Screenshot: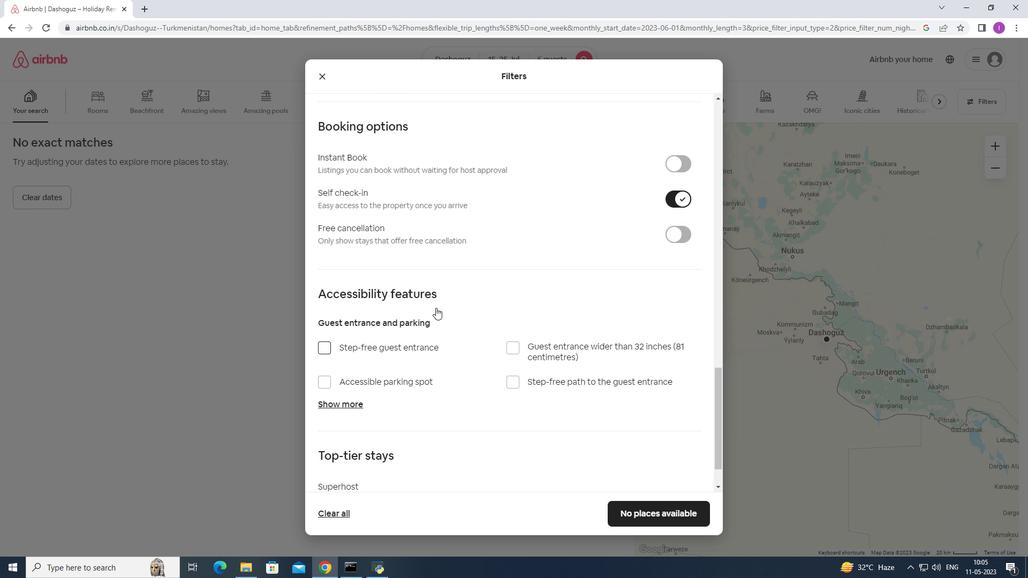 
Action: Mouse scrolled (435, 308) with delta (0, 0)
Screenshot: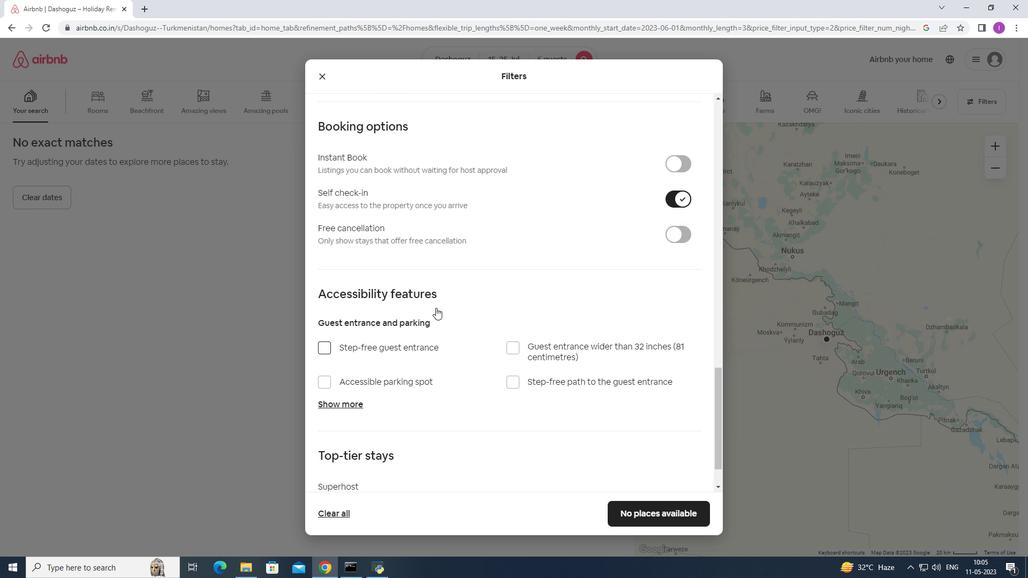 
Action: Mouse moved to (435, 308)
Screenshot: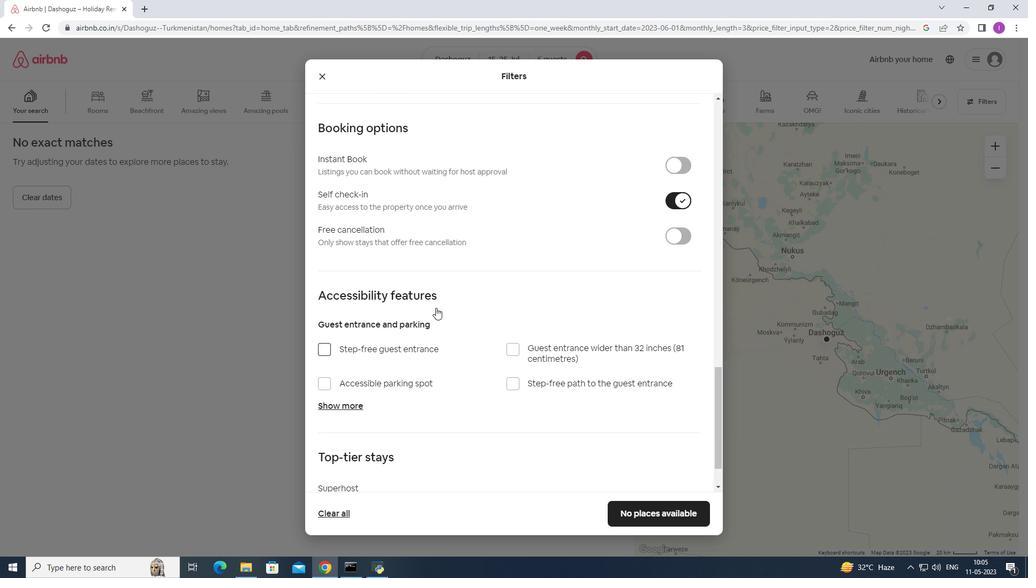 
Action: Mouse scrolled (435, 308) with delta (0, 0)
Screenshot: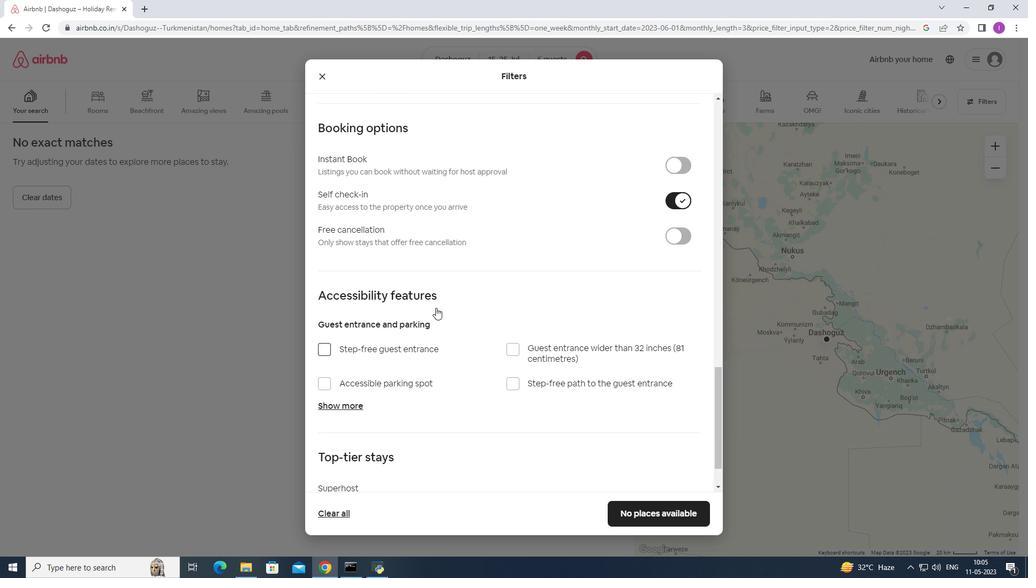 
Action: Mouse scrolled (435, 308) with delta (0, 0)
Screenshot: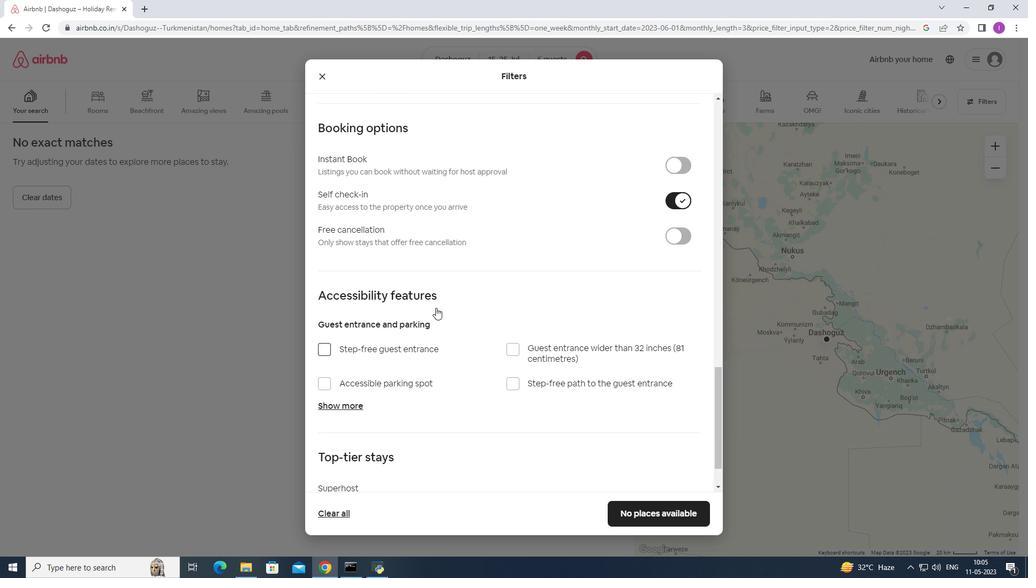 
Action: Mouse moved to (445, 335)
Screenshot: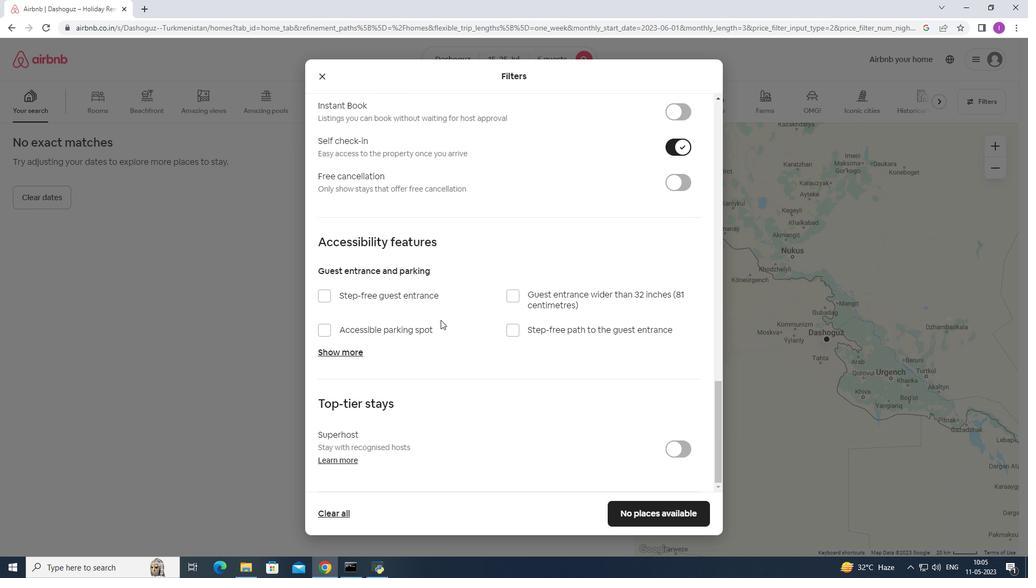 
Action: Mouse scrolled (445, 334) with delta (0, 0)
Screenshot: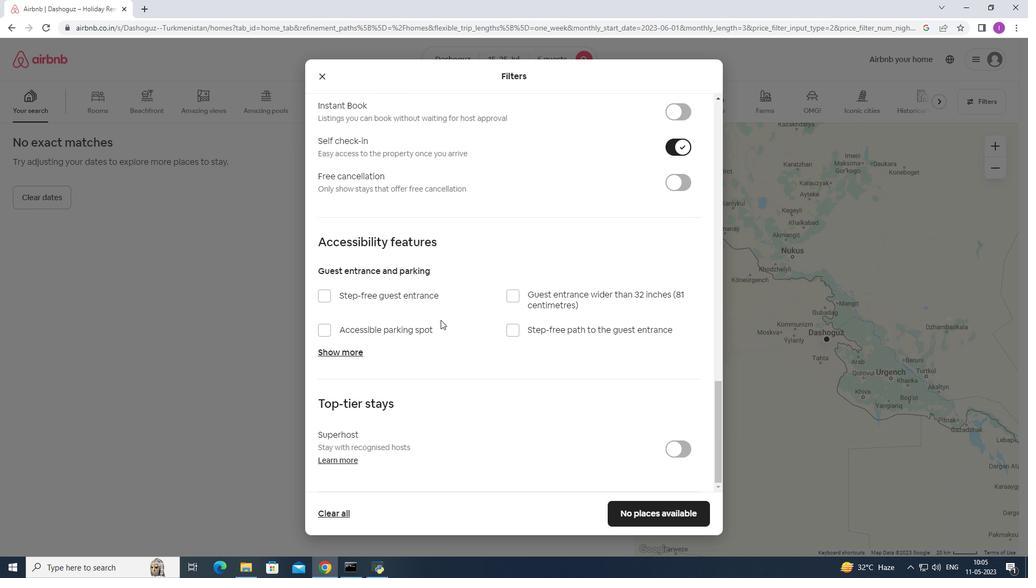 
Action: Mouse moved to (445, 336)
Screenshot: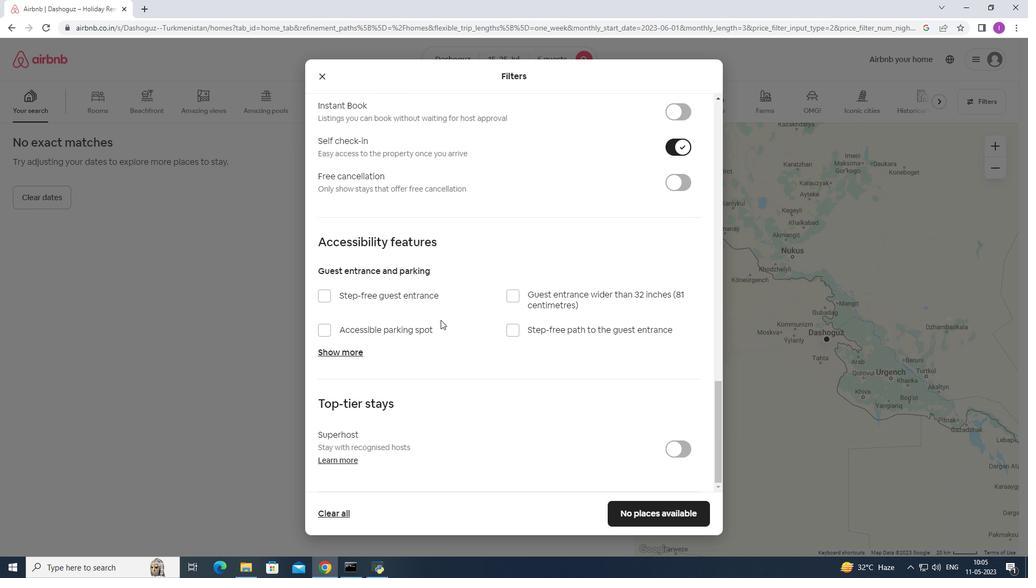 
Action: Mouse scrolled (445, 336) with delta (0, 0)
Screenshot: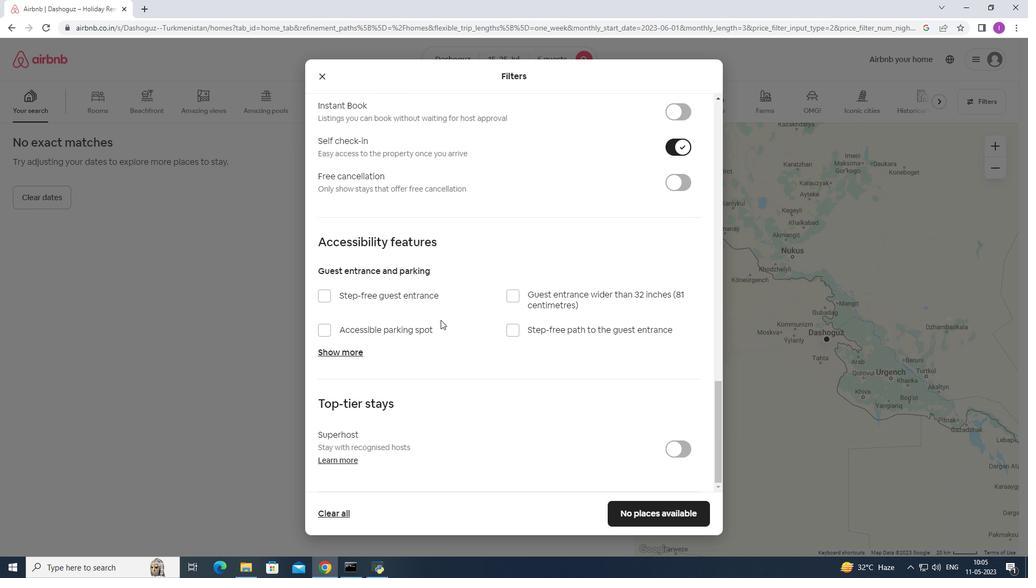 
Action: Mouse moved to (445, 338)
Screenshot: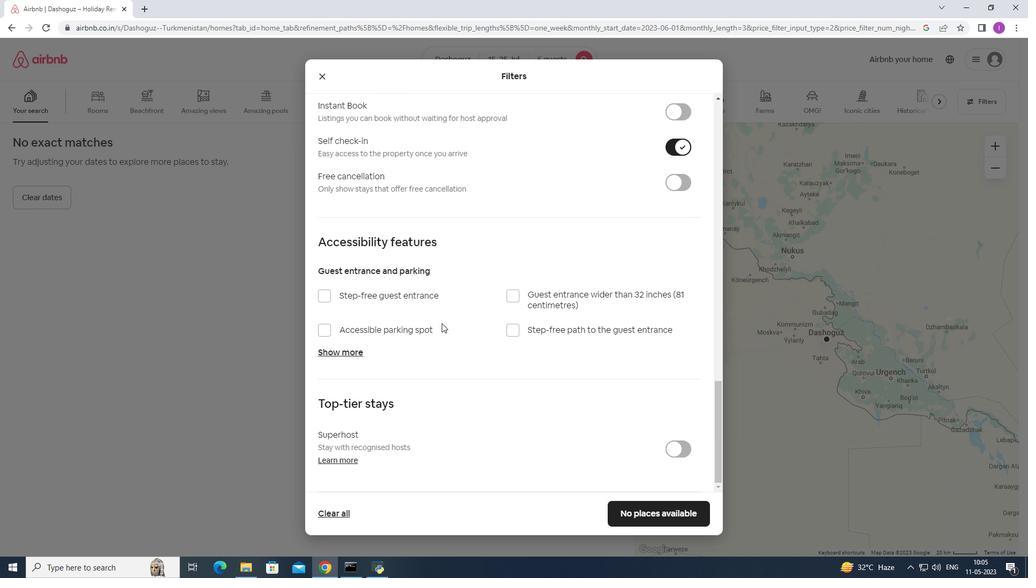 
Action: Mouse scrolled (445, 337) with delta (0, 0)
Screenshot: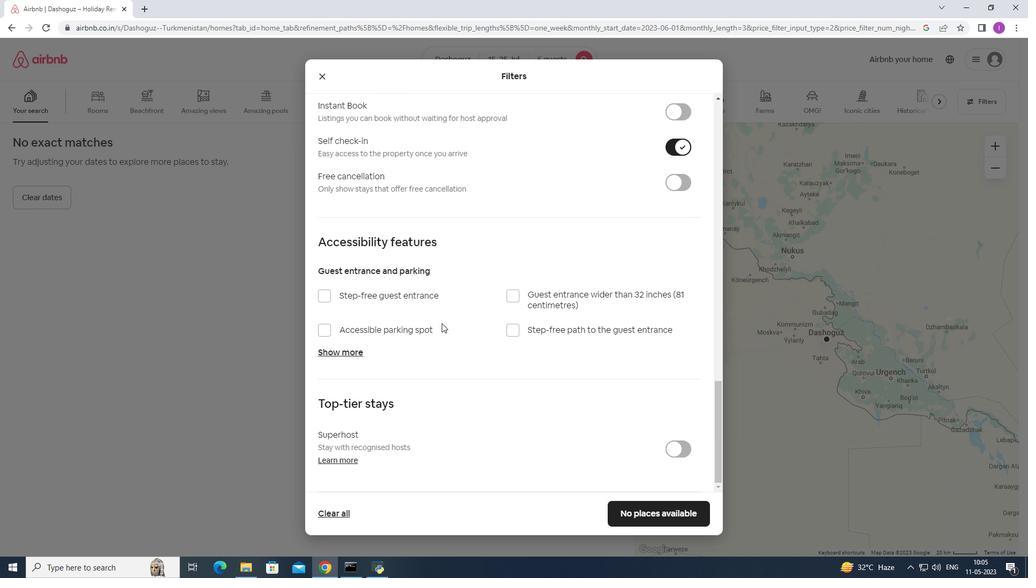 
Action: Mouse moved to (447, 341)
Screenshot: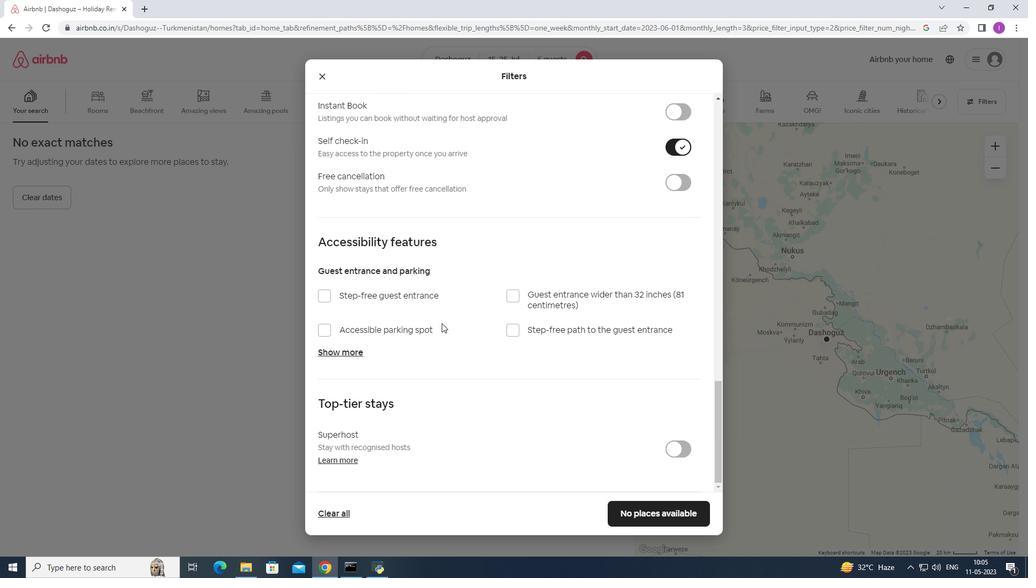 
Action: Mouse scrolled (447, 341) with delta (0, 0)
Screenshot: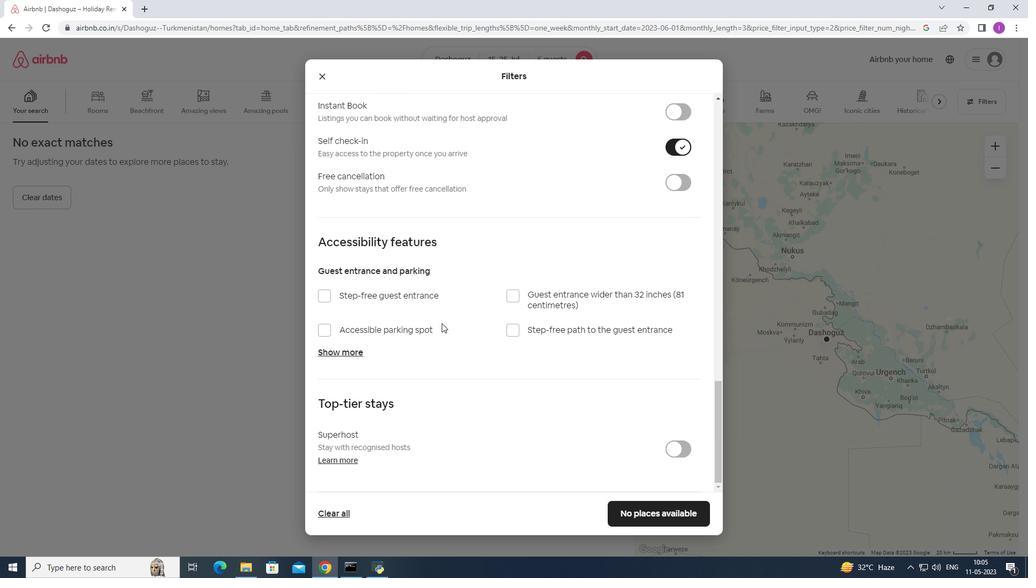 
Action: Mouse scrolled (447, 341) with delta (0, 0)
Screenshot: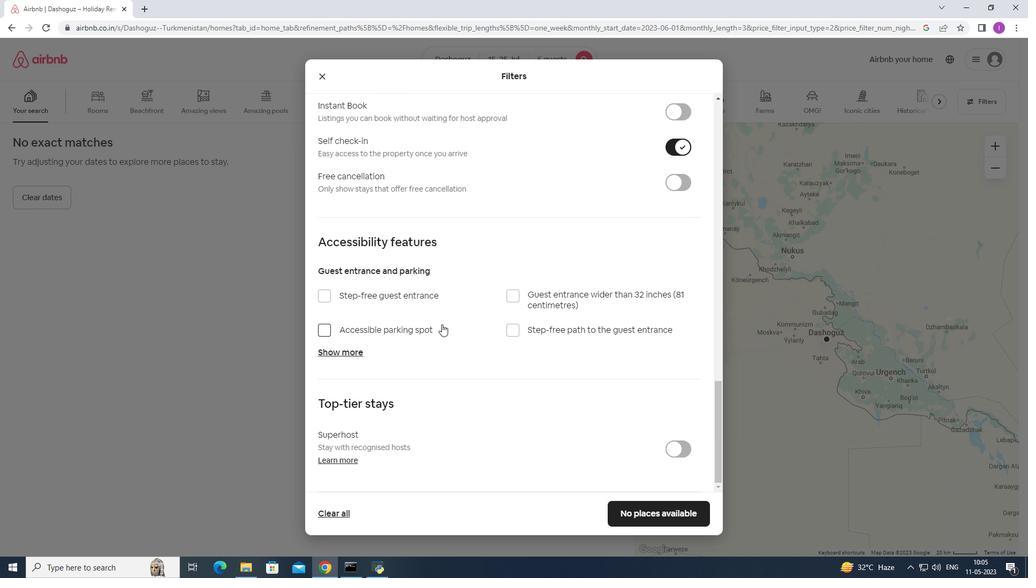 
Action: Mouse moved to (642, 515)
Screenshot: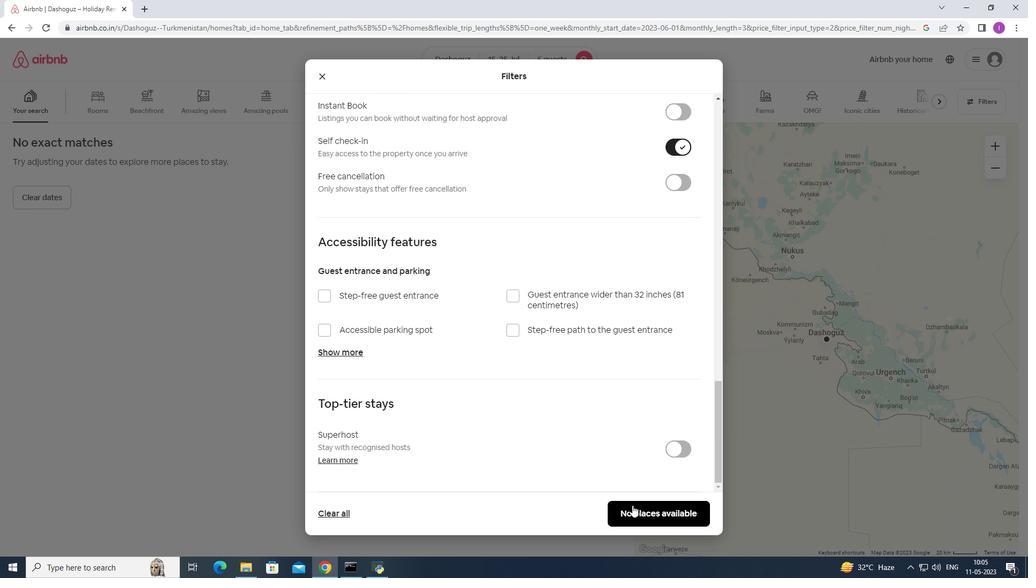 
Action: Mouse pressed left at (642, 515)
Screenshot: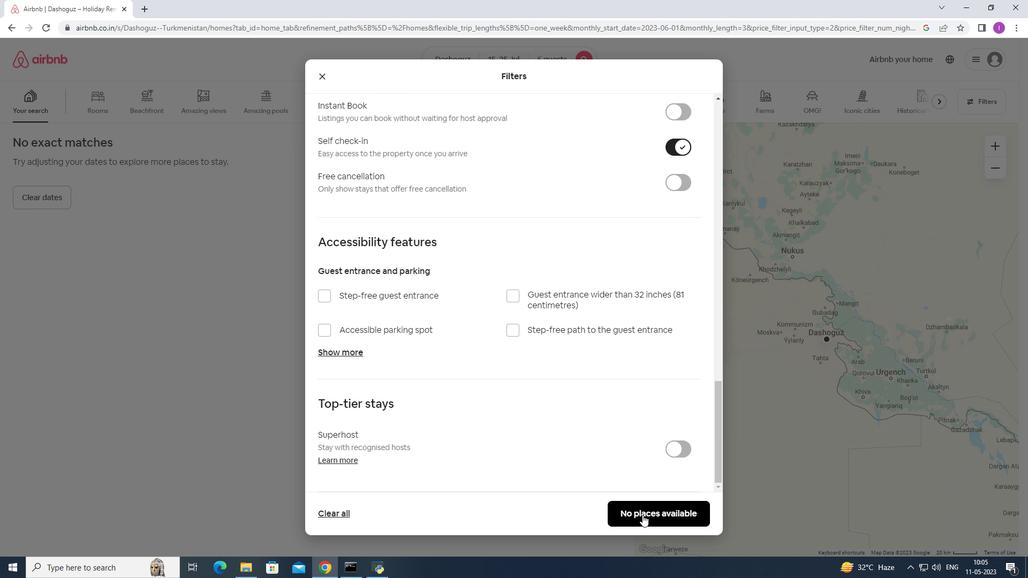 
Action: Mouse moved to (549, 489)
Screenshot: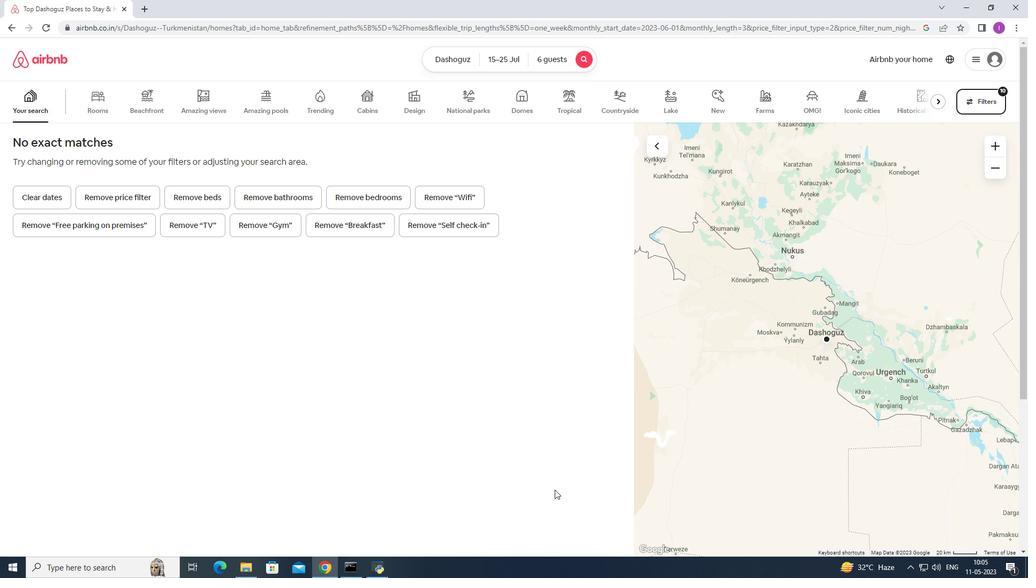 
